 Task: Play online Dominion games in medium mode.
Action: Mouse moved to (200, 498)
Screenshot: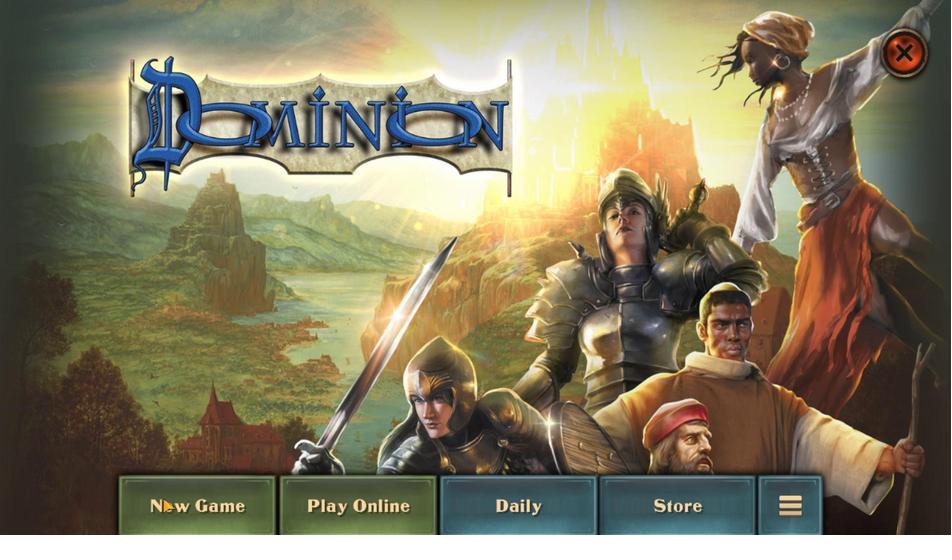 
Action: Mouse pressed left at (200, 498)
Screenshot: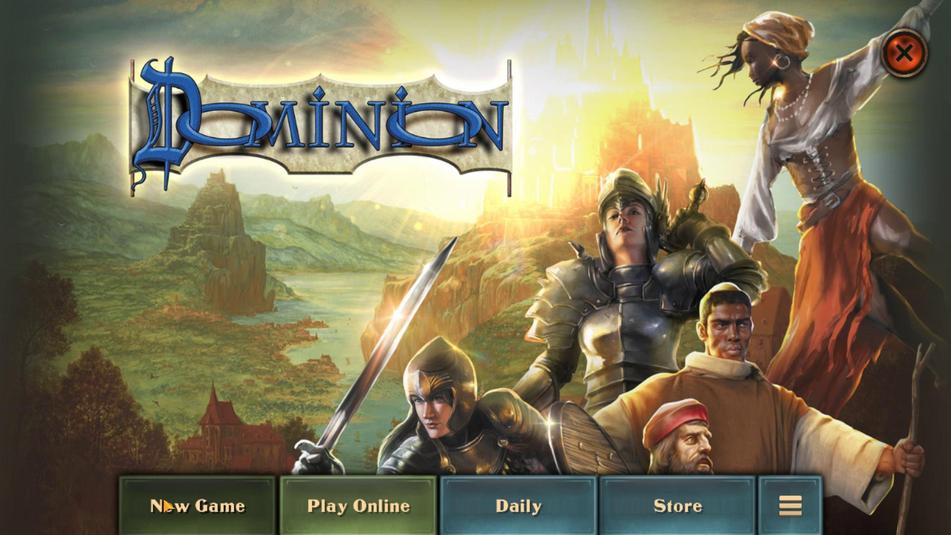 
Action: Mouse moved to (489, 240)
Screenshot: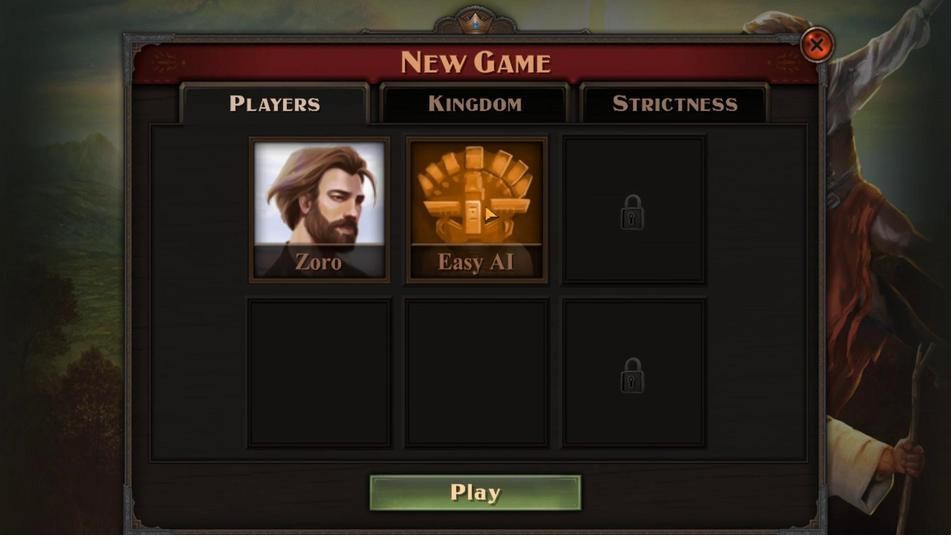
Action: Mouse pressed left at (489, 240)
Screenshot: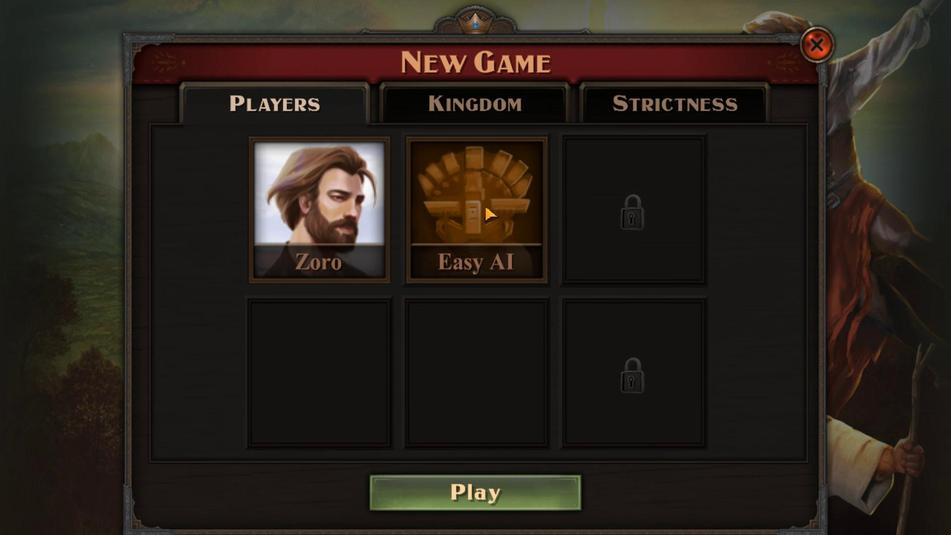 
Action: Mouse moved to (362, 388)
Screenshot: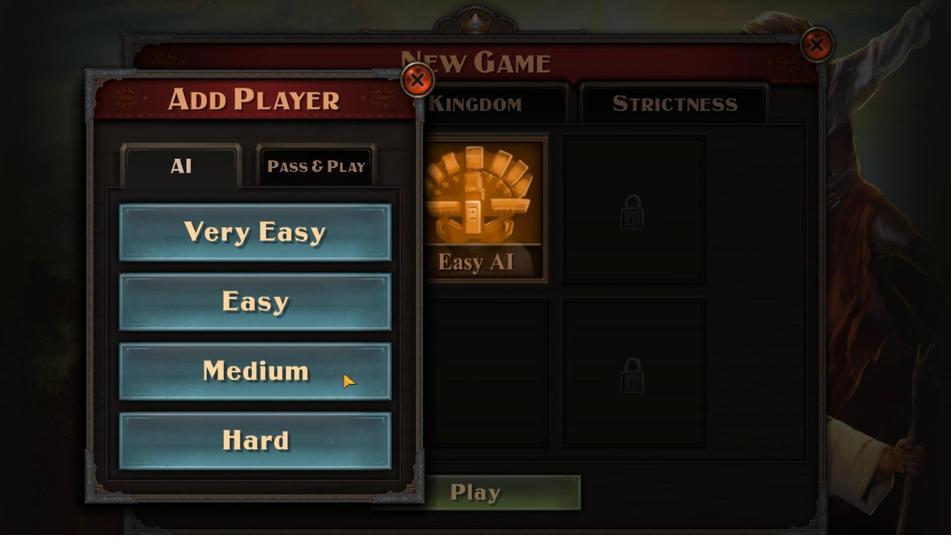 
Action: Mouse pressed left at (362, 388)
Screenshot: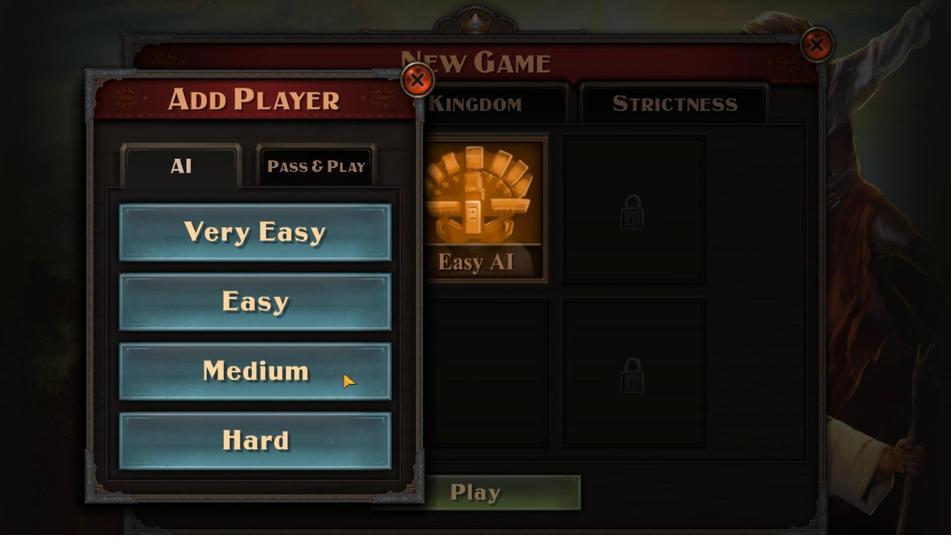 
Action: Mouse moved to (539, 491)
Screenshot: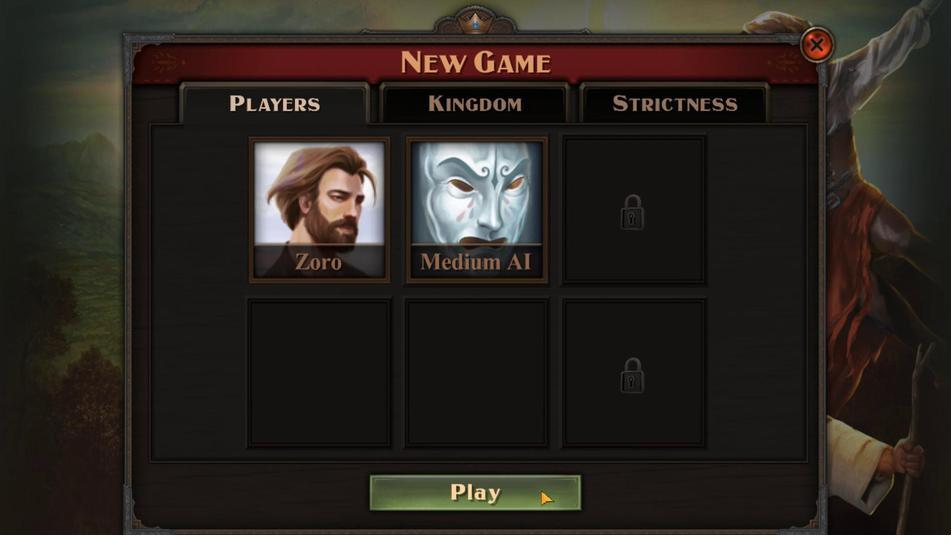 
Action: Mouse pressed left at (539, 491)
Screenshot: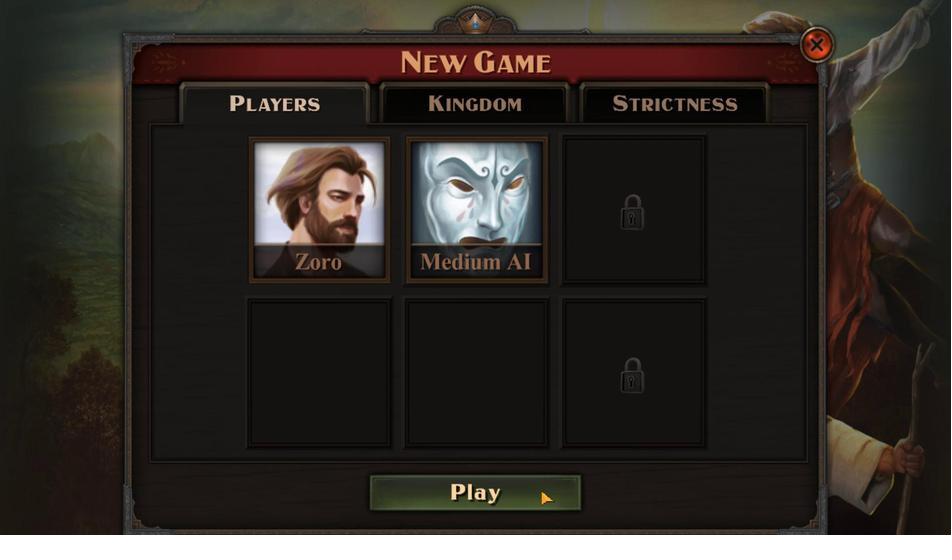 
Action: Mouse moved to (461, 456)
Screenshot: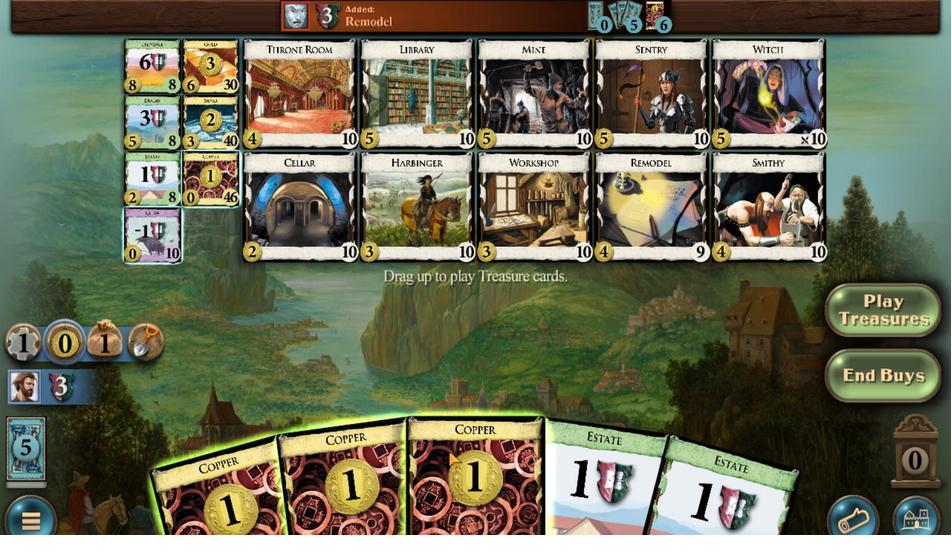 
Action: Mouse scrolled (461, 455) with delta (0, 0)
Screenshot: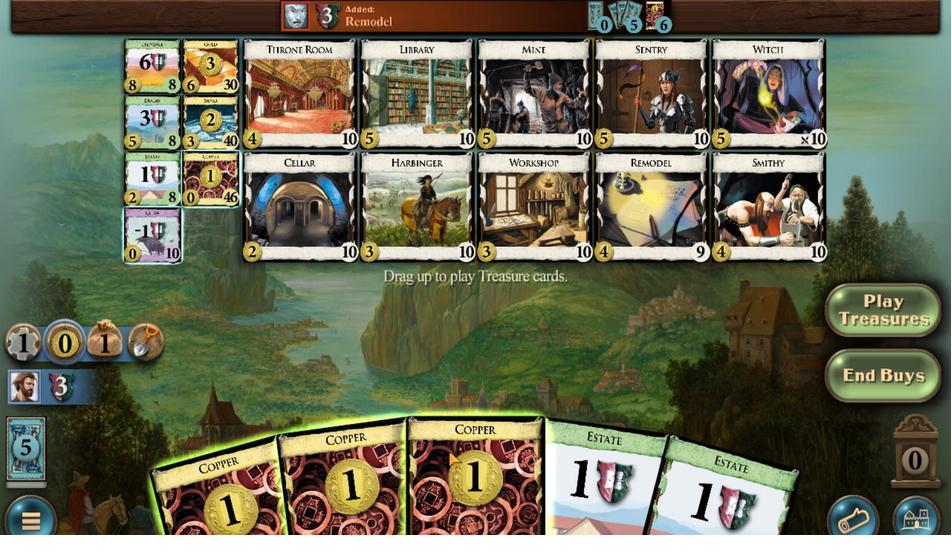 
Action: Mouse moved to (411, 460)
Screenshot: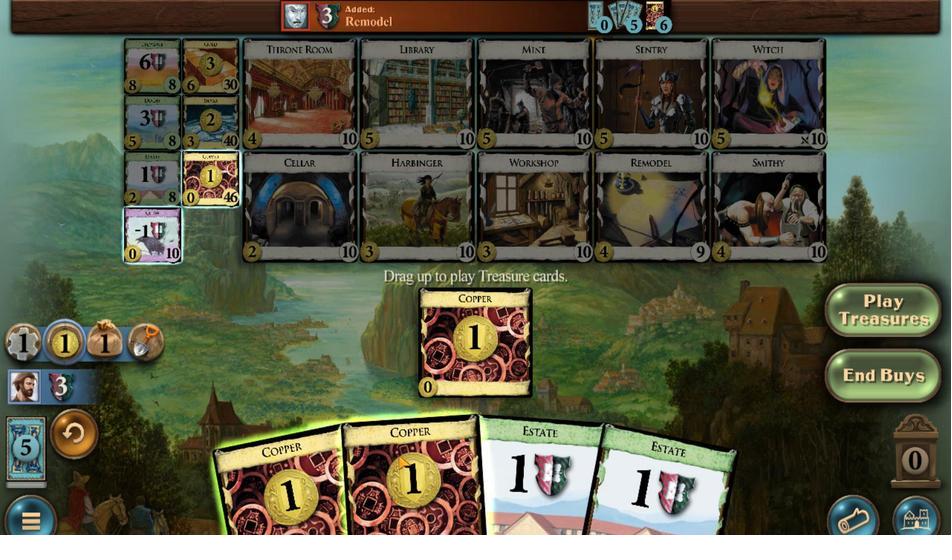 
Action: Mouse scrolled (411, 459) with delta (0, 0)
Screenshot: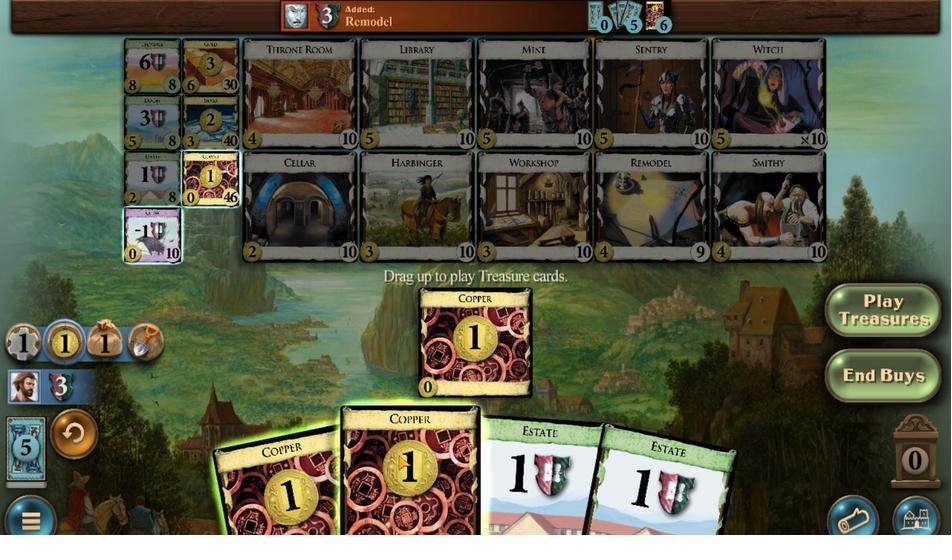 
Action: Mouse moved to (389, 461)
Screenshot: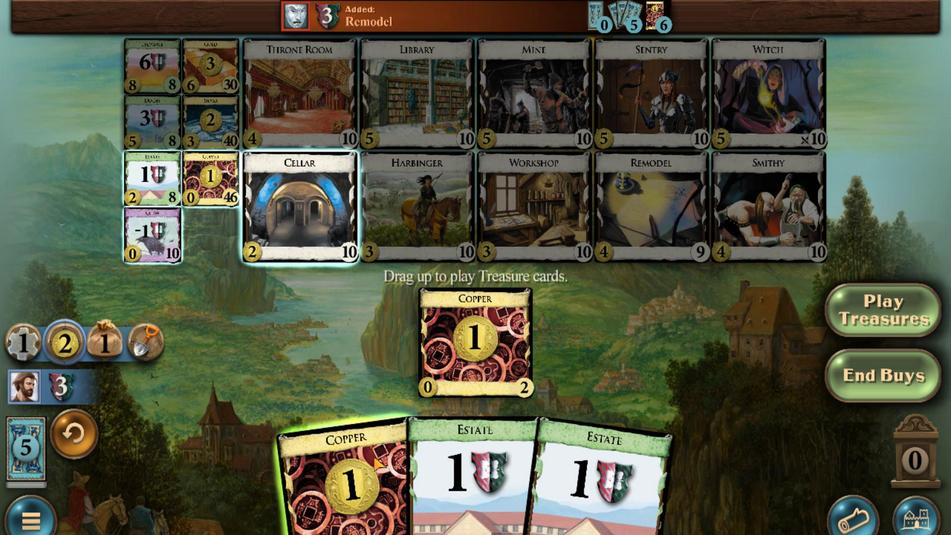 
Action: Mouse scrolled (389, 460) with delta (0, 0)
Screenshot: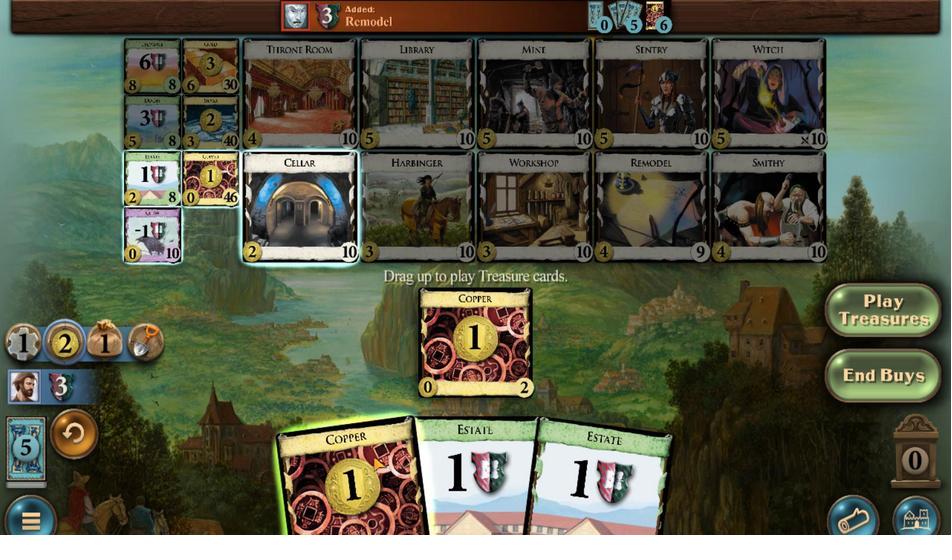 
Action: Mouse moved to (237, 162)
Screenshot: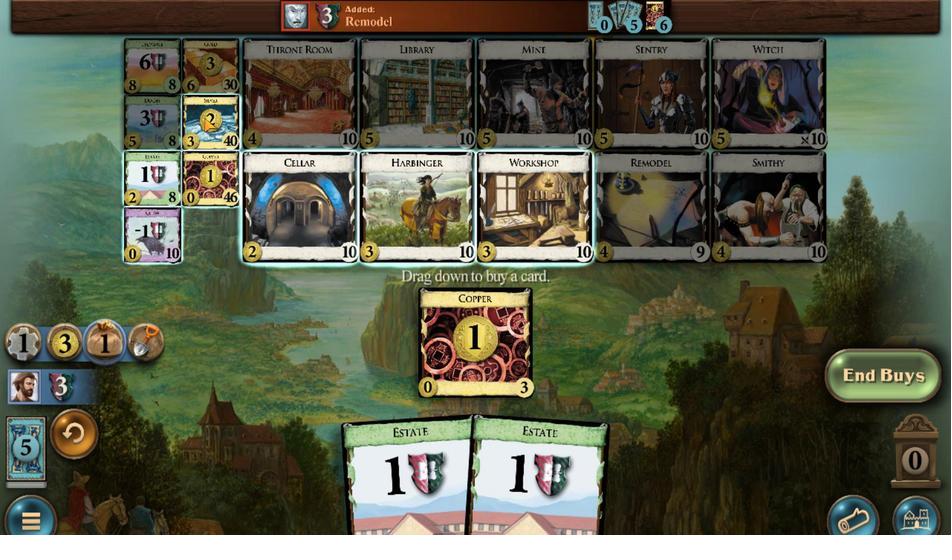 
Action: Mouse scrolled (237, 163) with delta (0, 0)
Screenshot: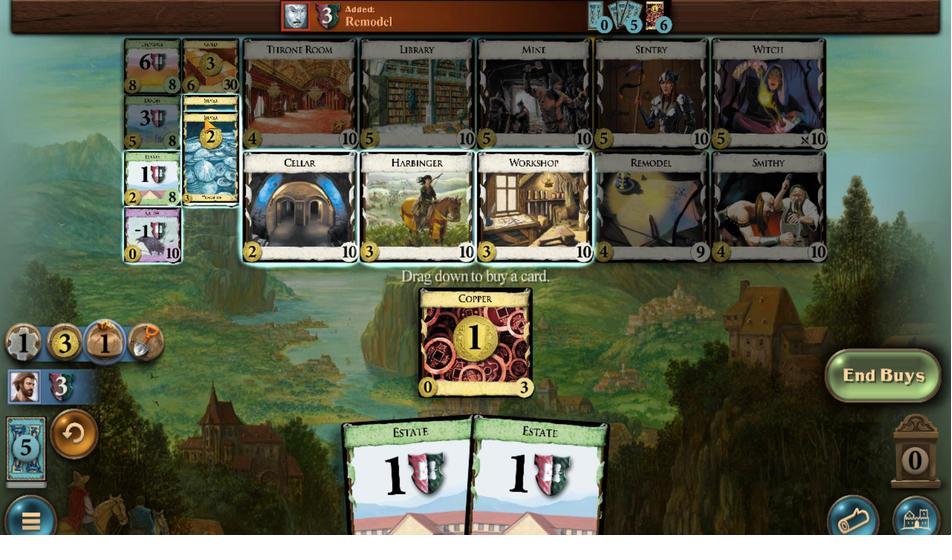 
Action: Mouse scrolled (237, 163) with delta (0, 0)
Screenshot: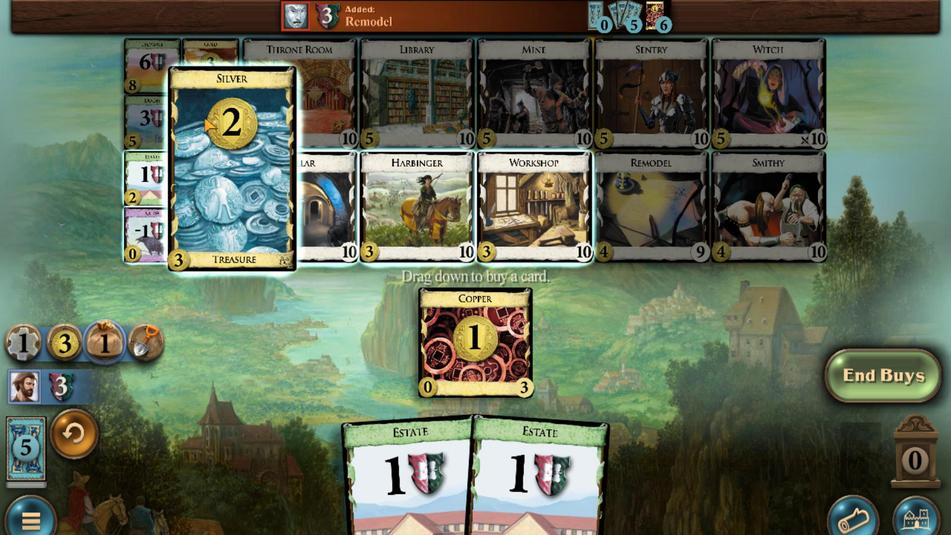 
Action: Mouse scrolled (237, 163) with delta (0, 0)
Screenshot: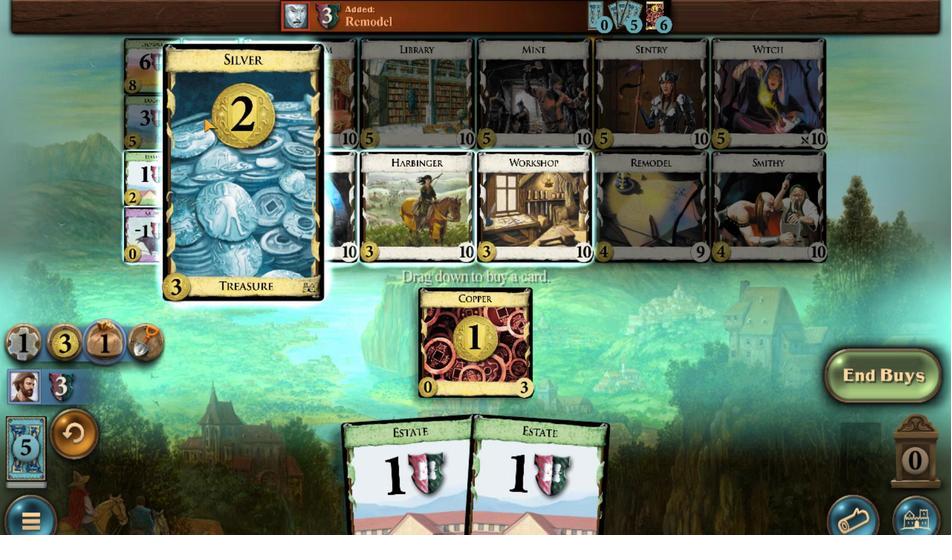 
Action: Mouse scrolled (237, 163) with delta (0, 0)
Screenshot: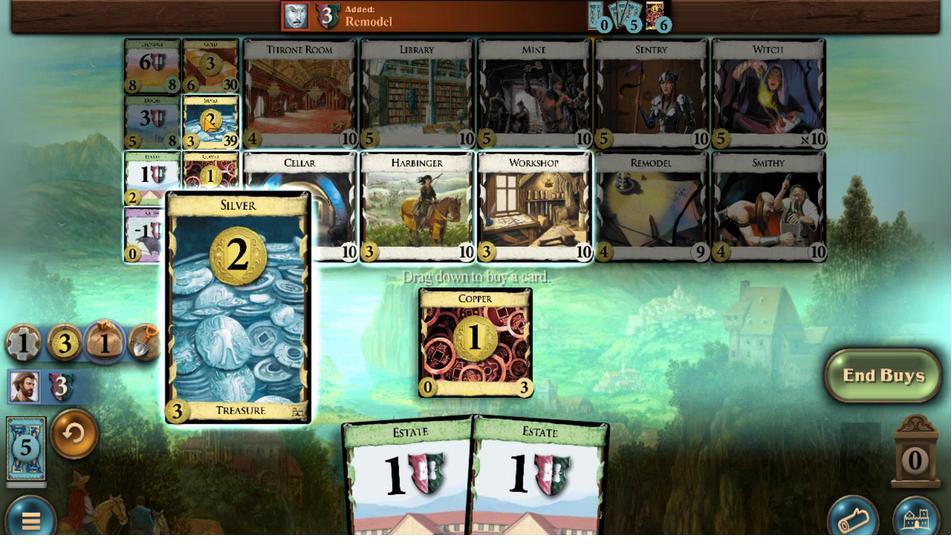
Action: Mouse moved to (550, 447)
Screenshot: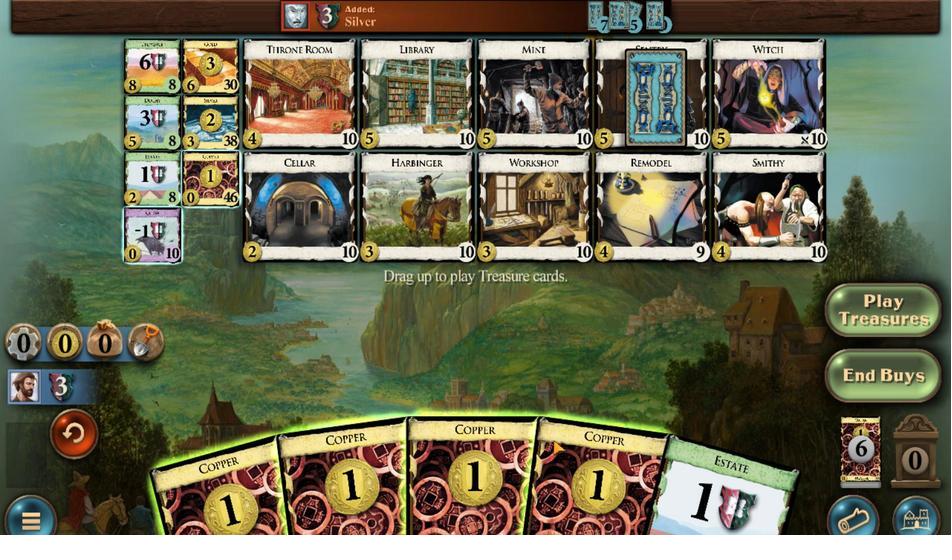 
Action: Mouse scrolled (550, 446) with delta (0, 0)
Screenshot: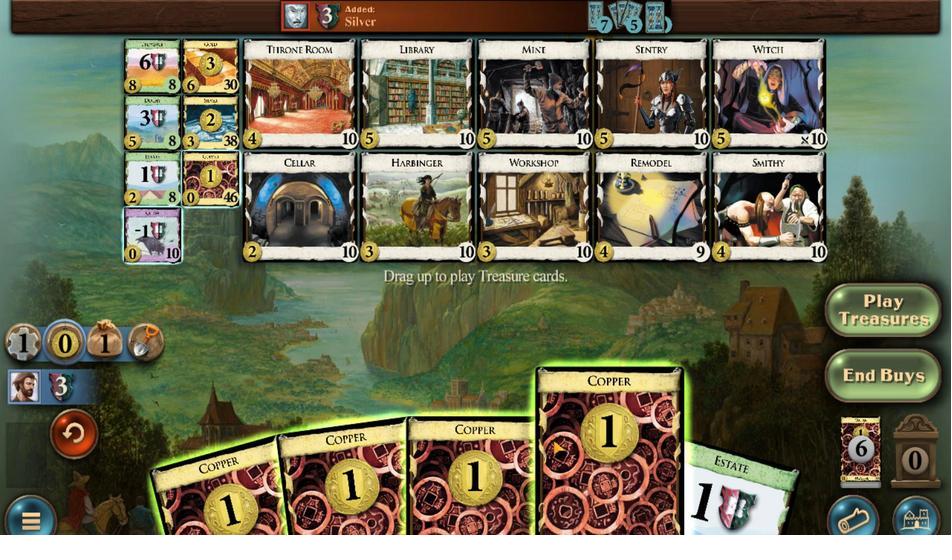 
Action: Mouse moved to (517, 450)
Screenshot: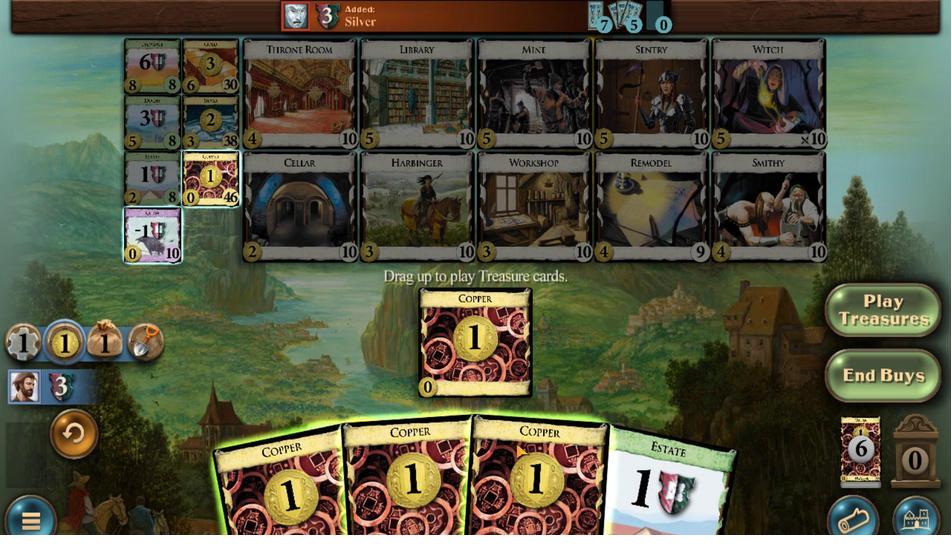 
Action: Mouse scrolled (517, 450) with delta (0, 0)
Screenshot: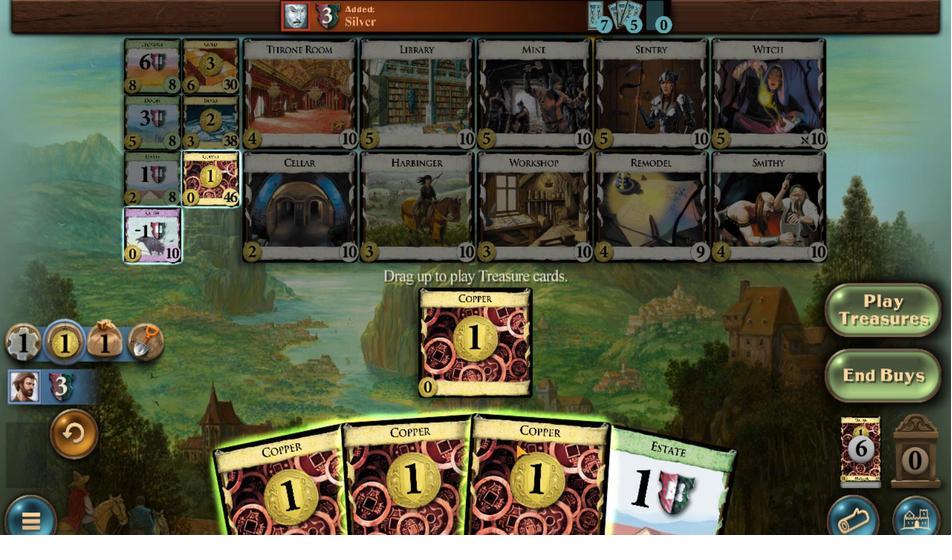 
Action: Mouse moved to (463, 446)
Screenshot: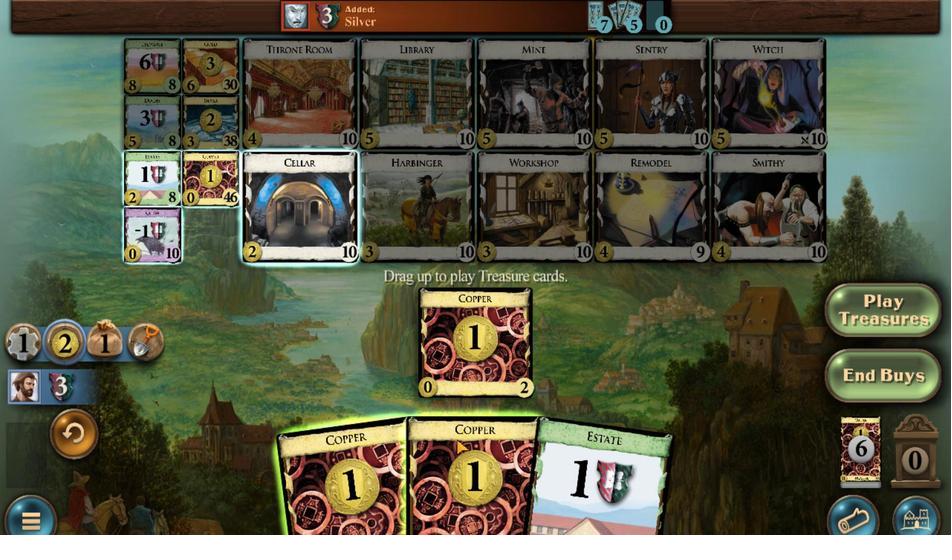 
Action: Mouse scrolled (463, 446) with delta (0, 0)
Screenshot: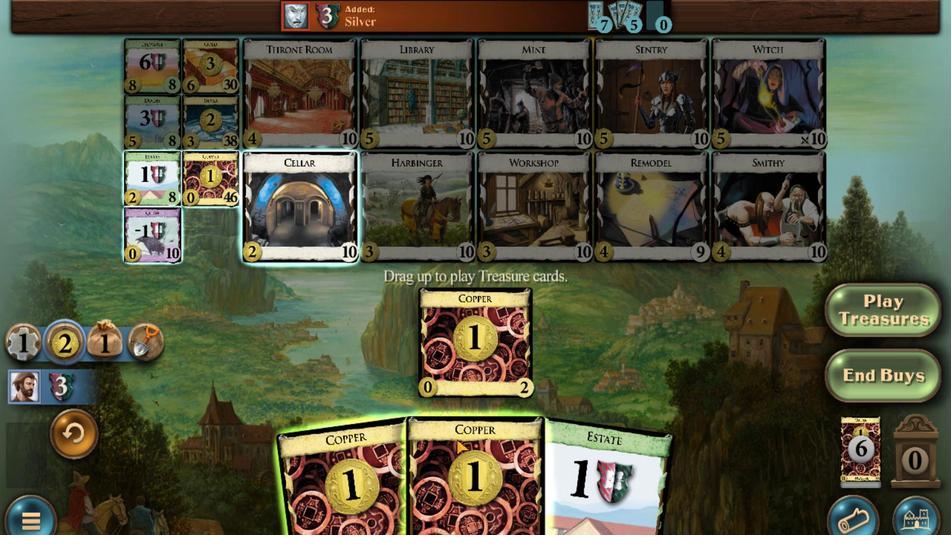 
Action: Mouse moved to (406, 451)
Screenshot: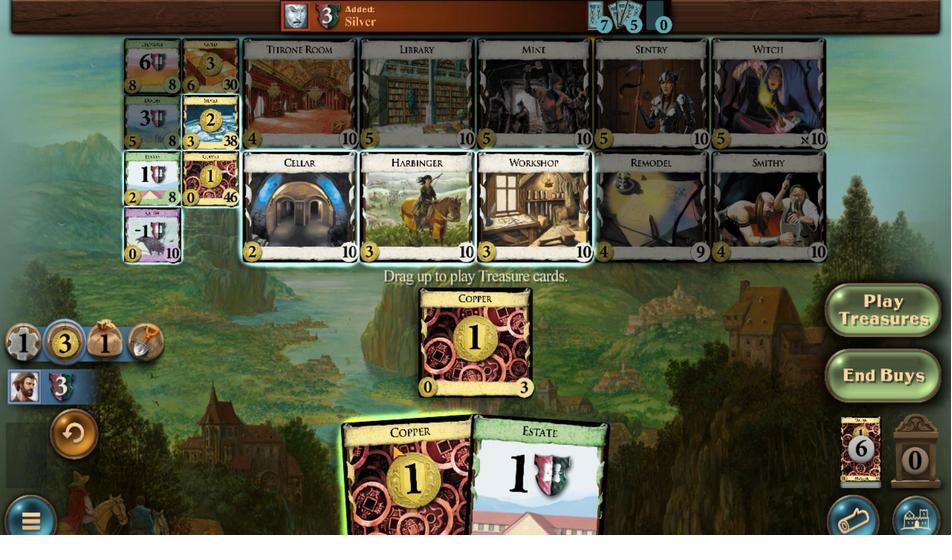 
Action: Mouse scrolled (406, 450) with delta (0, 0)
Screenshot: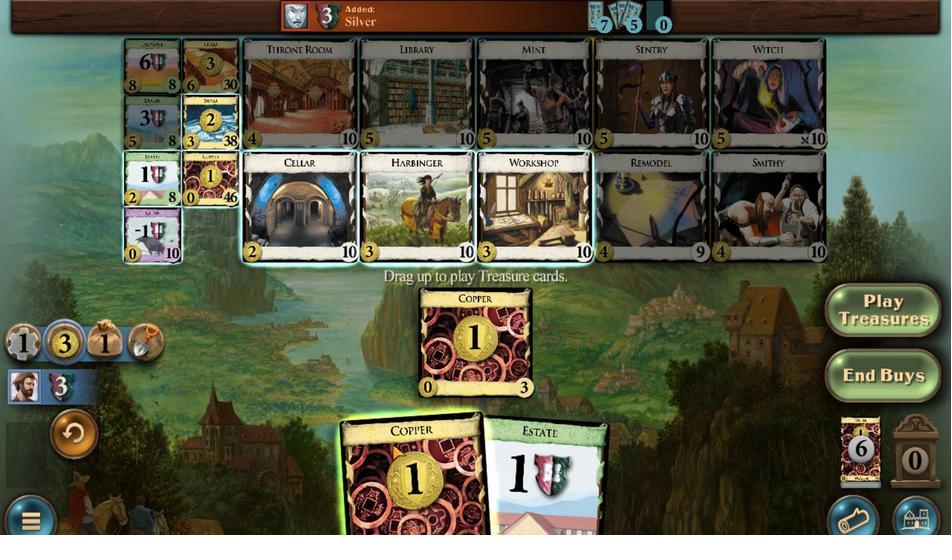 
Action: Mouse moved to (761, 236)
Screenshot: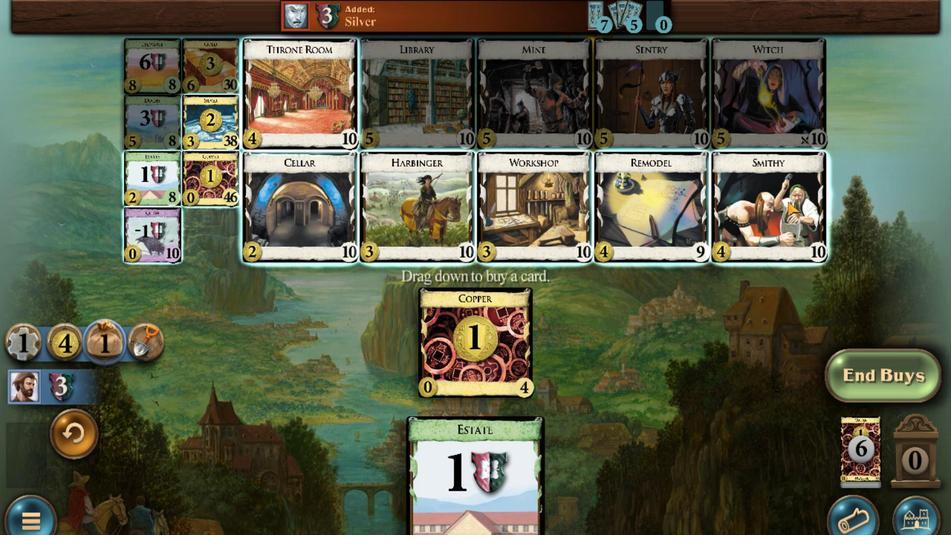 
Action: Mouse scrolled (761, 236) with delta (0, 0)
Screenshot: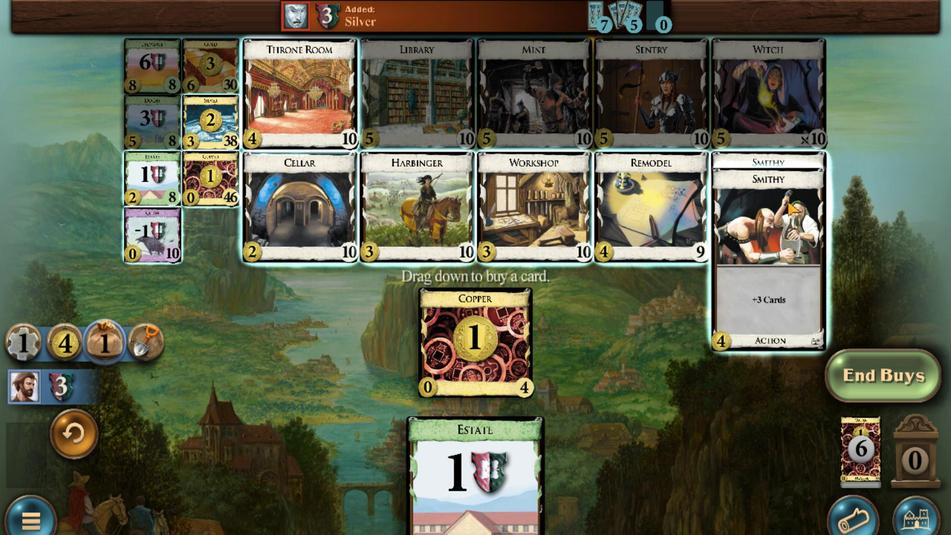 
Action: Mouse scrolled (761, 236) with delta (0, 0)
Screenshot: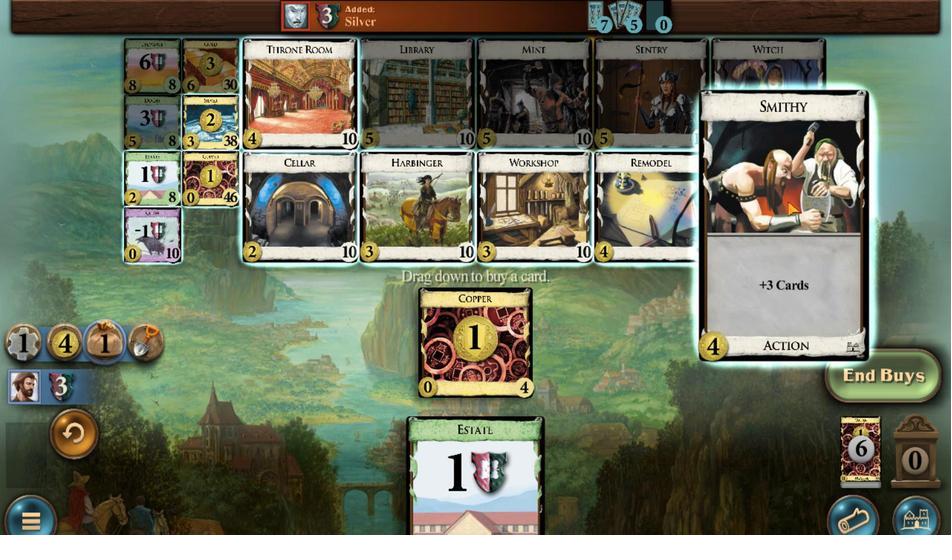 
Action: Mouse scrolled (761, 236) with delta (0, 0)
Screenshot: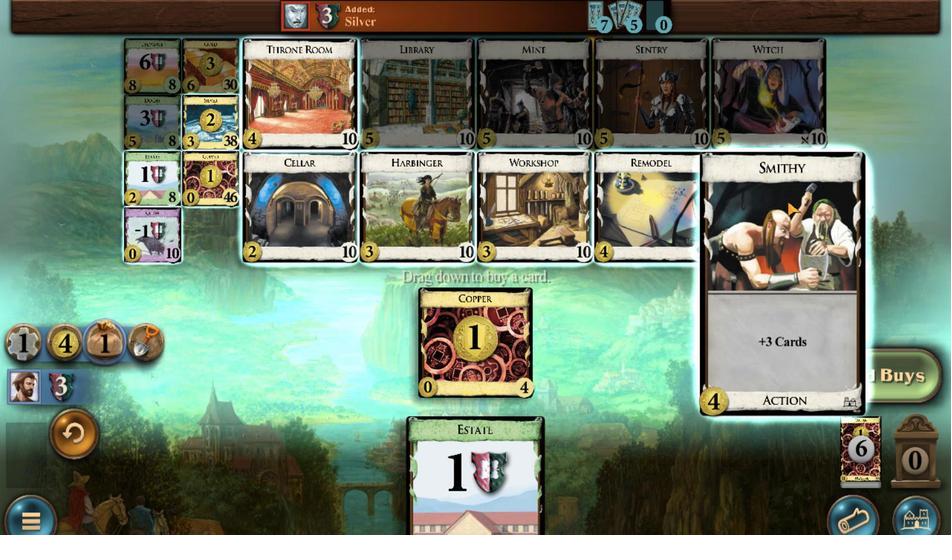 
Action: Mouse scrolled (761, 236) with delta (0, 0)
Screenshot: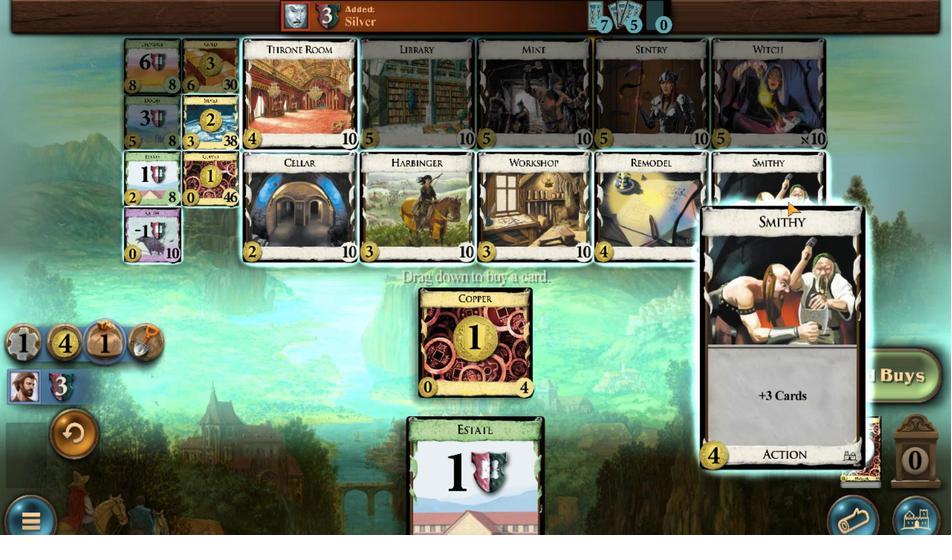 
Action: Mouse scrolled (761, 236) with delta (0, 0)
Screenshot: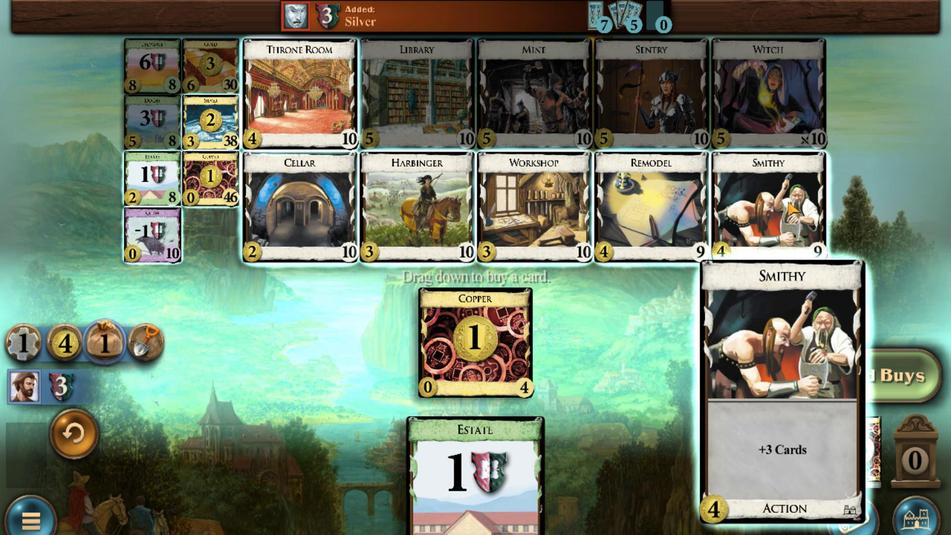 
Action: Mouse moved to (271, 464)
Screenshot: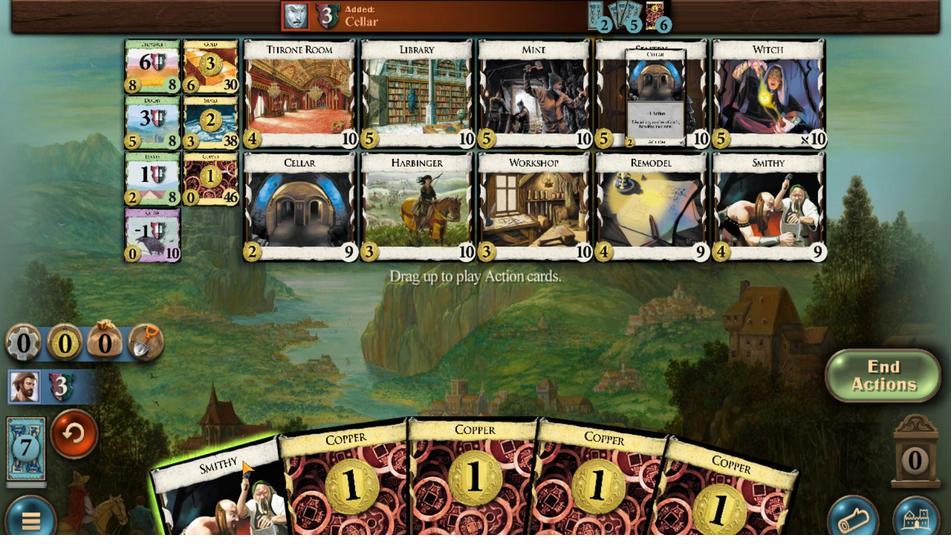 
Action: Mouse scrolled (271, 464) with delta (0, 0)
Screenshot: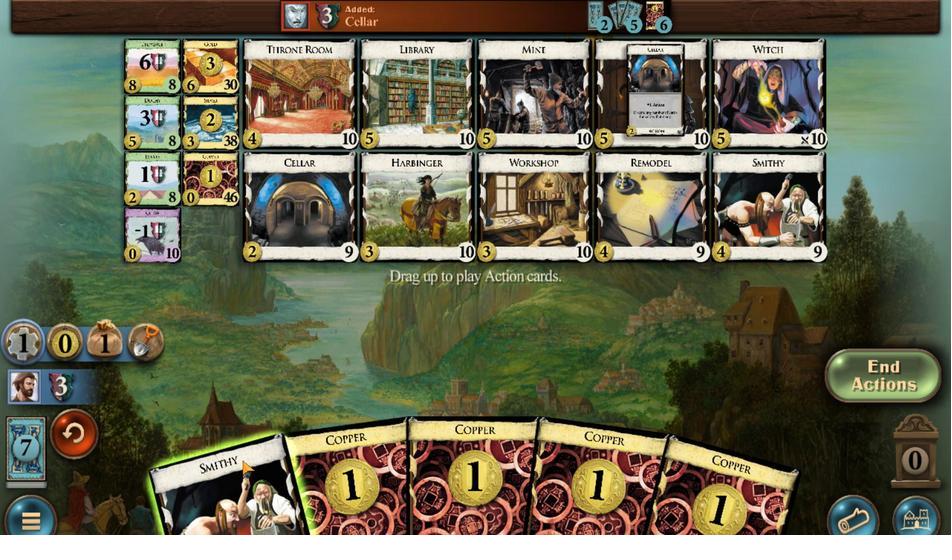 
Action: Mouse moved to (549, 450)
Screenshot: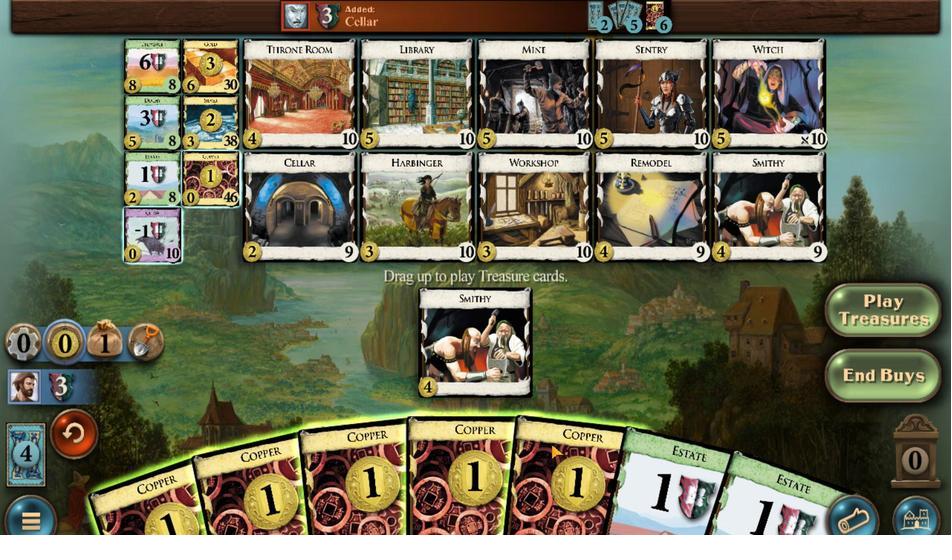 
Action: Mouse scrolled (549, 450) with delta (0, 0)
Screenshot: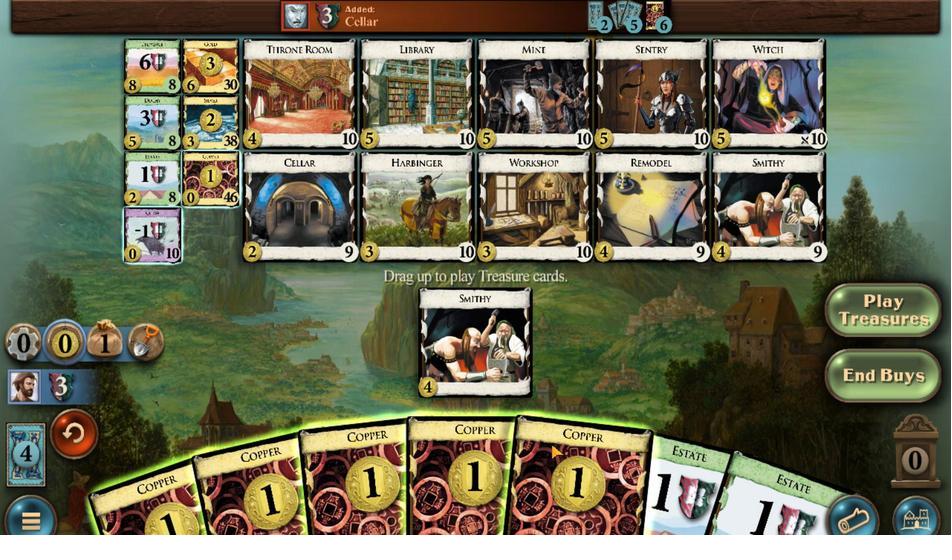 
Action: Mouse moved to (508, 457)
Screenshot: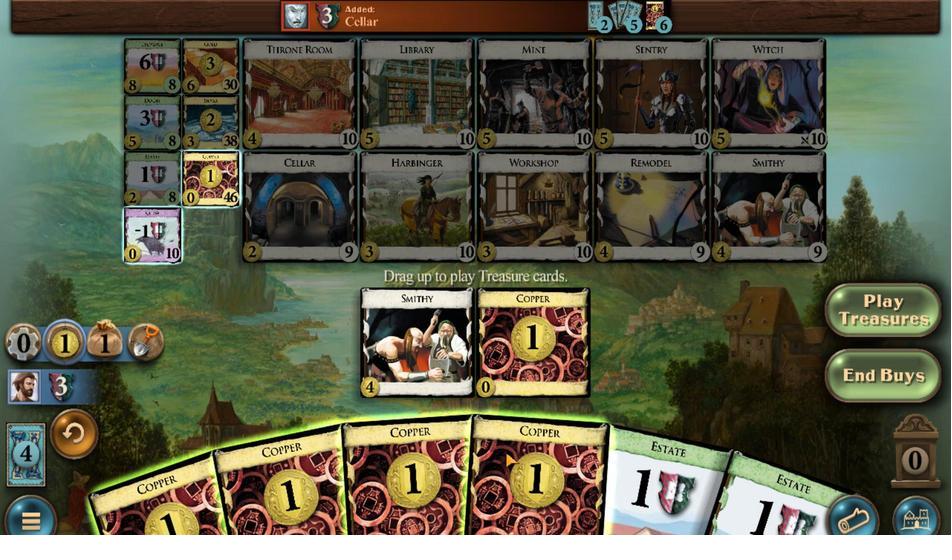 
Action: Mouse scrolled (508, 457) with delta (0, 0)
Screenshot: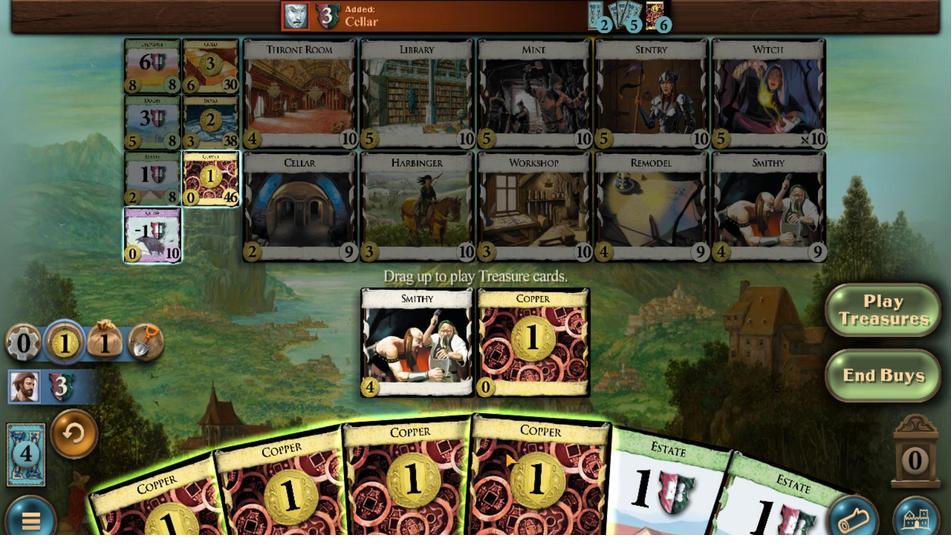 
Action: Mouse moved to (466, 459)
Screenshot: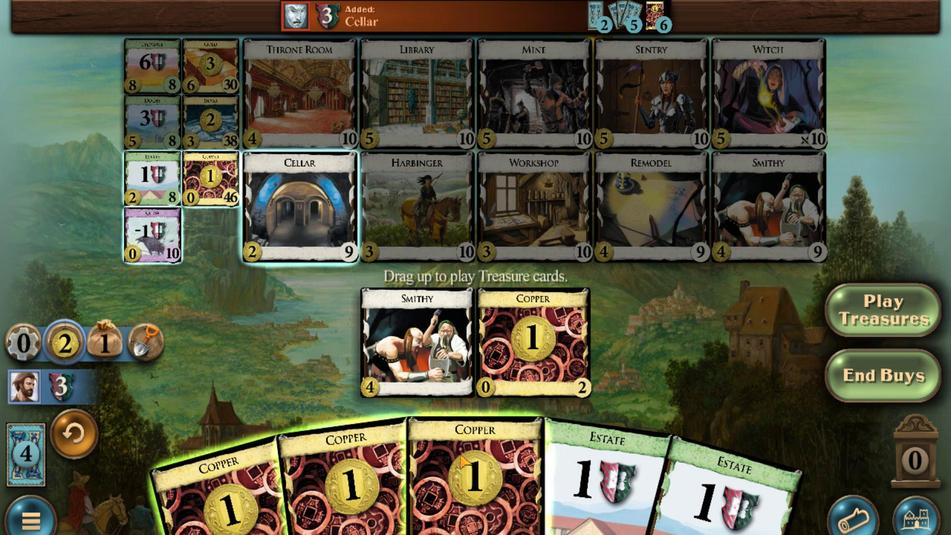 
Action: Mouse scrolled (466, 458) with delta (0, 0)
Screenshot: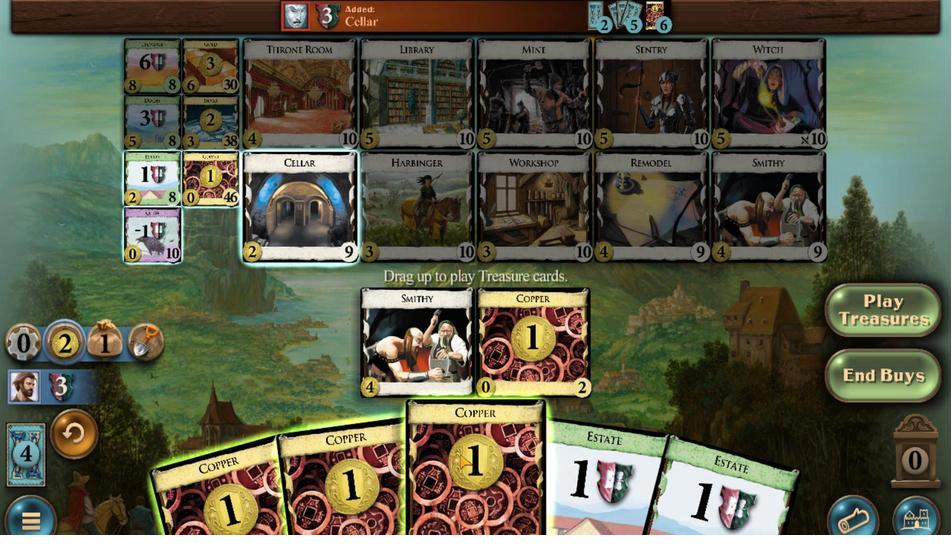 
Action: Mouse moved to (410, 452)
Screenshot: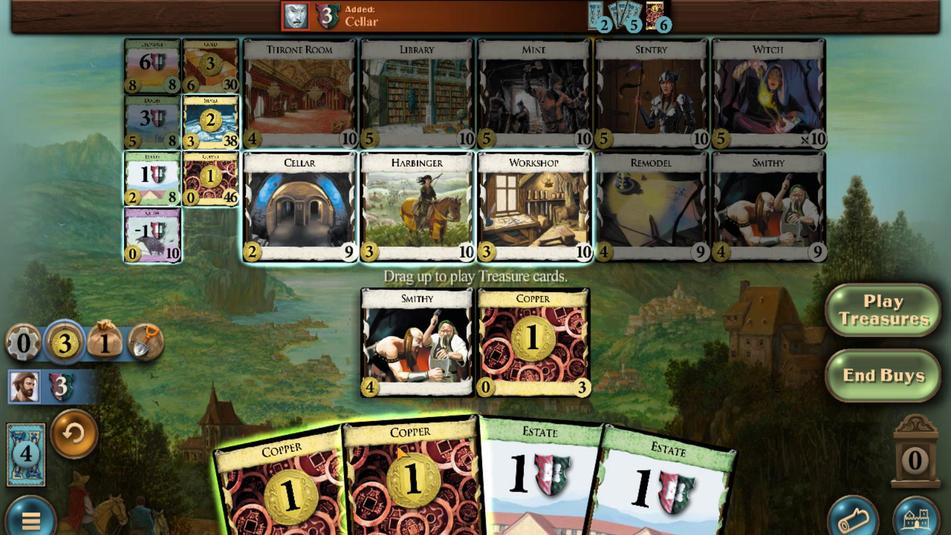 
Action: Mouse scrolled (410, 451) with delta (0, 0)
Screenshot: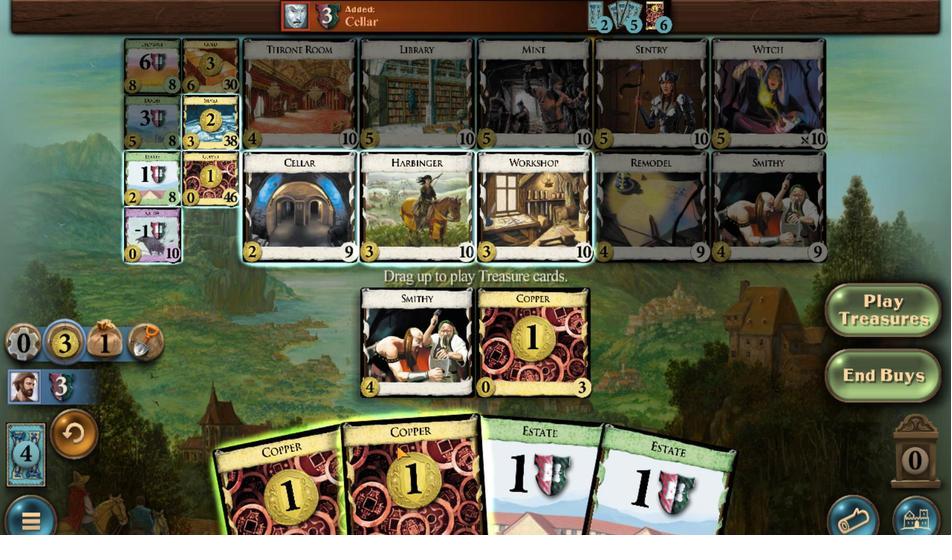 
Action: Mouse moved to (360, 455)
Screenshot: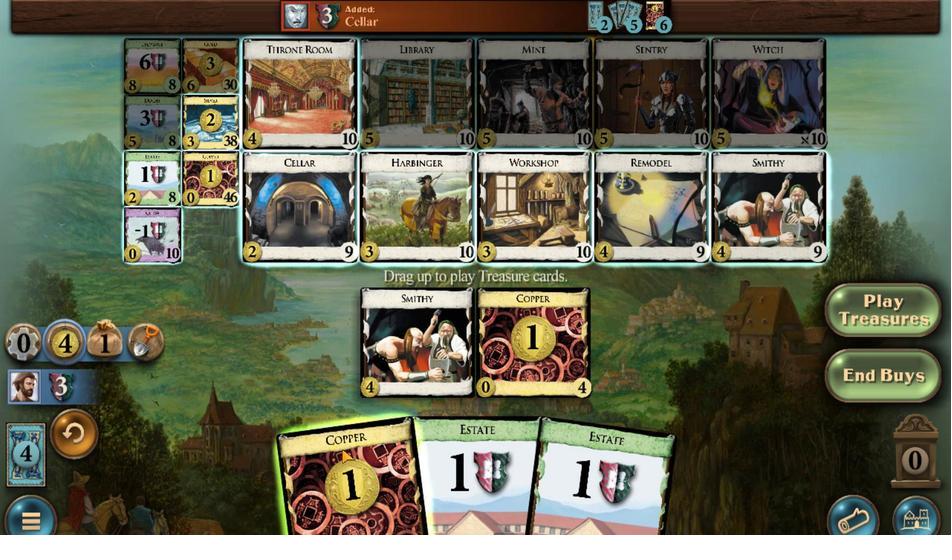 
Action: Mouse scrolled (360, 454) with delta (0, 0)
Screenshot: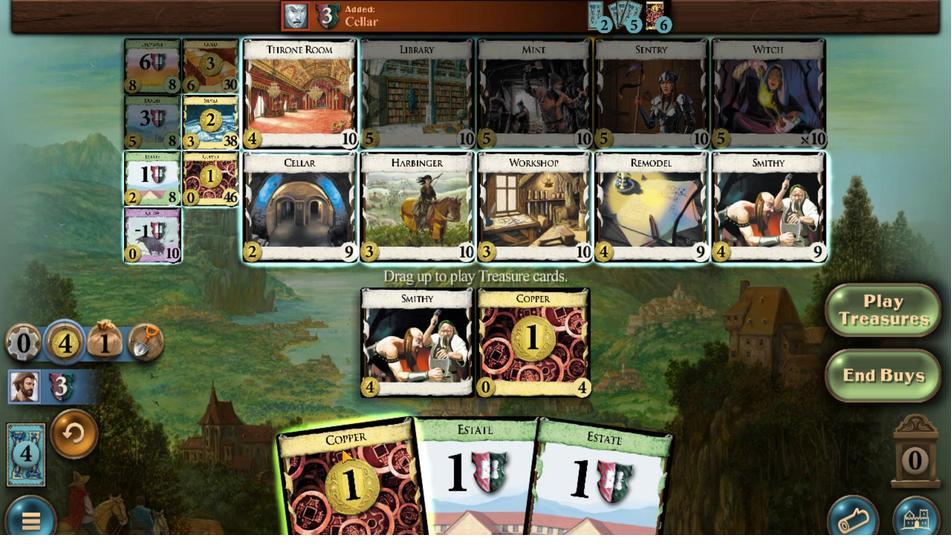 
Action: Mouse moved to (189, 164)
Screenshot: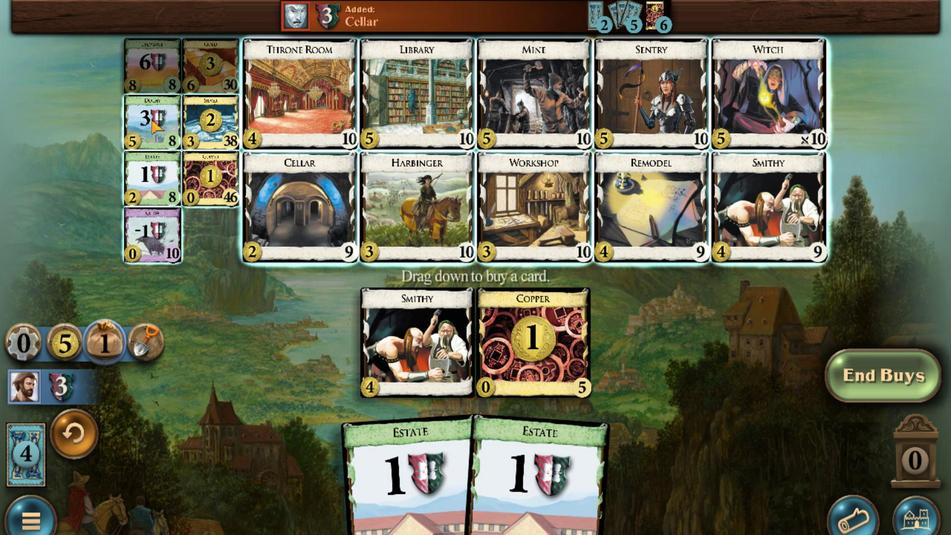 
Action: Mouse scrolled (189, 165) with delta (0, 0)
Screenshot: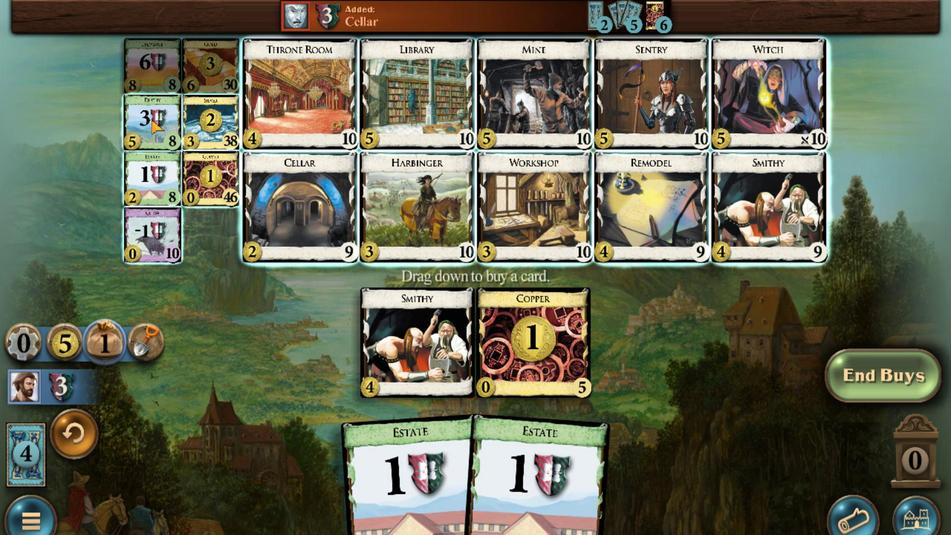
Action: Mouse scrolled (189, 165) with delta (0, 0)
Screenshot: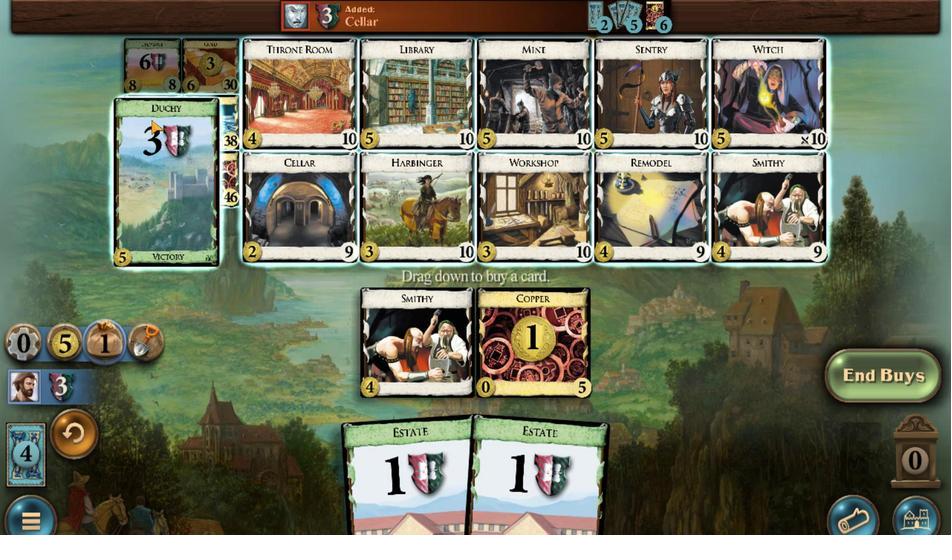 
Action: Mouse scrolled (189, 165) with delta (0, 0)
Screenshot: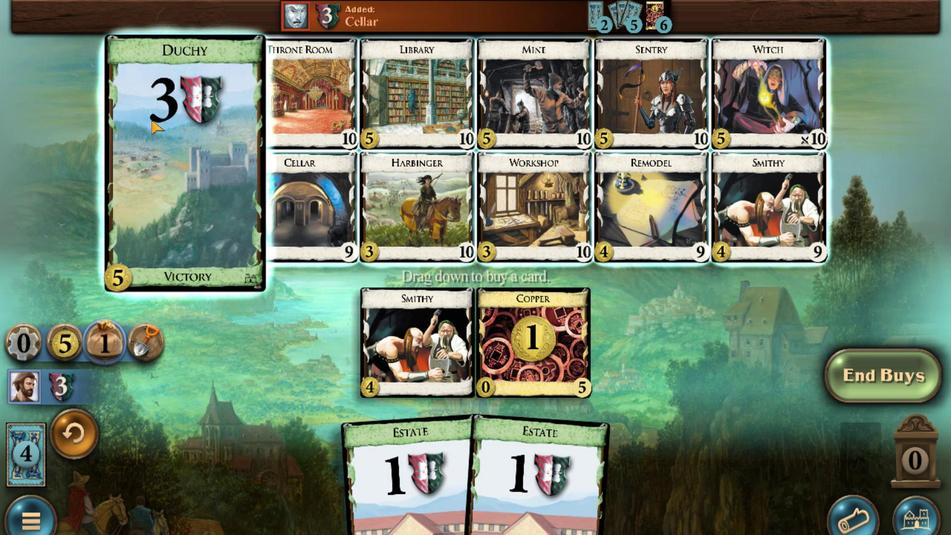 
Action: Mouse scrolled (189, 165) with delta (0, 0)
Screenshot: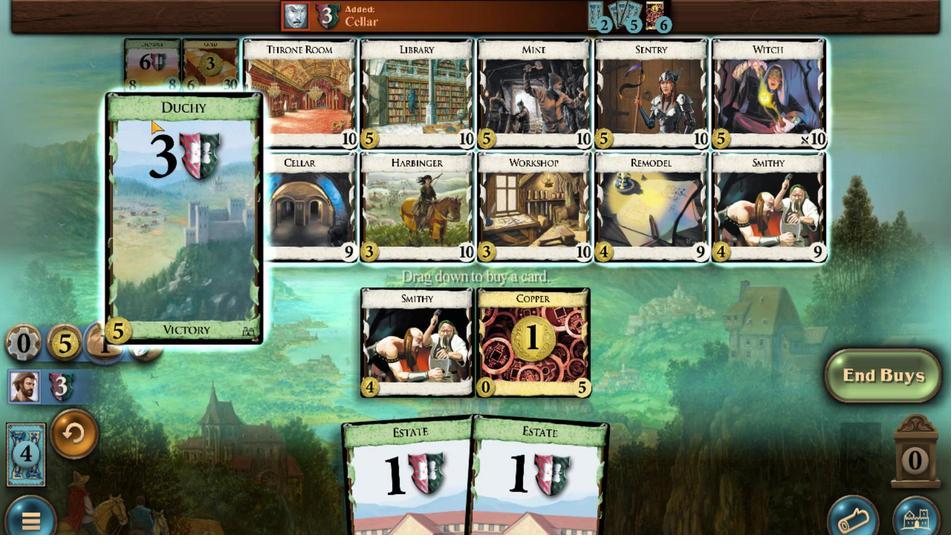 
Action: Mouse scrolled (189, 165) with delta (0, 0)
Screenshot: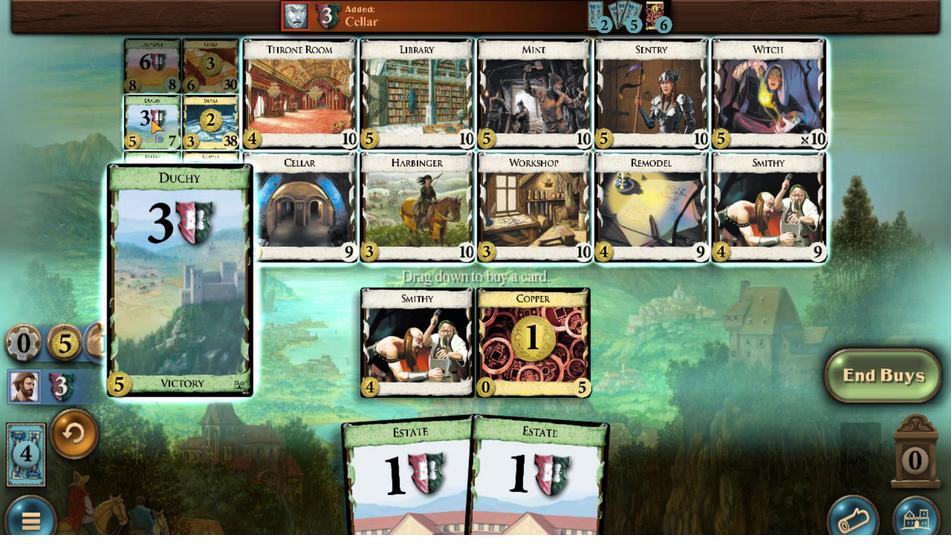 
Action: Mouse scrolled (189, 165) with delta (0, 0)
Screenshot: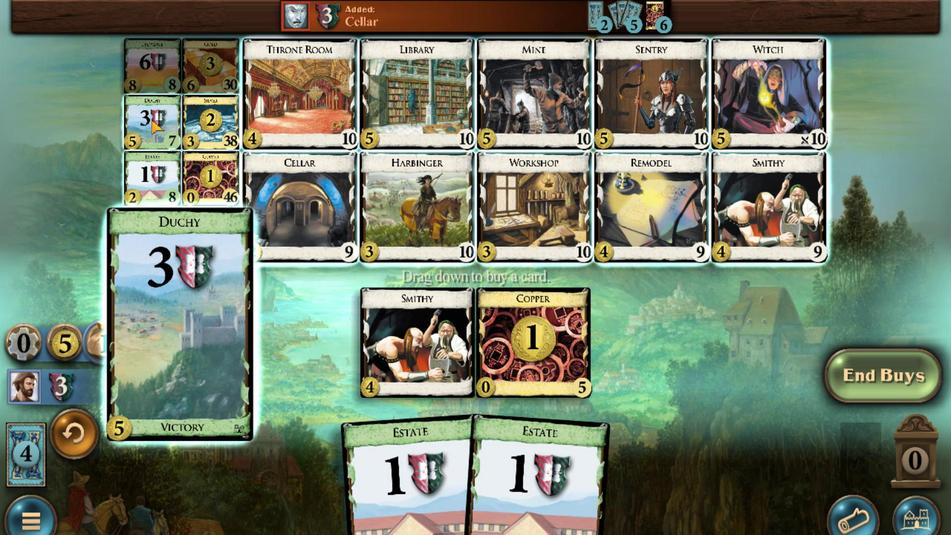 
Action: Mouse moved to (596, 471)
Screenshot: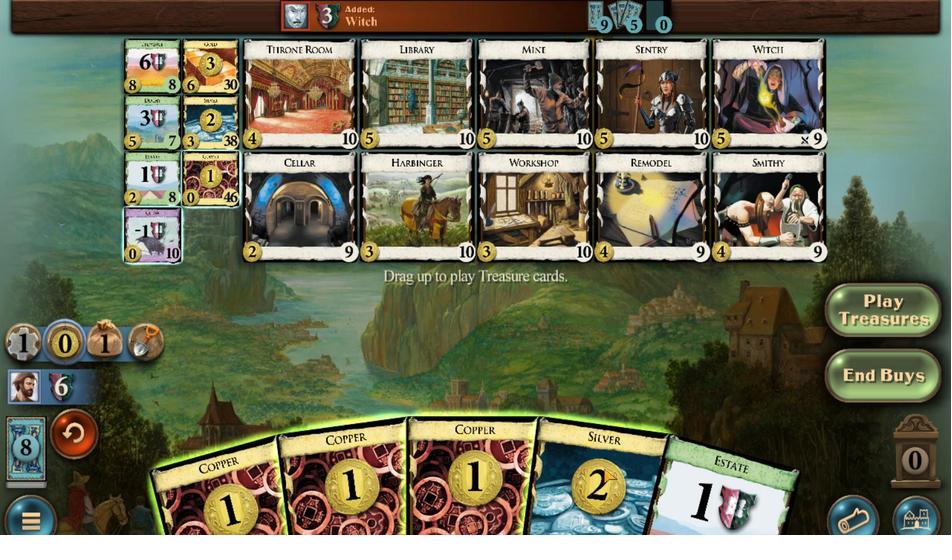 
Action: Mouse scrolled (596, 471) with delta (0, 0)
Screenshot: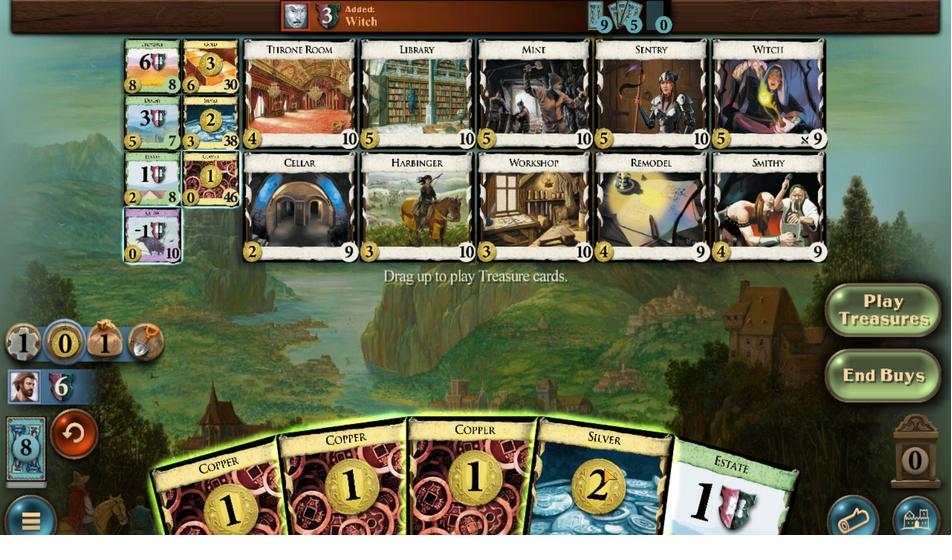 
Action: Mouse moved to (545, 468)
Screenshot: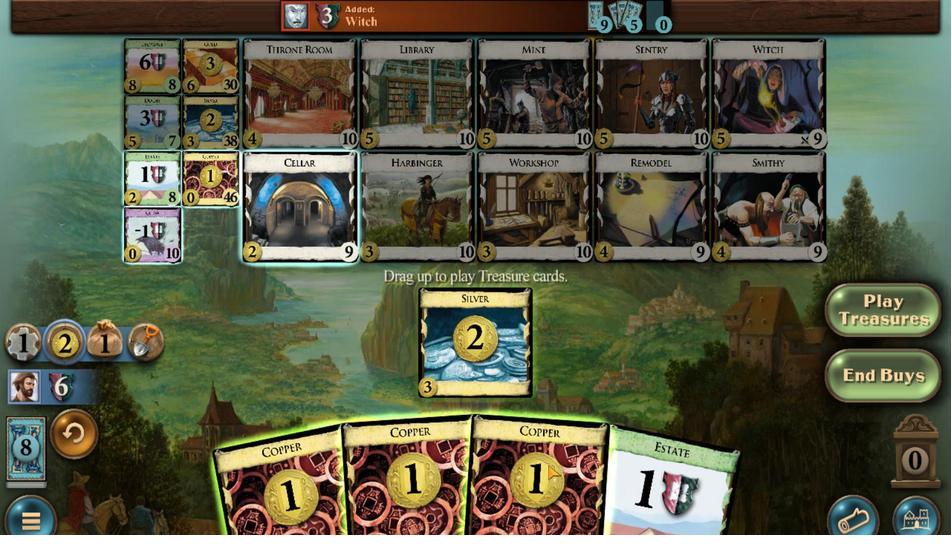 
Action: Mouse scrolled (545, 468) with delta (0, 0)
Screenshot: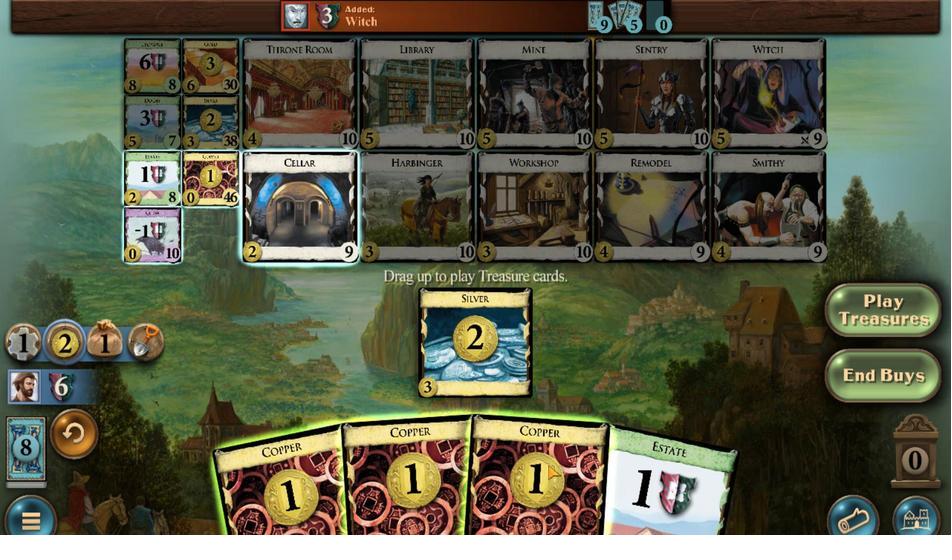 
Action: Mouse moved to (458, 453)
Screenshot: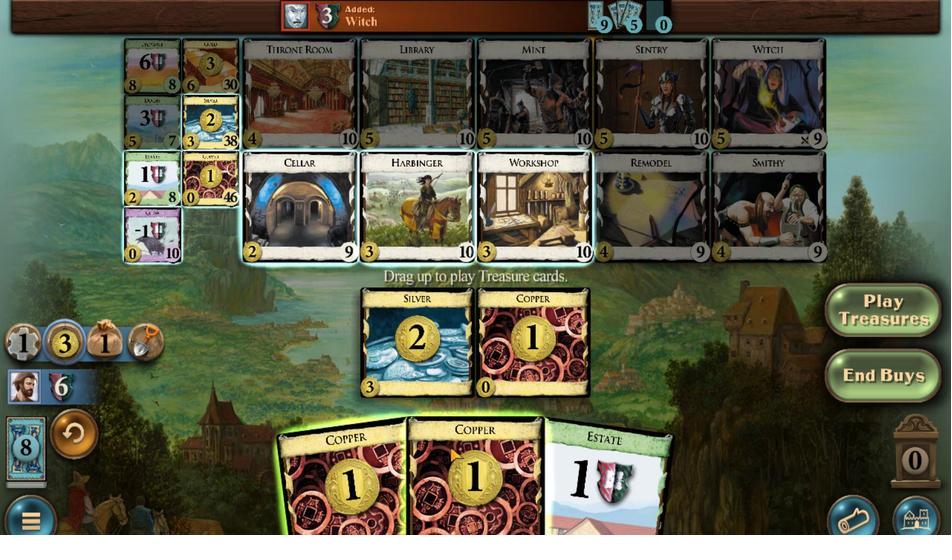 
Action: Mouse scrolled (458, 453) with delta (0, 0)
Screenshot: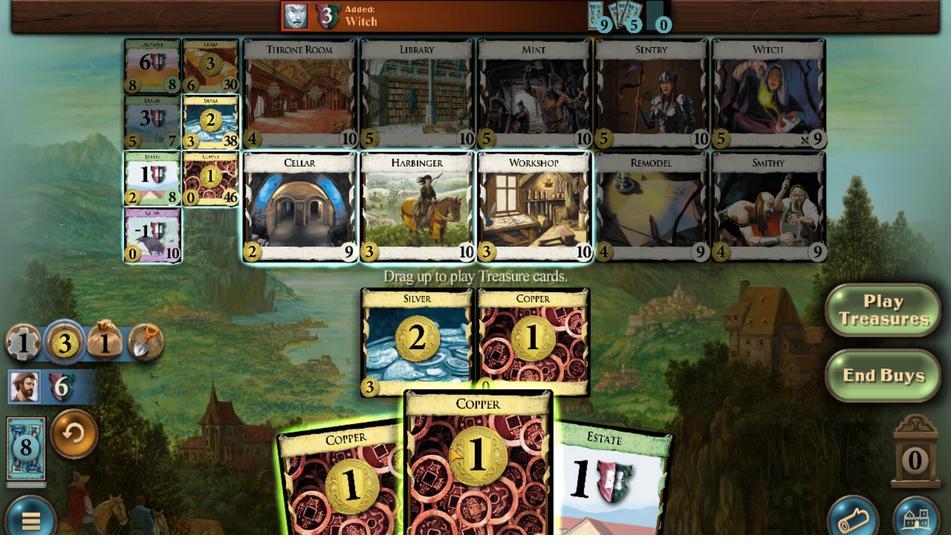 
Action: Mouse moved to (427, 449)
Screenshot: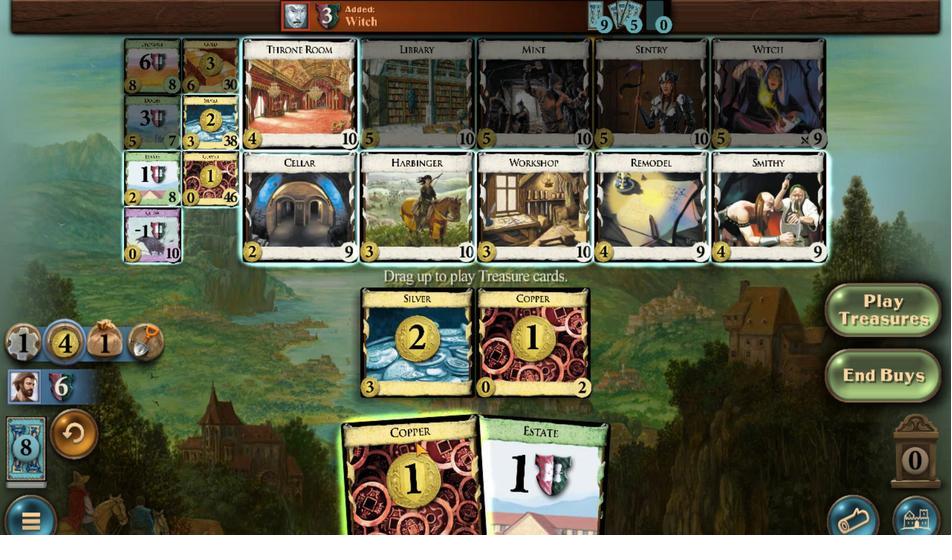 
Action: Mouse scrolled (427, 448) with delta (0, 0)
Screenshot: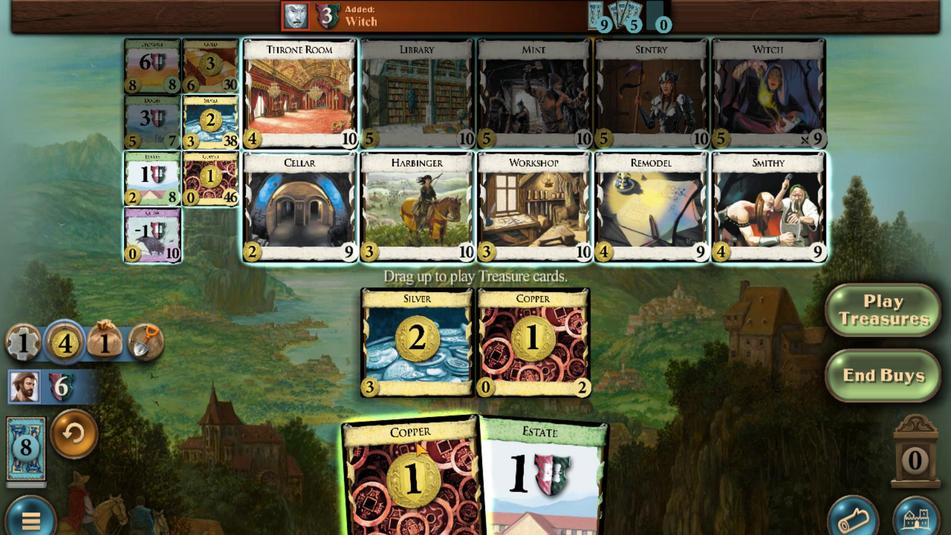 
Action: Mouse moved to (188, 159)
Screenshot: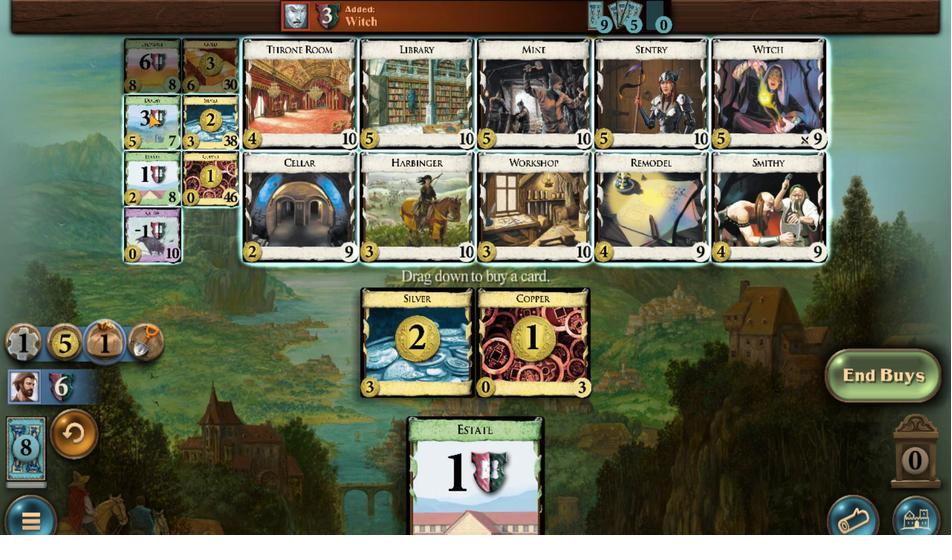 
Action: Mouse scrolled (188, 159) with delta (0, 0)
Screenshot: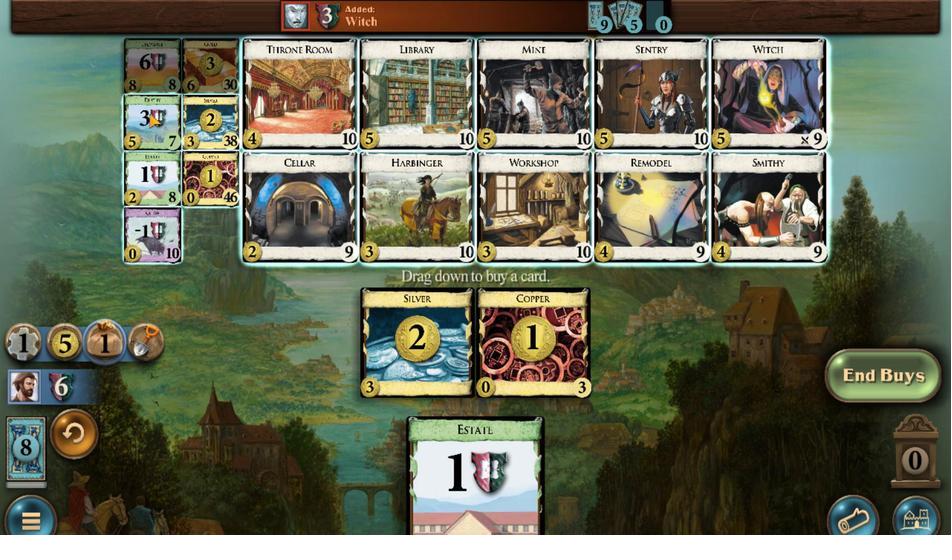 
Action: Mouse scrolled (188, 159) with delta (0, 0)
Screenshot: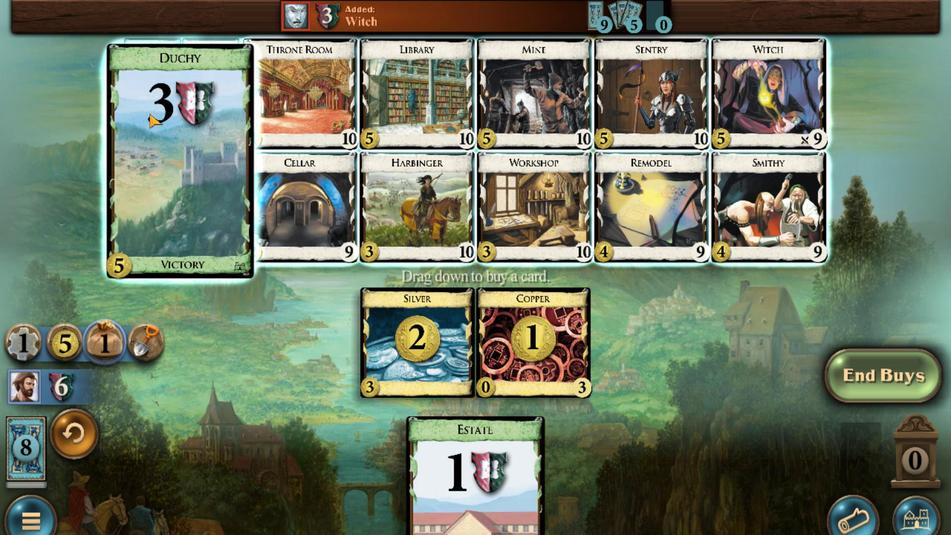 
Action: Mouse scrolled (188, 159) with delta (0, 0)
Screenshot: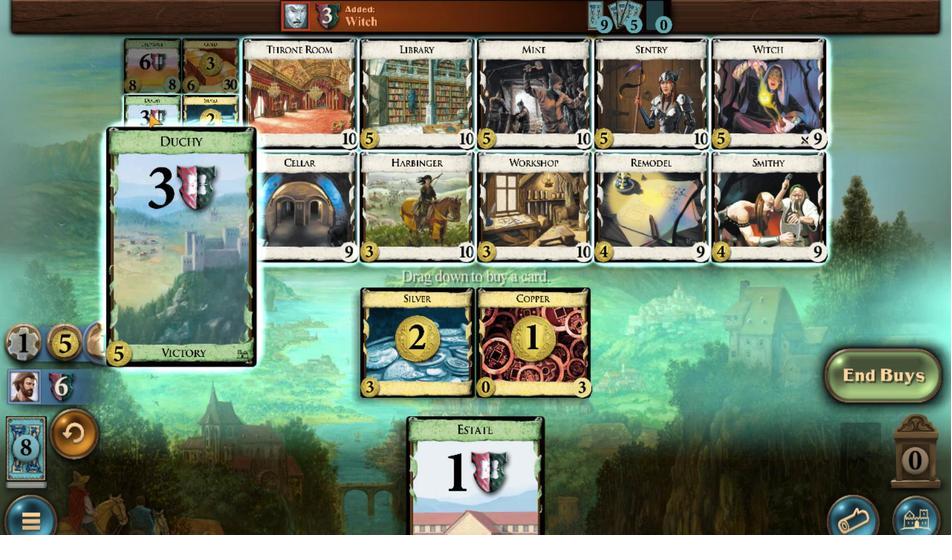 
Action: Mouse scrolled (188, 159) with delta (0, 0)
Screenshot: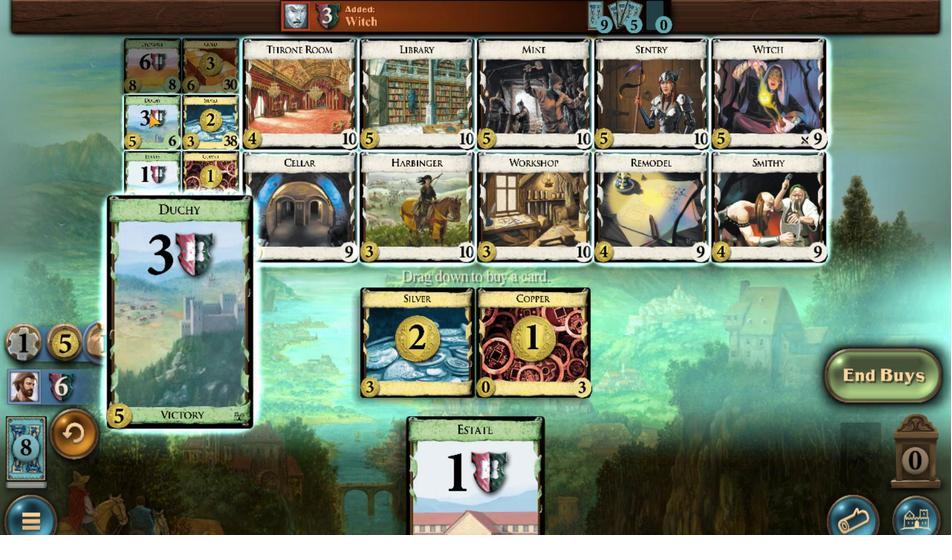
Action: Mouse scrolled (188, 159) with delta (0, 0)
Screenshot: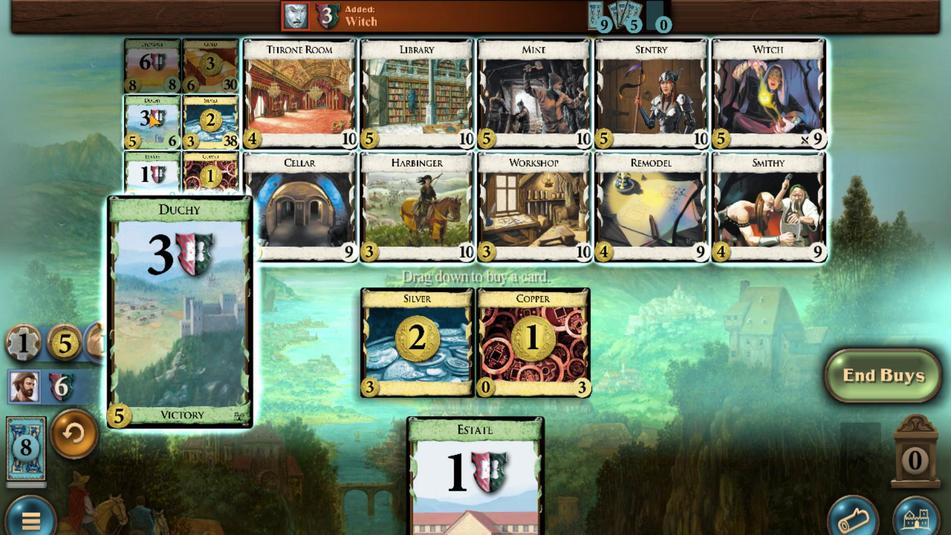 
Action: Mouse moved to (285, 468)
Screenshot: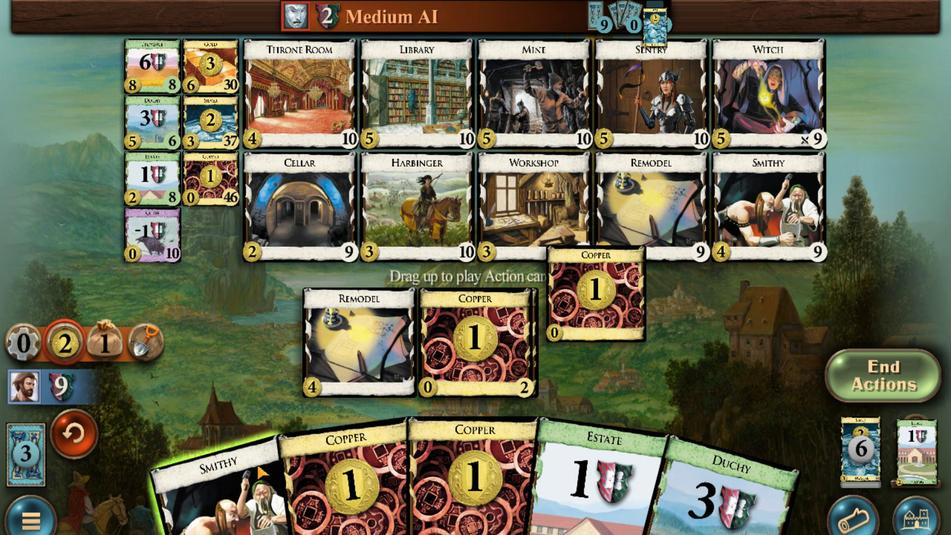 
Action: Mouse scrolled (285, 468) with delta (0, 0)
Screenshot: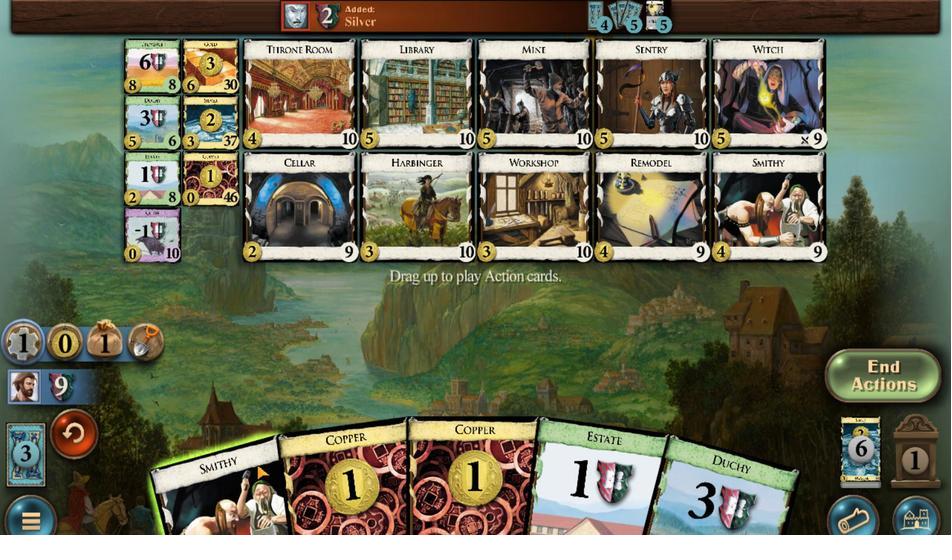 
Action: Mouse moved to (461, 467)
Screenshot: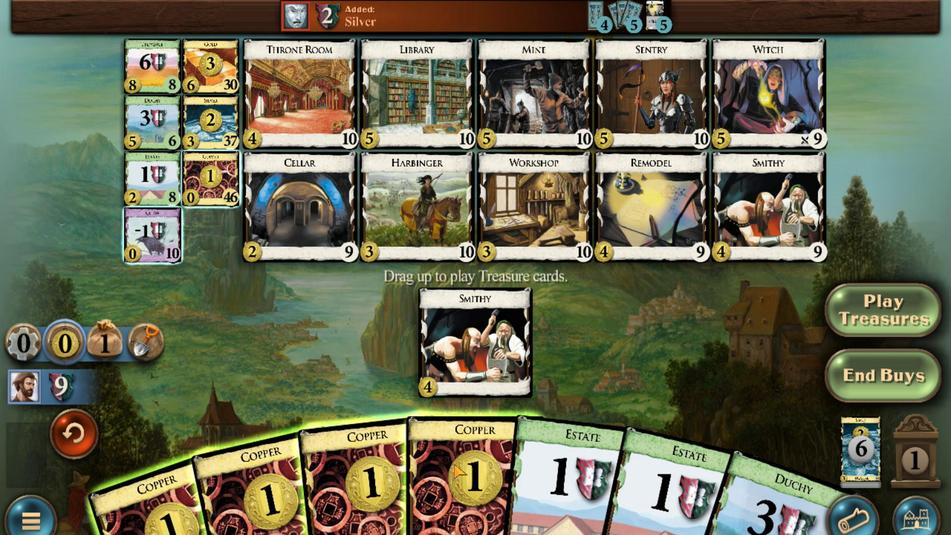 
Action: Mouse scrolled (461, 467) with delta (0, 0)
Screenshot: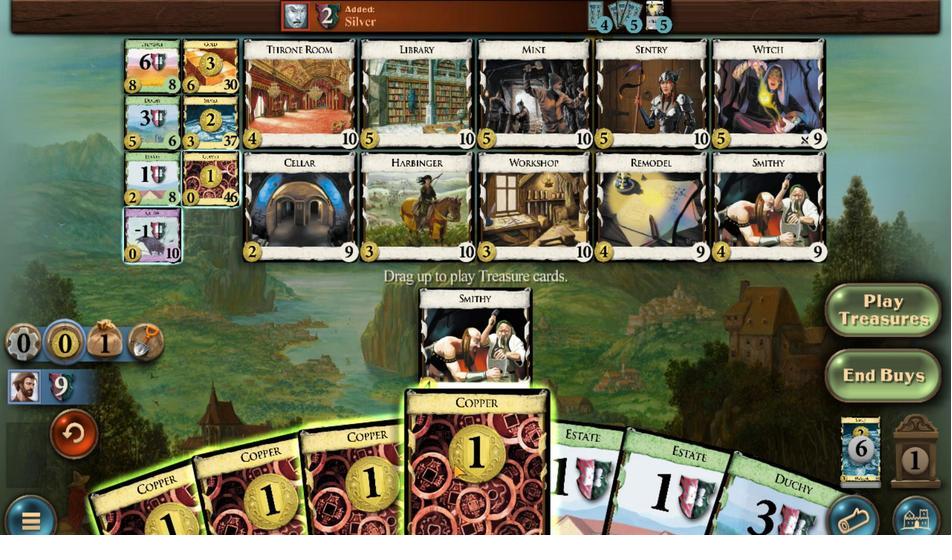 
Action: Mouse moved to (427, 467)
Screenshot: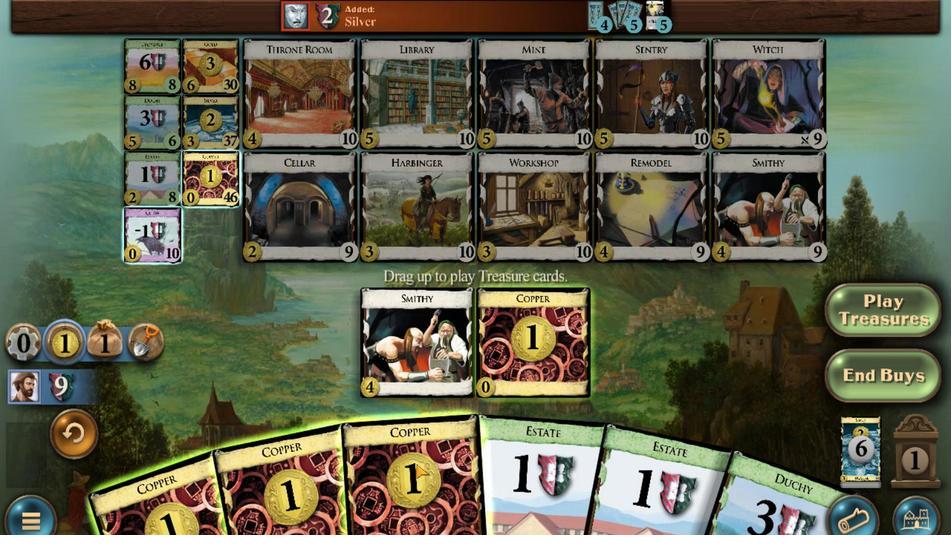 
Action: Mouse scrolled (427, 467) with delta (0, 0)
Screenshot: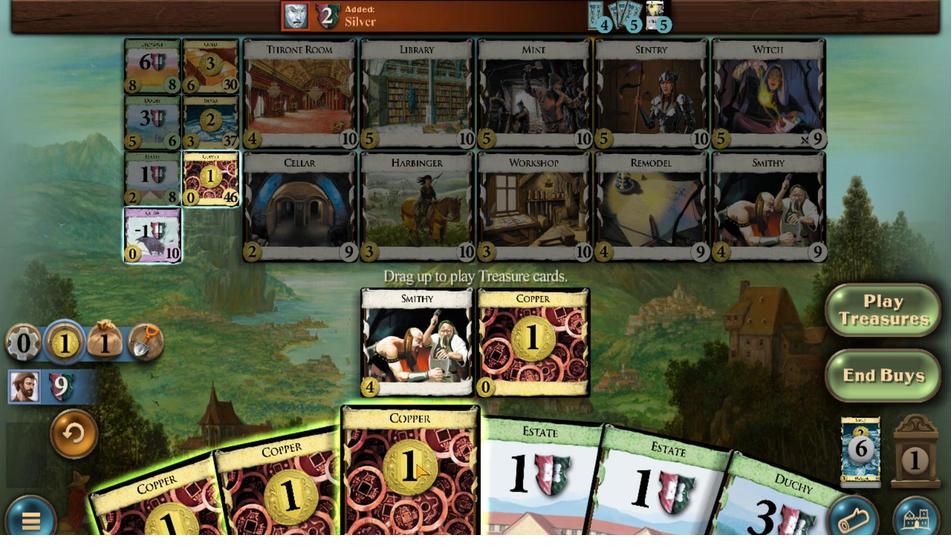 
Action: Mouse moved to (398, 470)
Screenshot: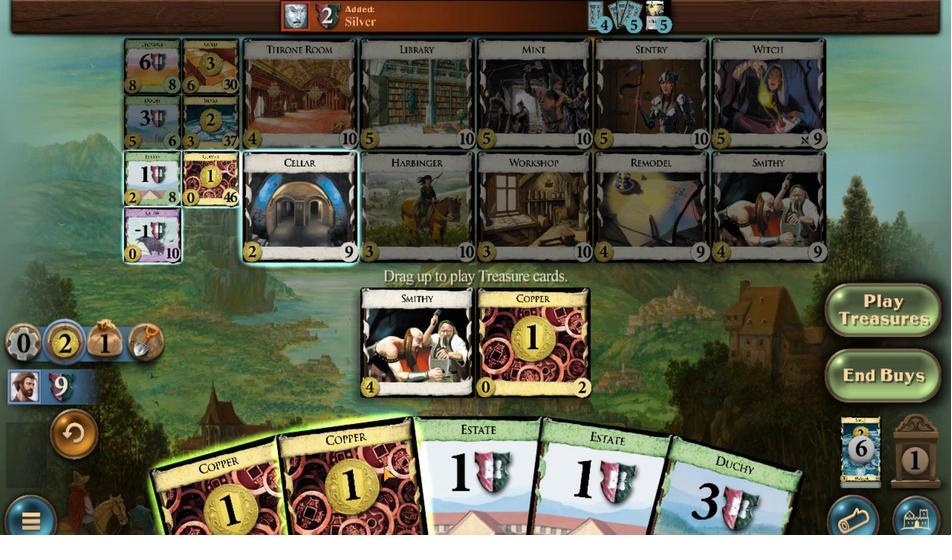 
Action: Mouse scrolled (398, 470) with delta (0, 0)
Screenshot: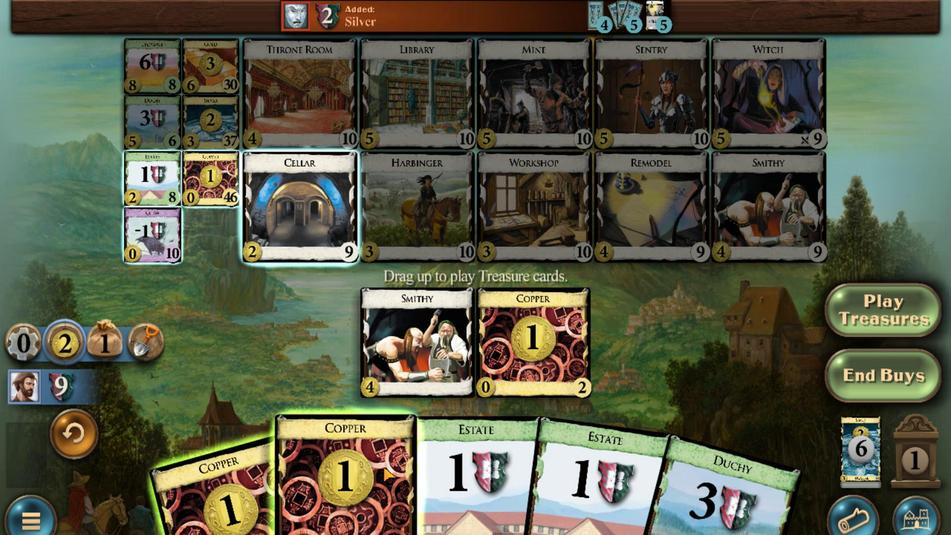 
Action: Mouse moved to (333, 457)
Screenshot: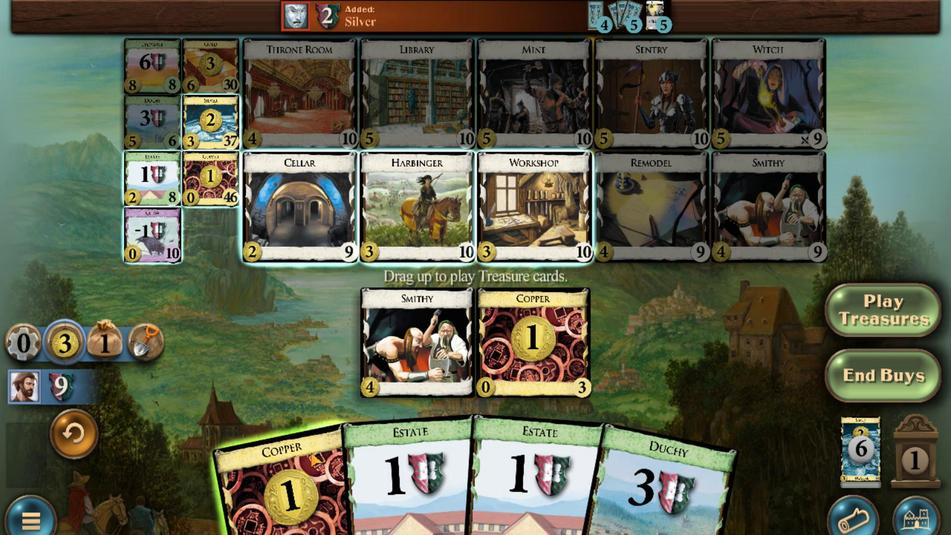 
Action: Mouse scrolled (333, 457) with delta (0, 0)
Screenshot: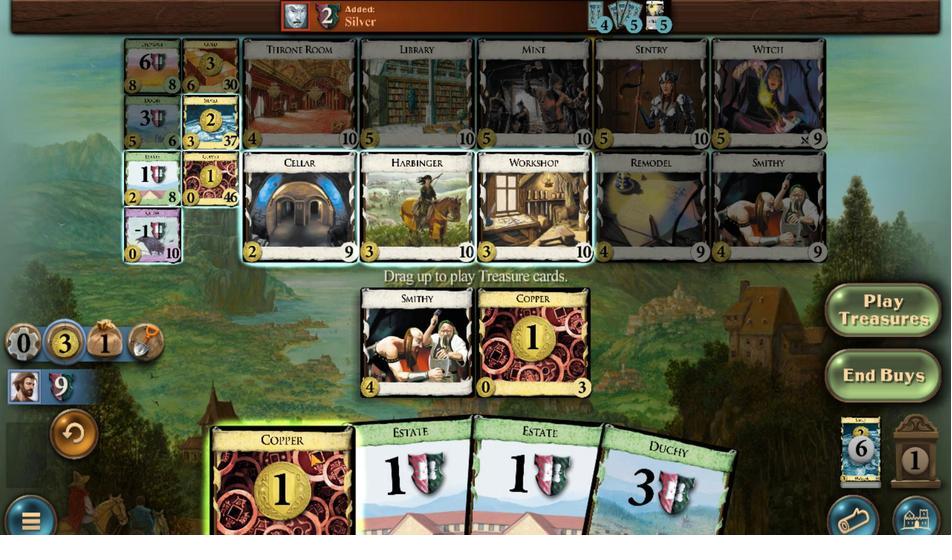 
Action: Mouse moved to (662, 236)
Screenshot: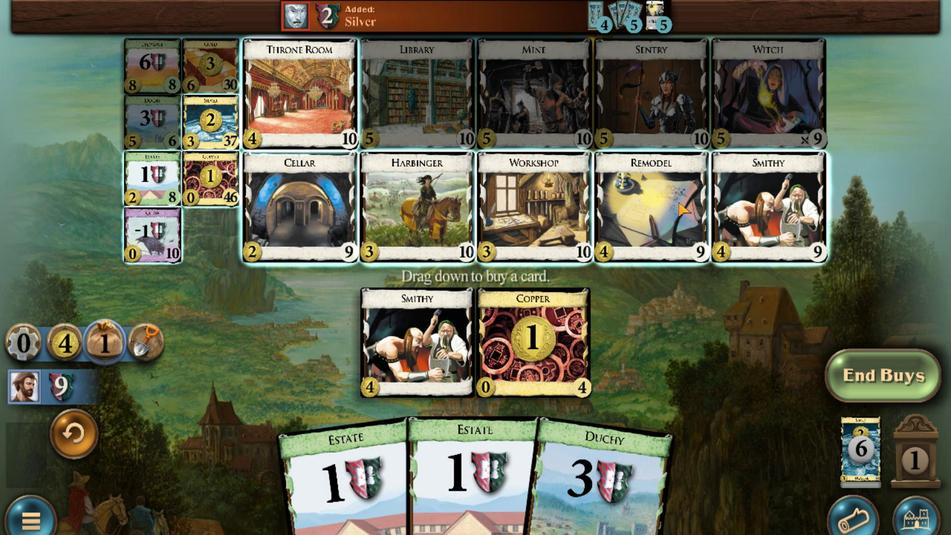 
Action: Mouse scrolled (662, 237) with delta (0, 0)
Screenshot: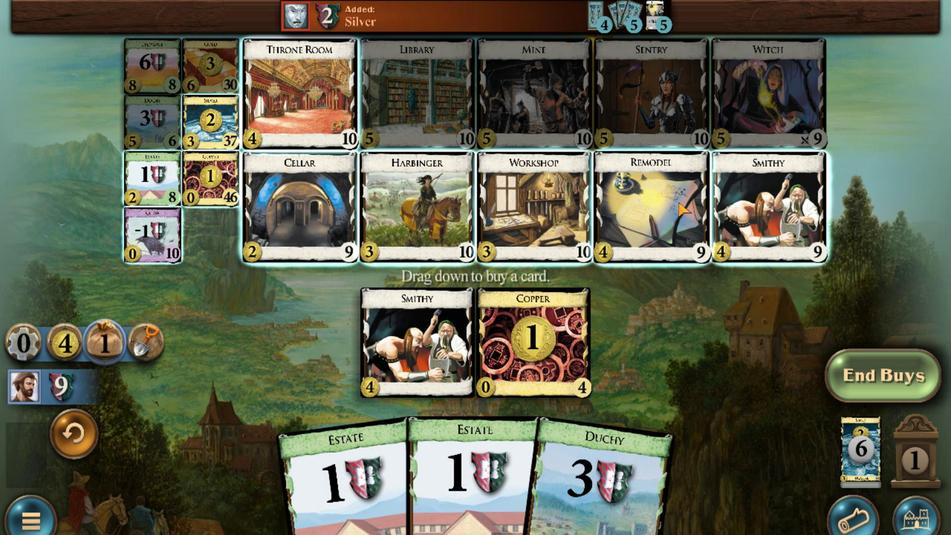 
Action: Mouse scrolled (662, 237) with delta (0, 0)
Screenshot: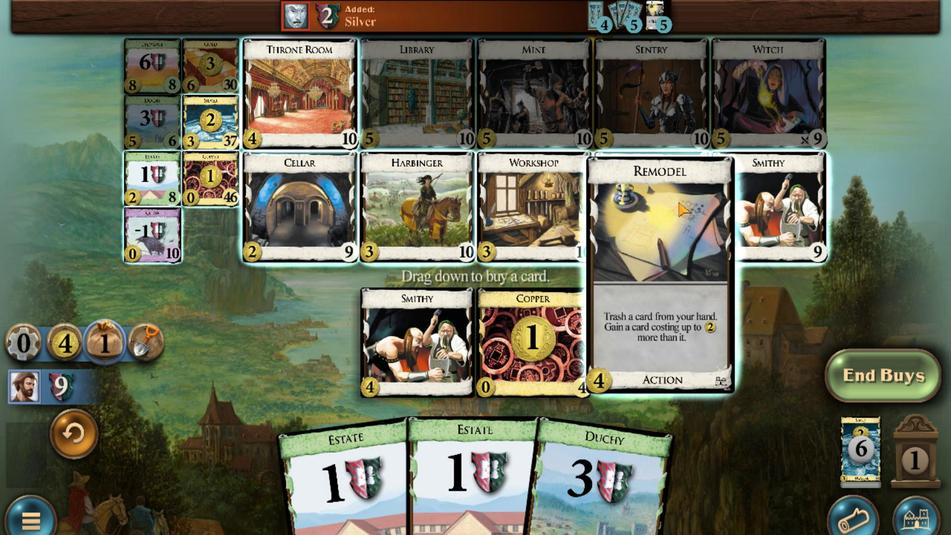 
Action: Mouse scrolled (662, 237) with delta (0, 0)
Screenshot: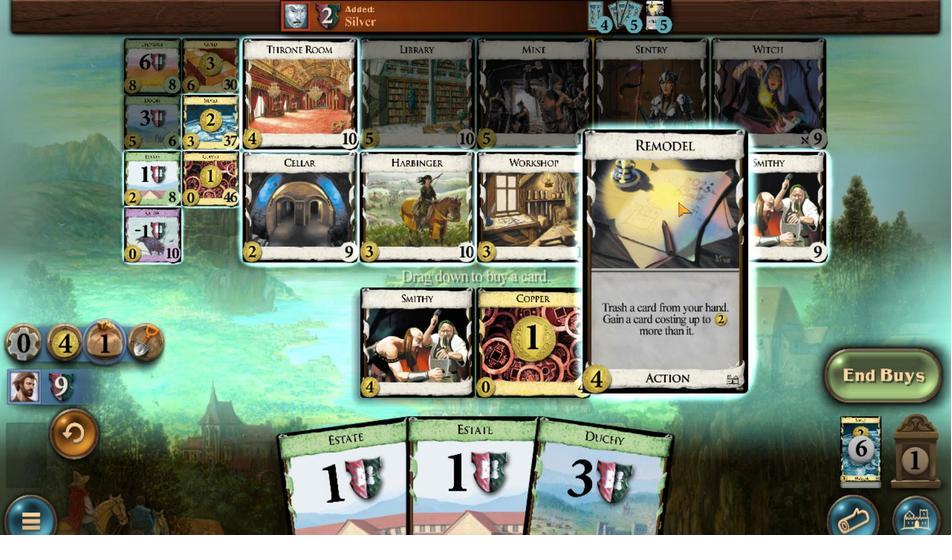 
Action: Mouse scrolled (662, 237) with delta (0, 0)
Screenshot: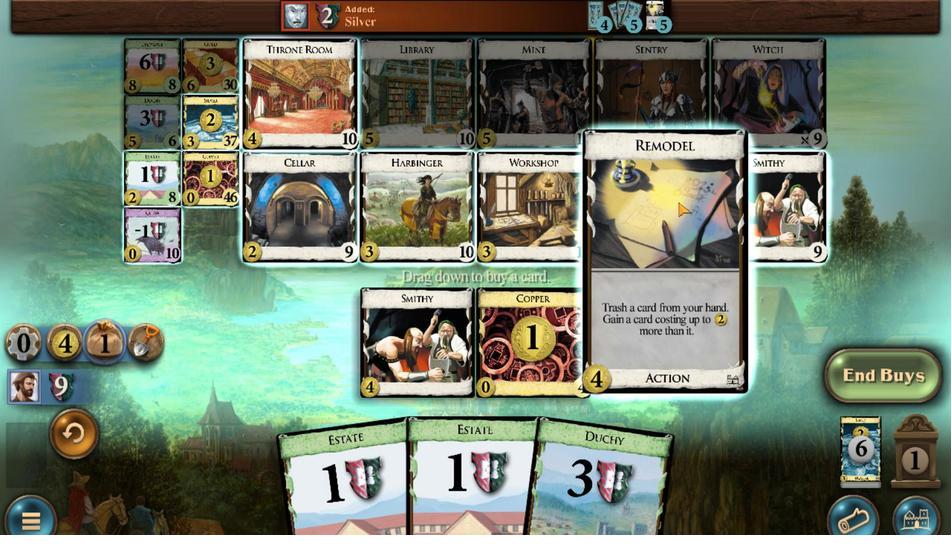 
Action: Mouse scrolled (662, 237) with delta (0, 0)
Screenshot: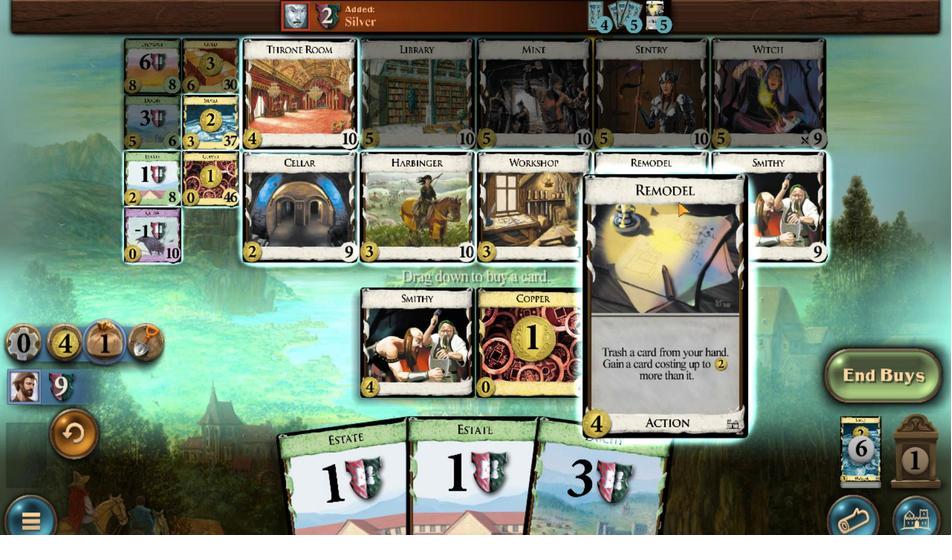 
Action: Mouse moved to (253, 490)
Screenshot: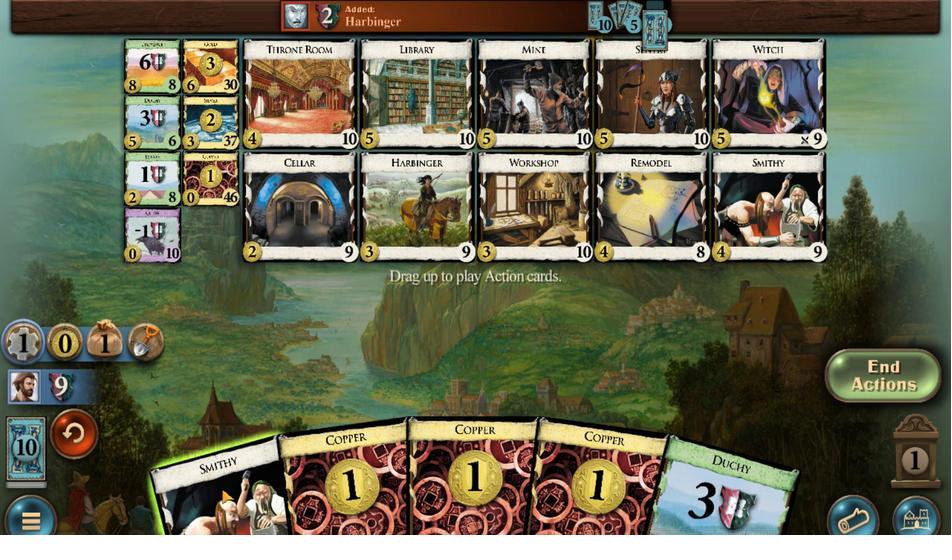 
Action: Mouse scrolled (253, 489) with delta (0, 0)
Screenshot: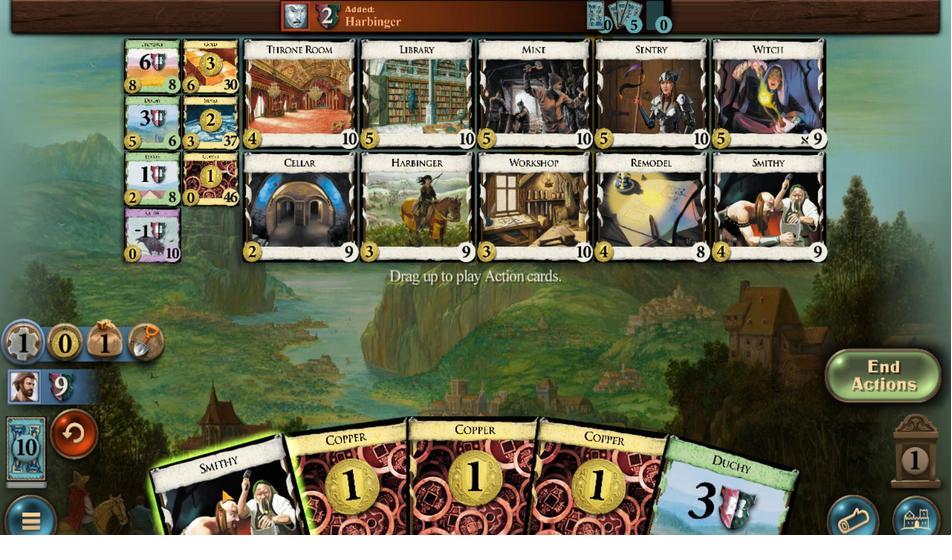 
Action: Mouse moved to (456, 449)
Screenshot: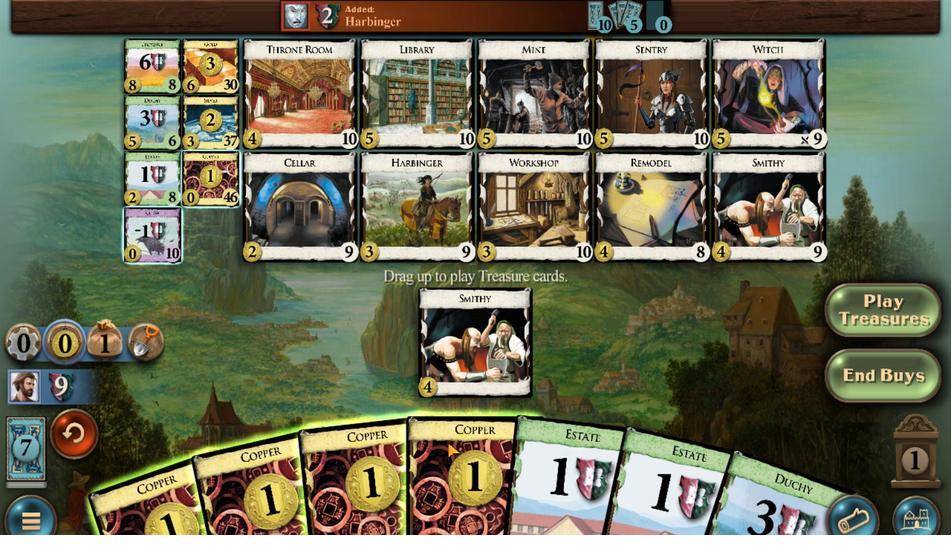 
Action: Mouse scrolled (456, 449) with delta (0, 0)
Screenshot: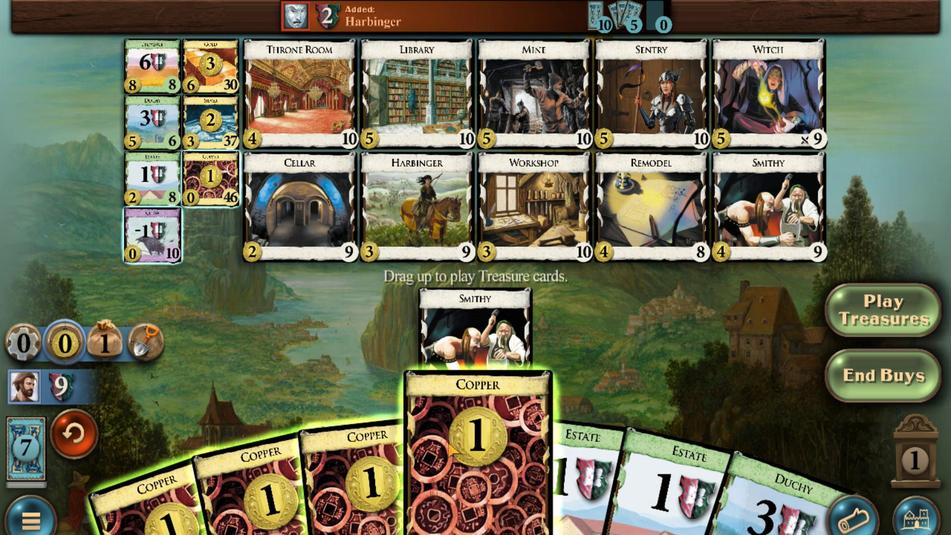 
Action: Mouse moved to (402, 450)
Screenshot: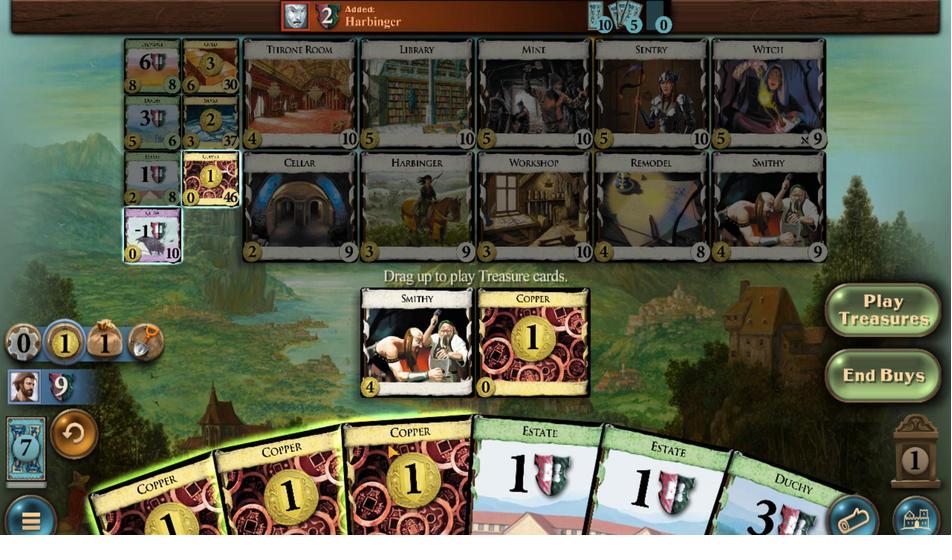 
Action: Mouse scrolled (402, 450) with delta (0, 0)
Screenshot: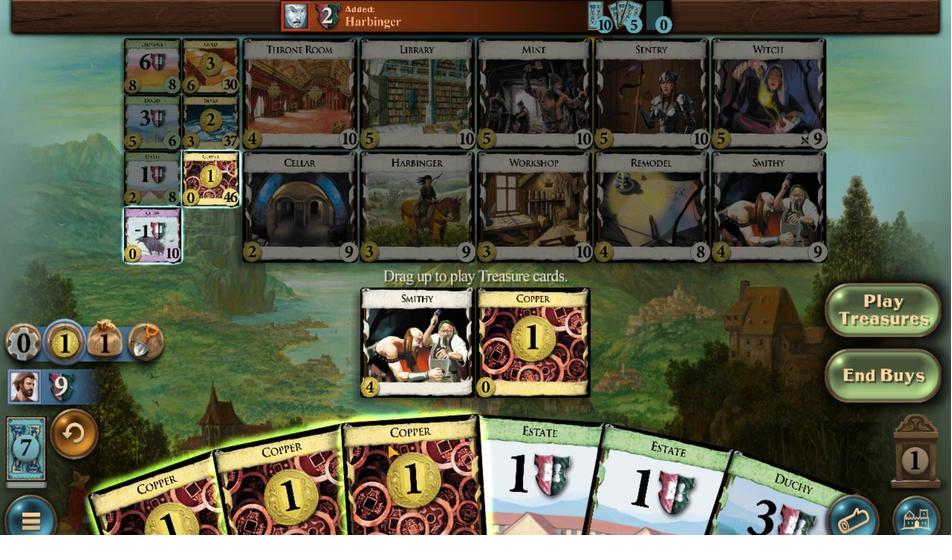 
Action: Mouse moved to (350, 458)
Screenshot: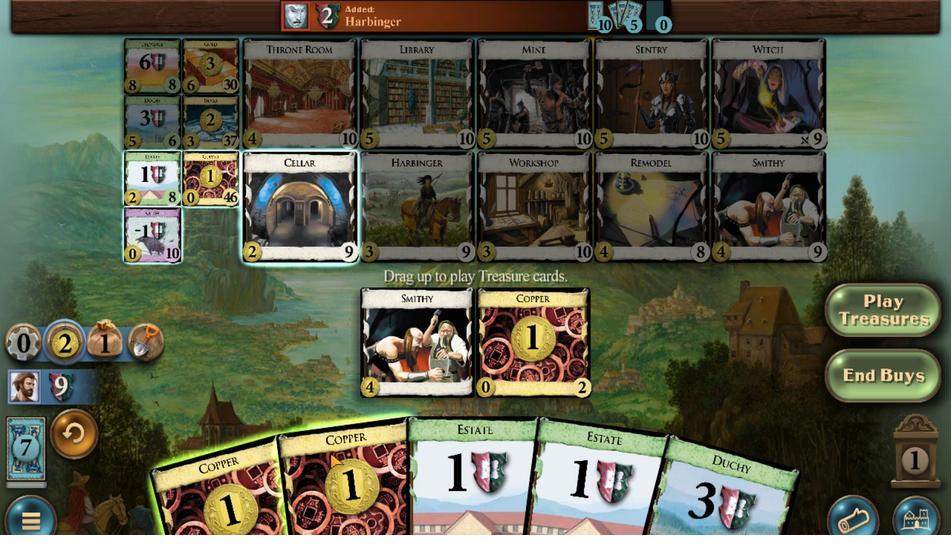 
Action: Mouse scrolled (350, 458) with delta (0, 0)
Screenshot: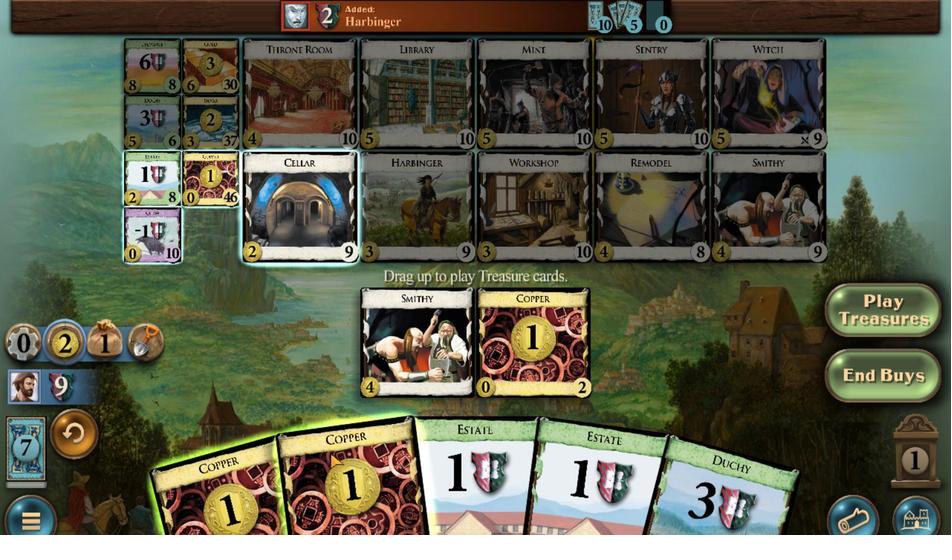 
Action: Mouse moved to (291, 468)
Screenshot: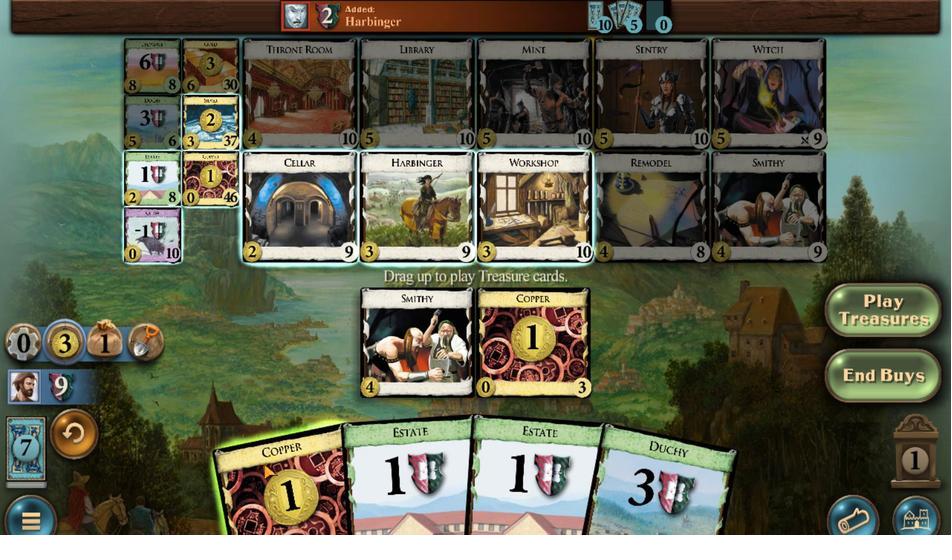 
Action: Mouse scrolled (291, 467) with delta (0, 0)
Screenshot: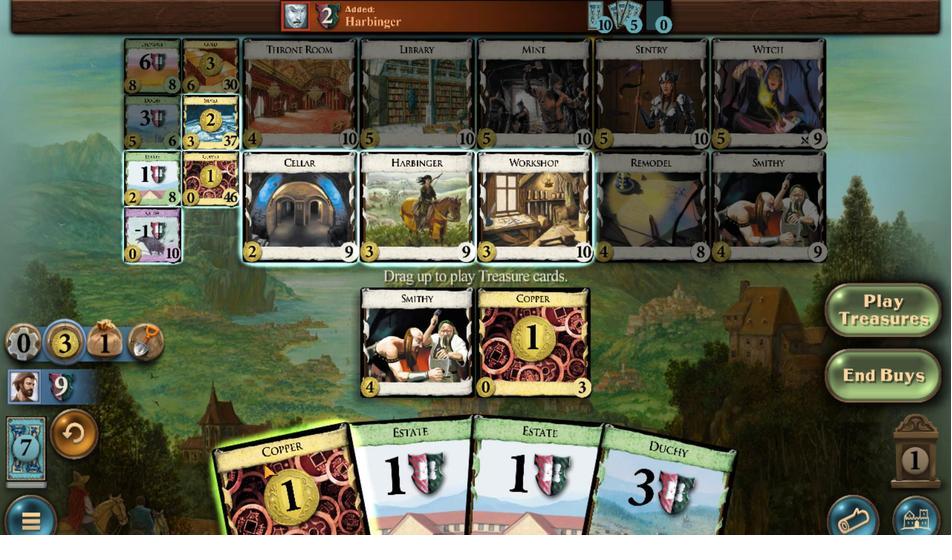 
Action: Mouse moved to (742, 235)
Screenshot: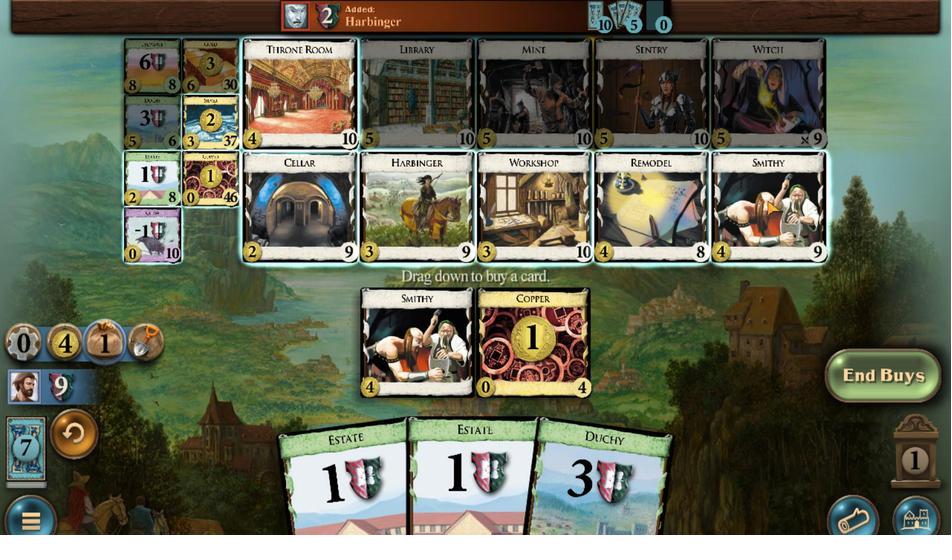 
Action: Mouse scrolled (742, 235) with delta (0, 0)
Screenshot: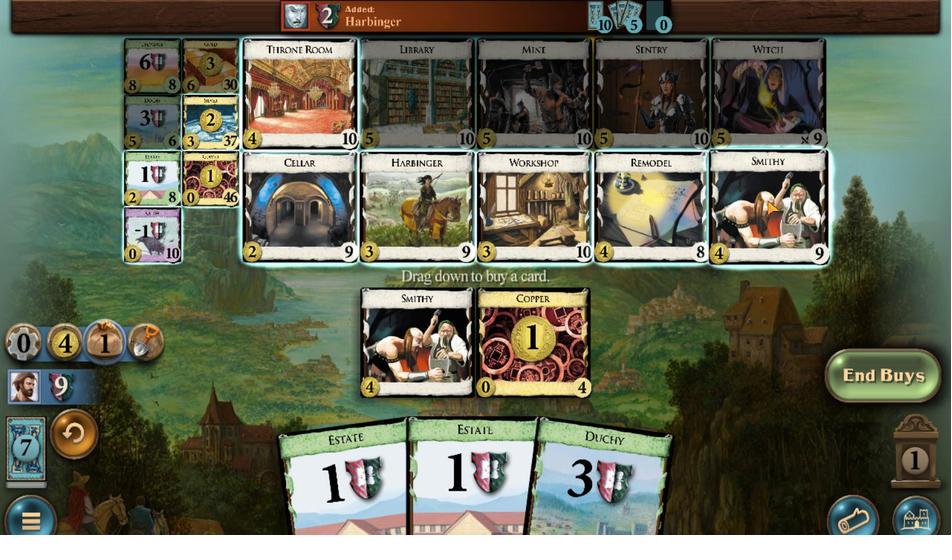 
Action: Mouse scrolled (742, 235) with delta (0, 0)
Screenshot: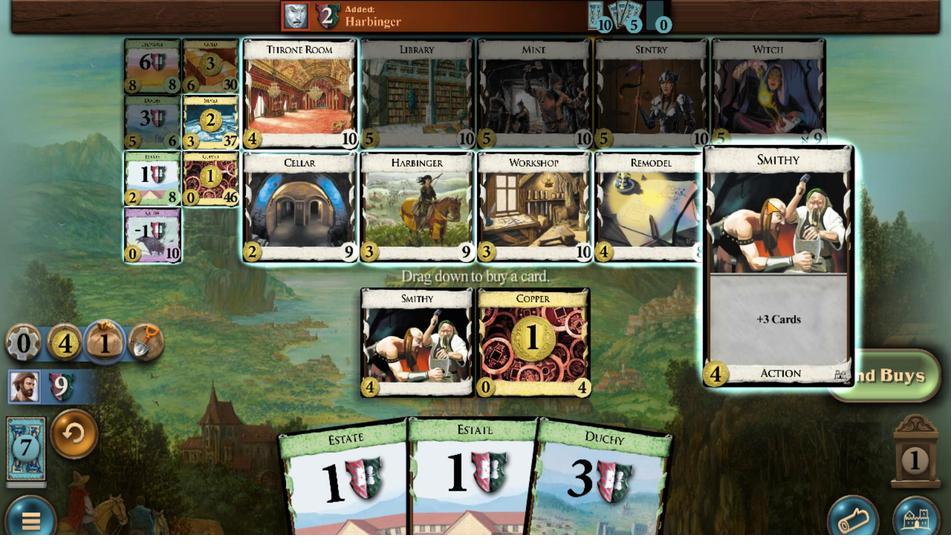 
Action: Mouse scrolled (742, 235) with delta (0, 0)
Screenshot: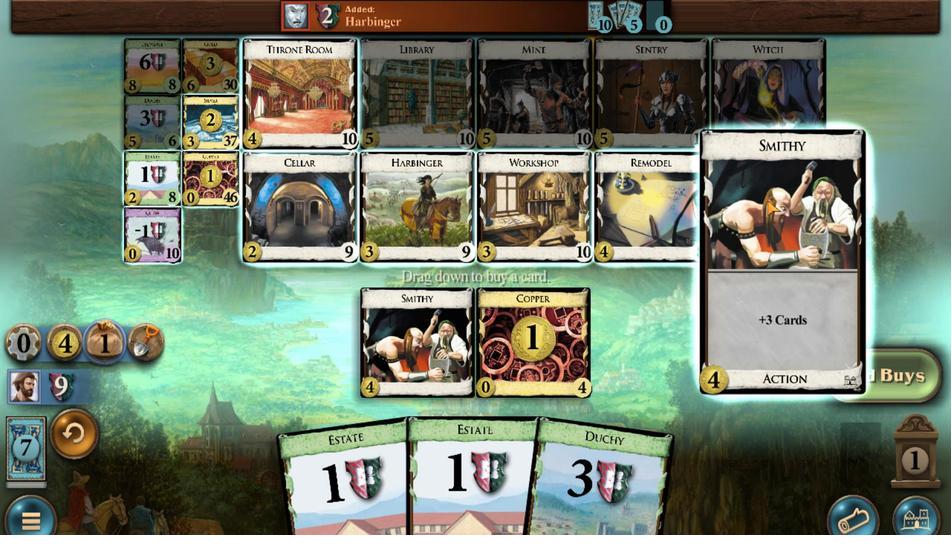 
Action: Mouse scrolled (742, 235) with delta (0, 0)
Screenshot: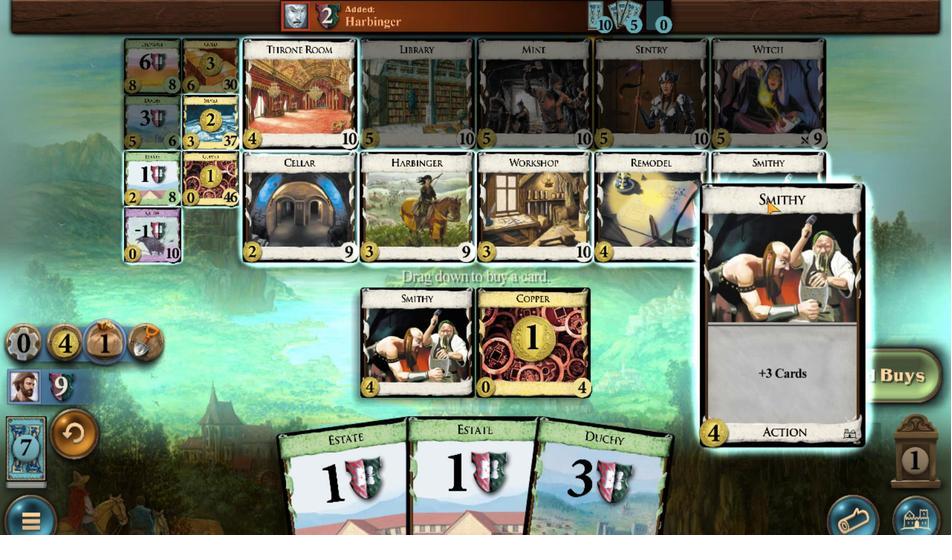 
Action: Mouse moved to (580, 447)
Screenshot: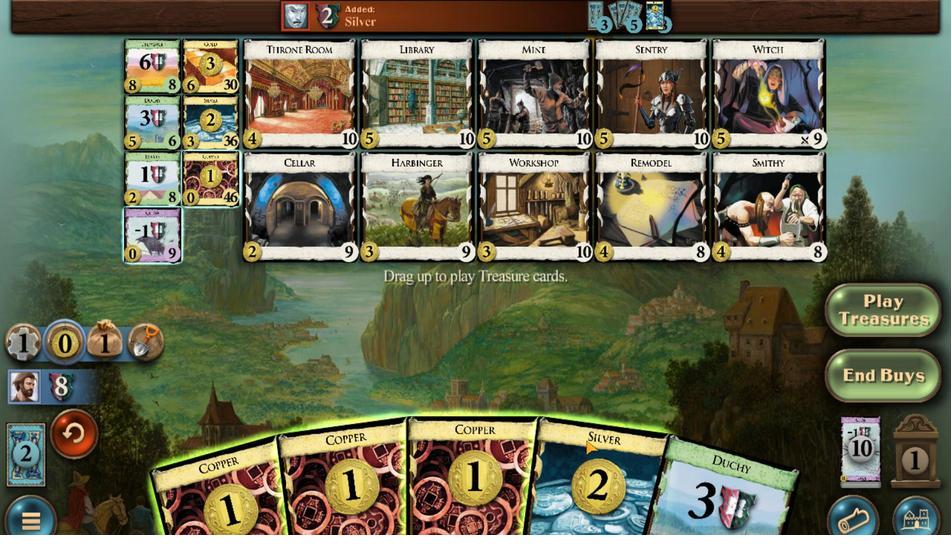 
Action: Mouse scrolled (580, 446) with delta (0, 0)
Screenshot: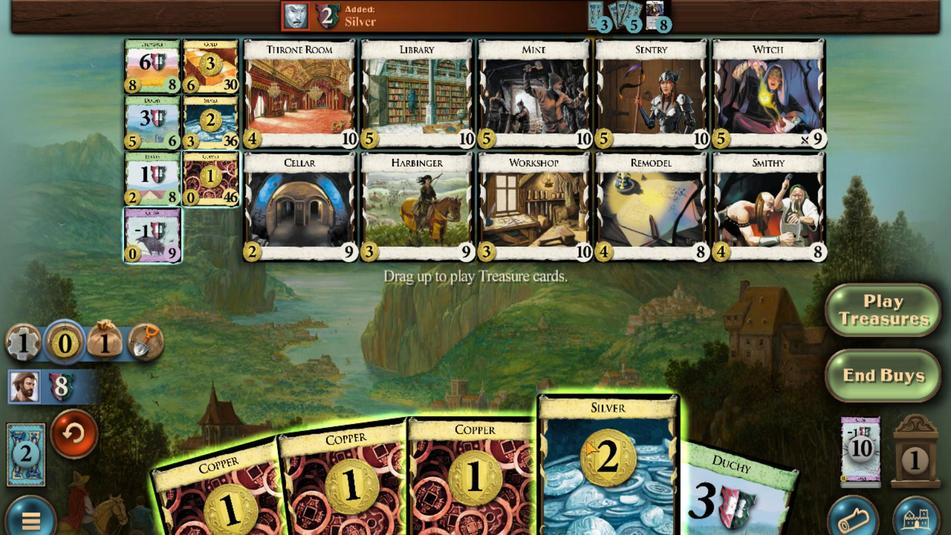 
Action: Mouse moved to (516, 450)
Screenshot: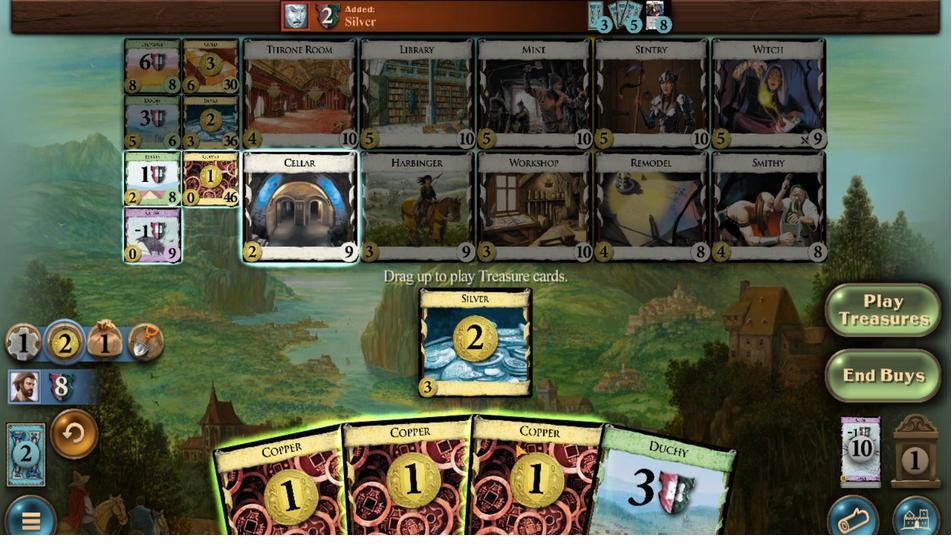 
Action: Mouse scrolled (516, 449) with delta (0, 0)
Screenshot: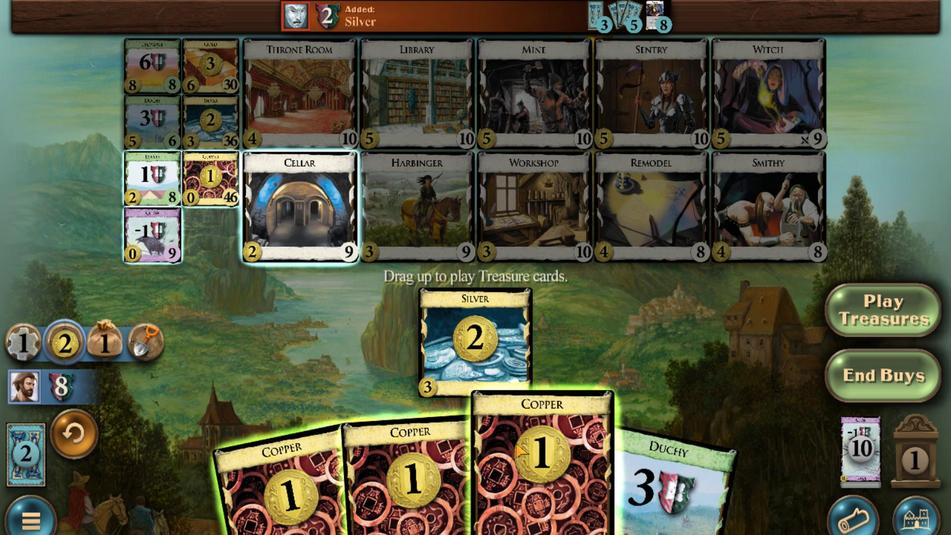 
Action: Mouse moved to (461, 449)
Screenshot: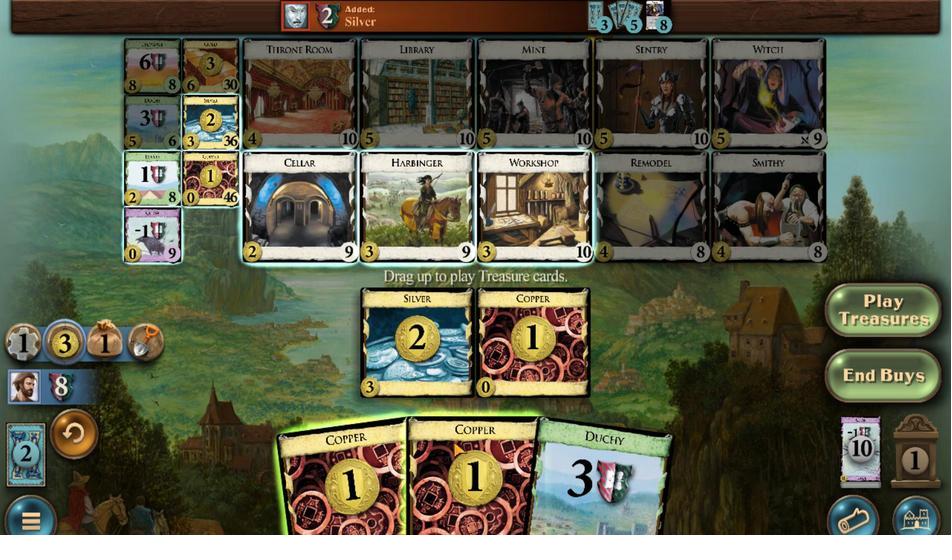 
Action: Mouse scrolled (461, 448) with delta (0, 0)
Screenshot: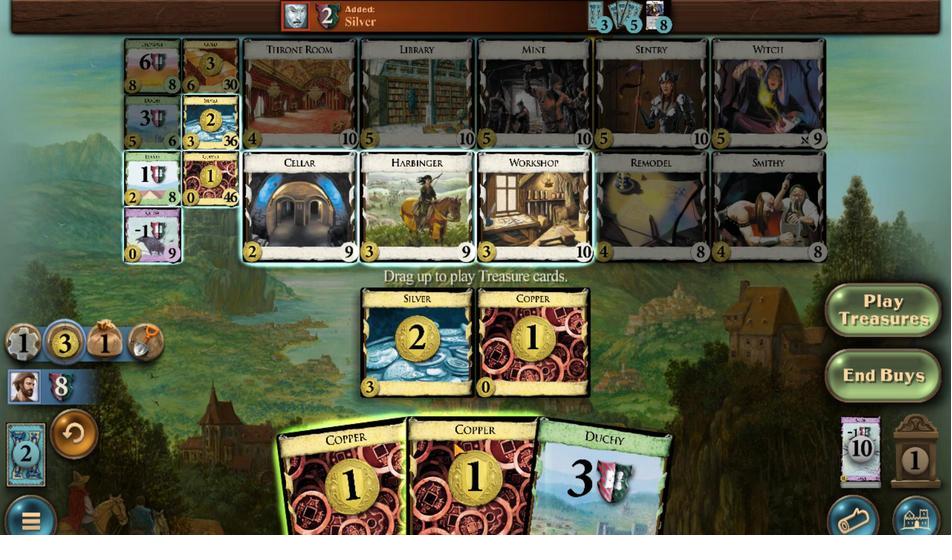 
Action: Mouse moved to (402, 451)
Screenshot: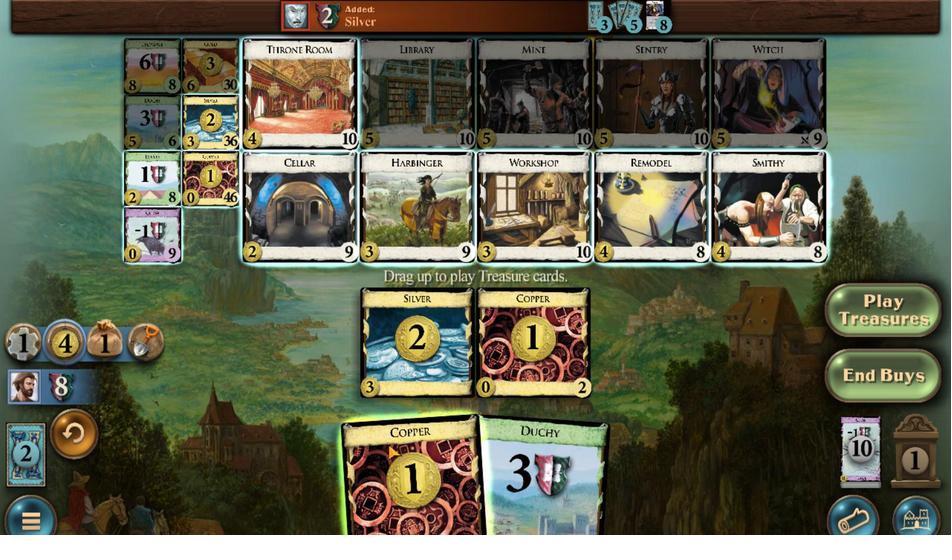 
Action: Mouse scrolled (402, 450) with delta (0, 0)
Screenshot: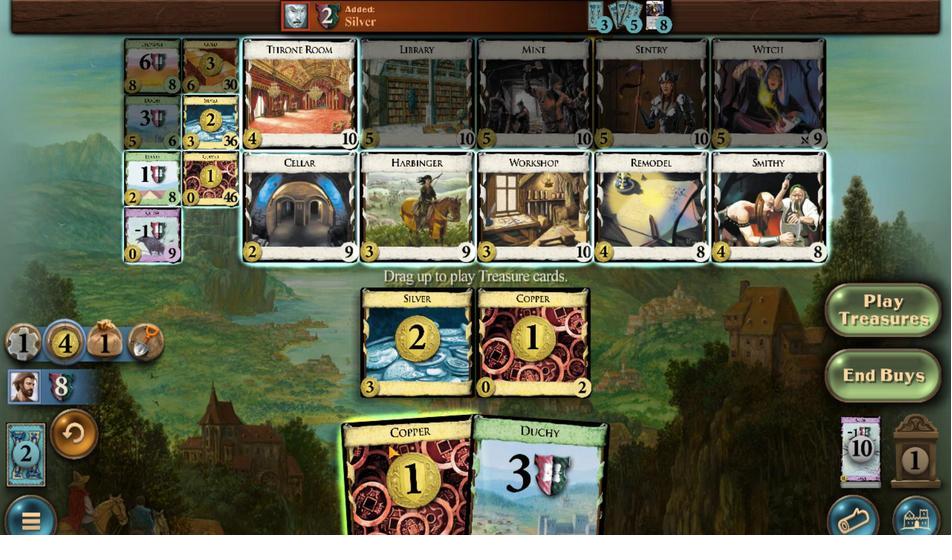 
Action: Mouse moved to (188, 156)
Screenshot: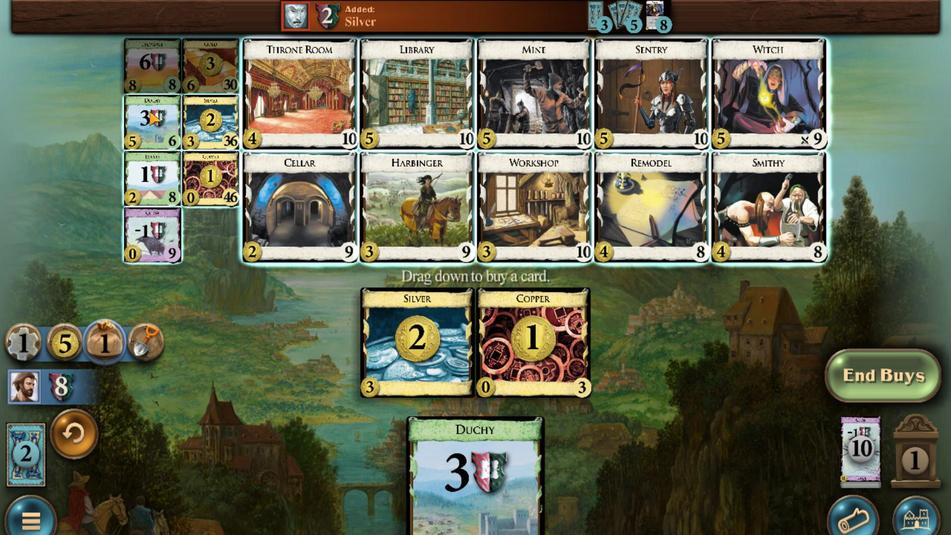 
Action: Mouse scrolled (188, 157) with delta (0, 0)
Screenshot: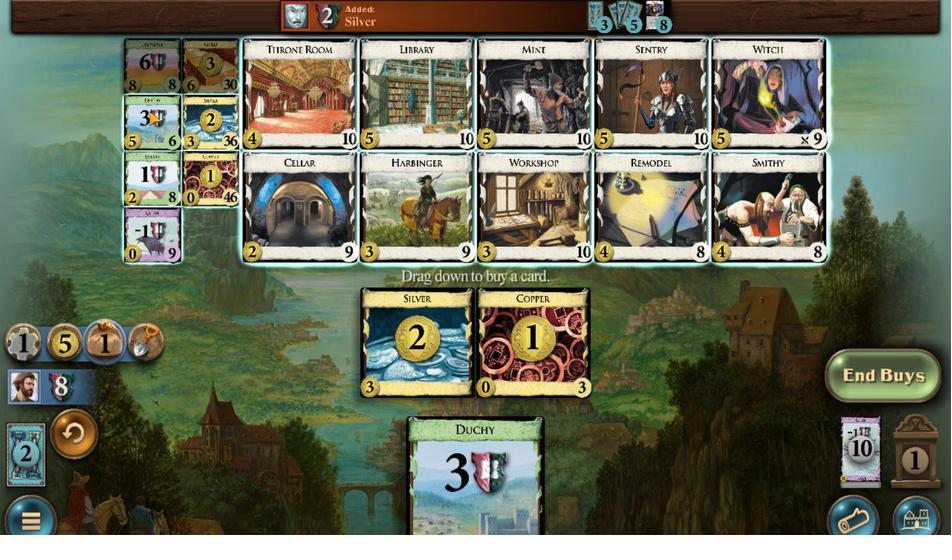 
Action: Mouse scrolled (188, 157) with delta (0, 0)
Screenshot: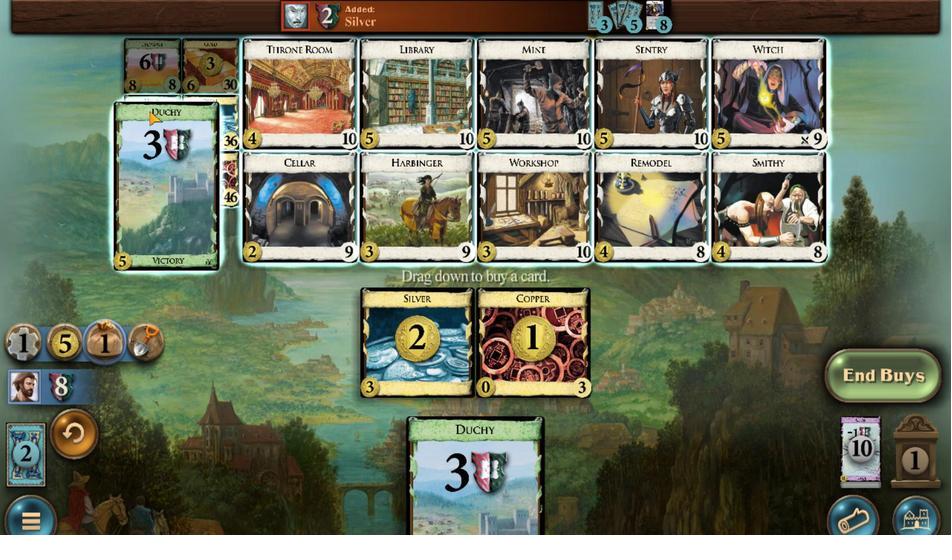 
Action: Mouse scrolled (188, 157) with delta (0, 0)
Screenshot: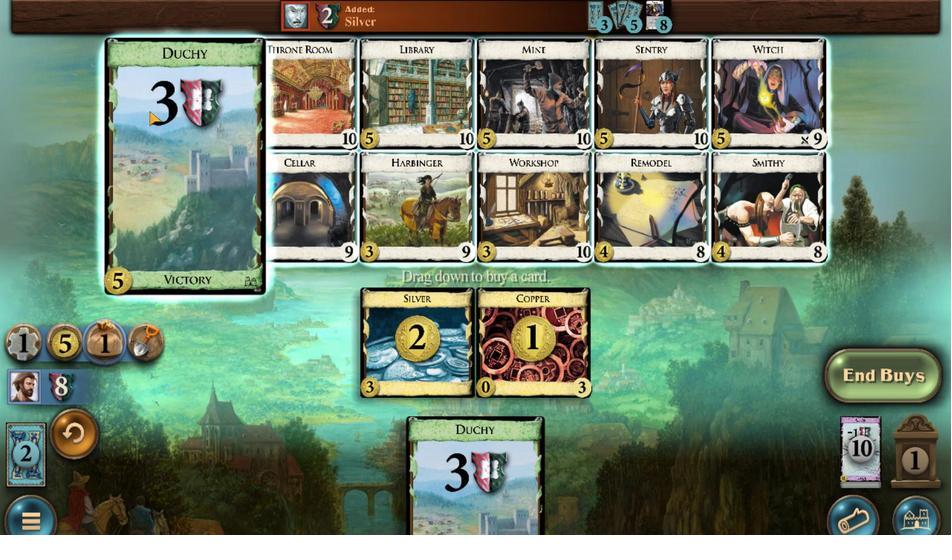 
Action: Mouse scrolled (188, 157) with delta (0, 0)
Screenshot: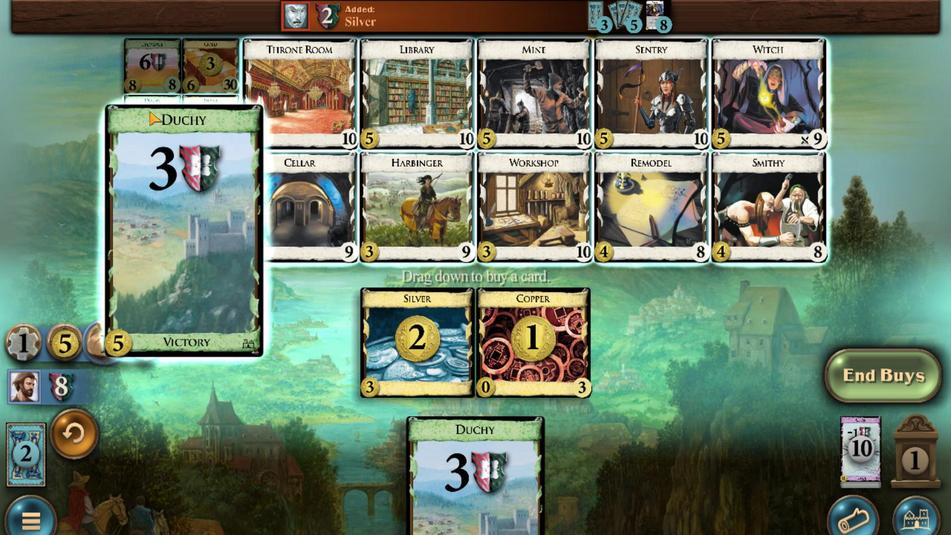 
Action: Mouse scrolled (188, 157) with delta (0, 0)
Screenshot: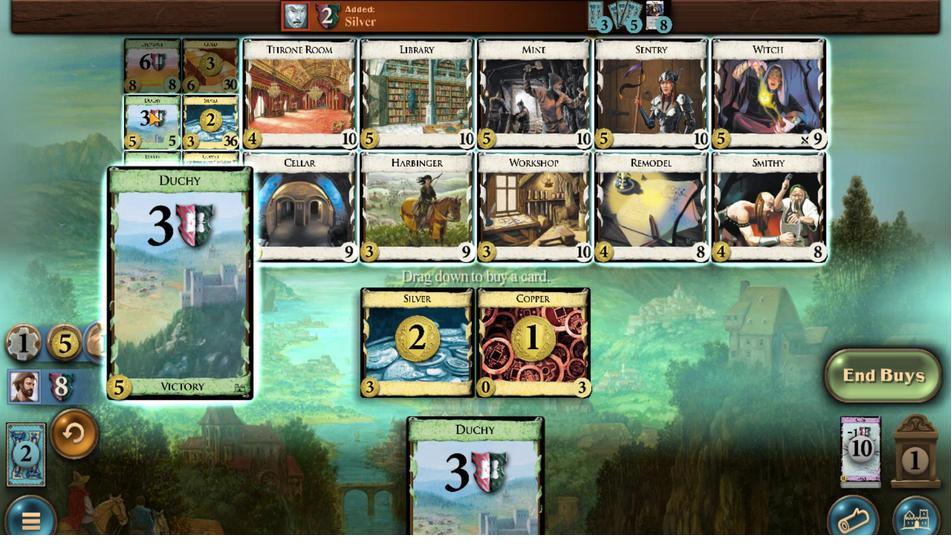 
Action: Mouse scrolled (188, 157) with delta (0, 0)
Screenshot: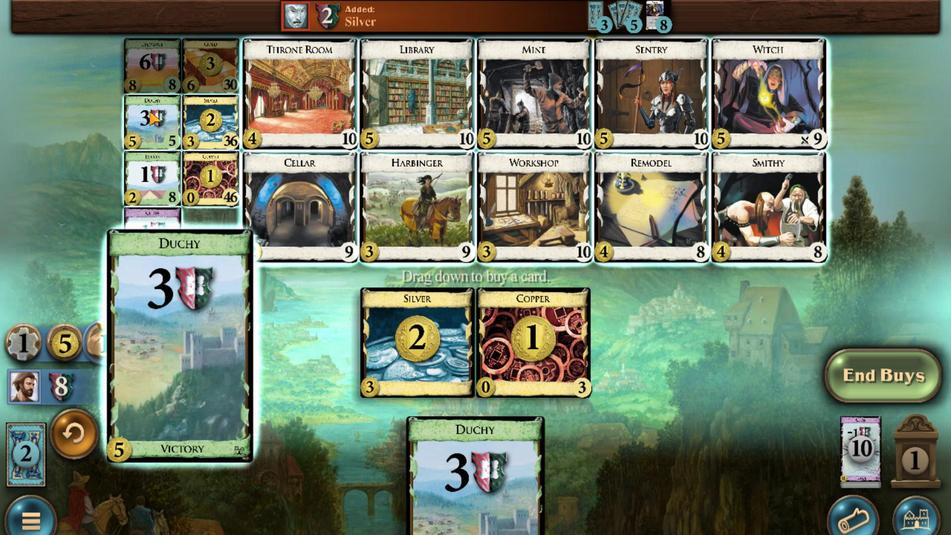 
Action: Mouse moved to (277, 460)
Screenshot: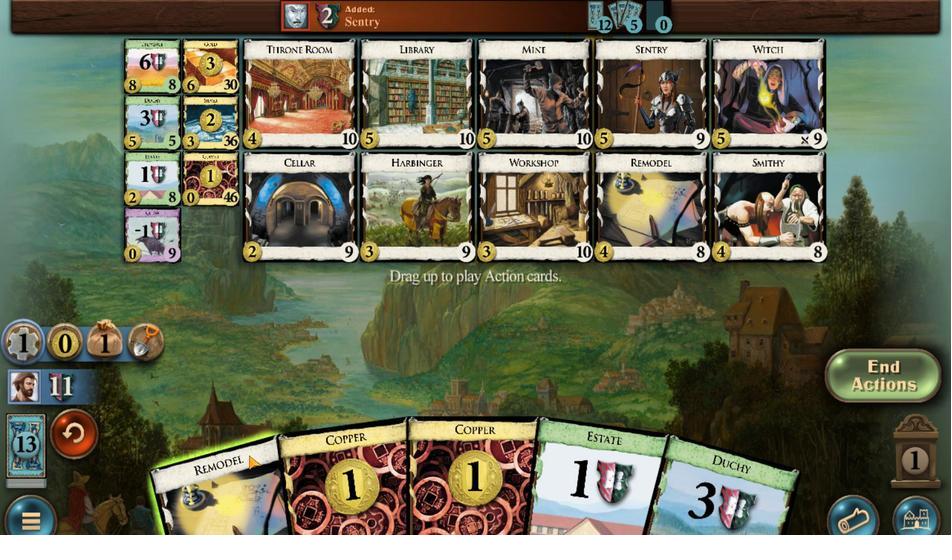 
Action: Mouse scrolled (277, 459) with delta (0, 0)
Screenshot: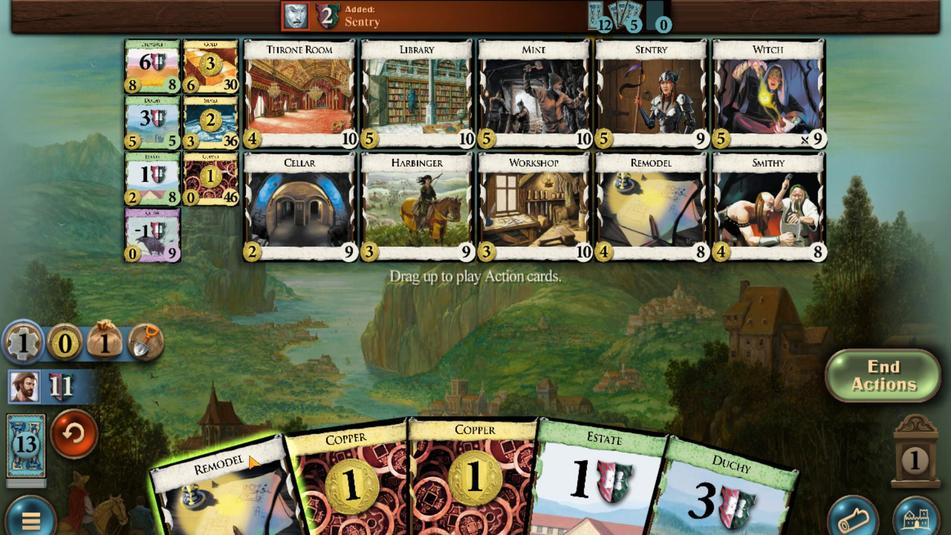 
Action: Mouse moved to (637, 486)
Screenshot: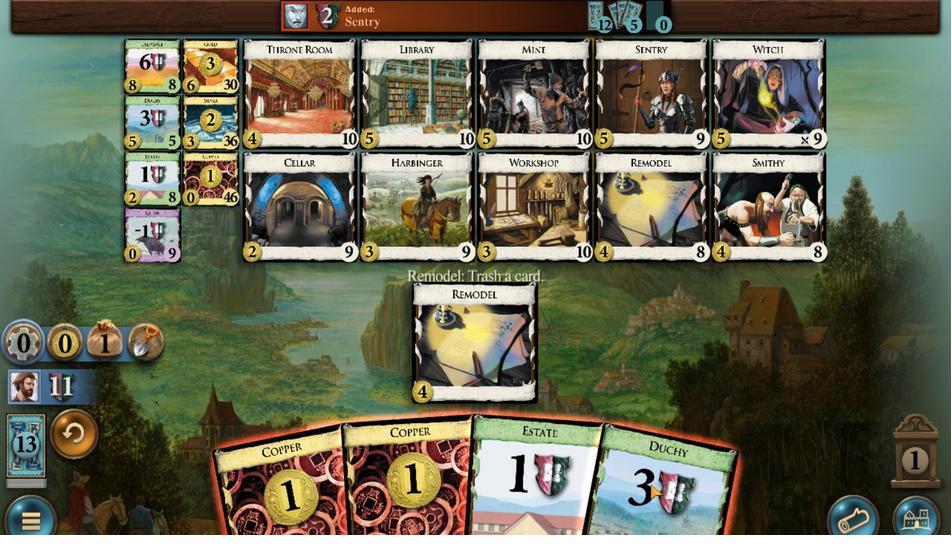 
Action: Mouse scrolled (637, 485) with delta (0, 0)
Screenshot: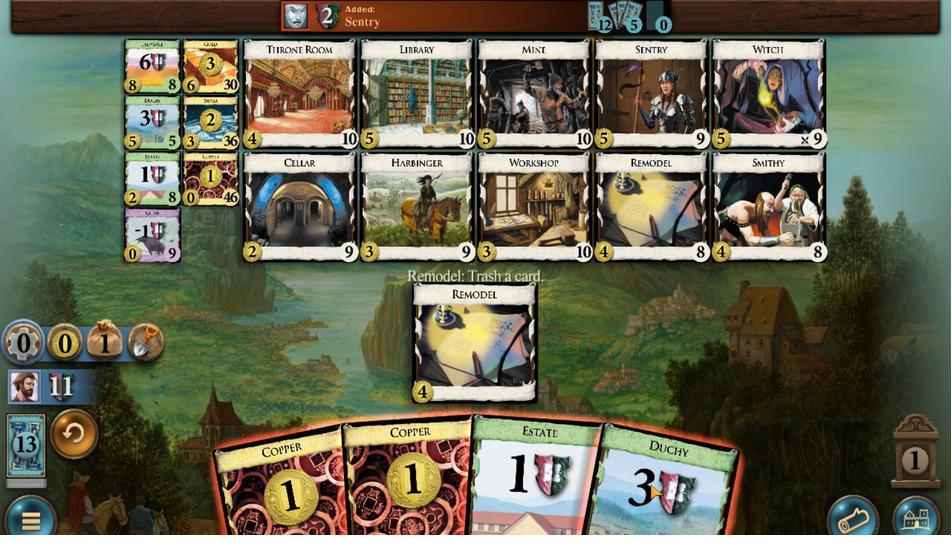
Action: Mouse moved to (253, 106)
Screenshot: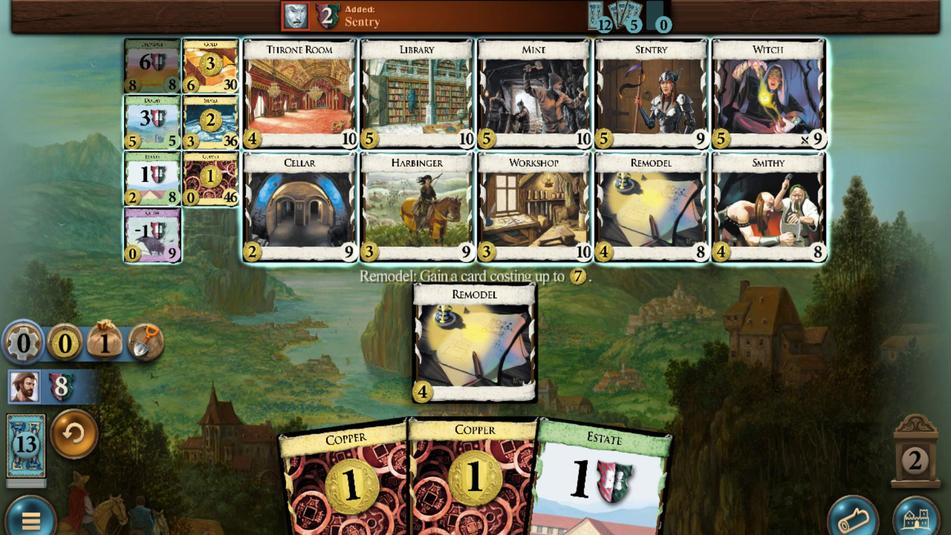 
Action: Mouse scrolled (253, 106) with delta (0, 0)
Screenshot: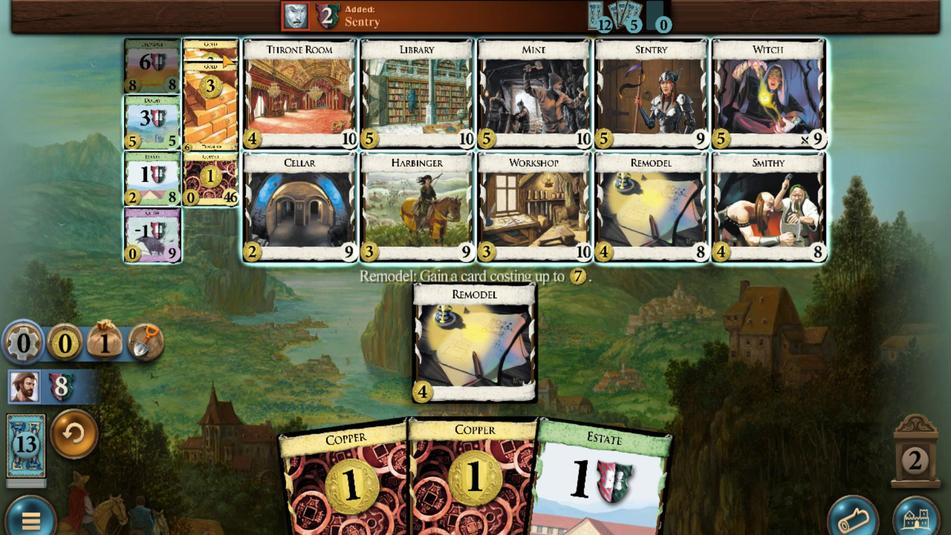 
Action: Mouse scrolled (253, 106) with delta (0, 0)
Screenshot: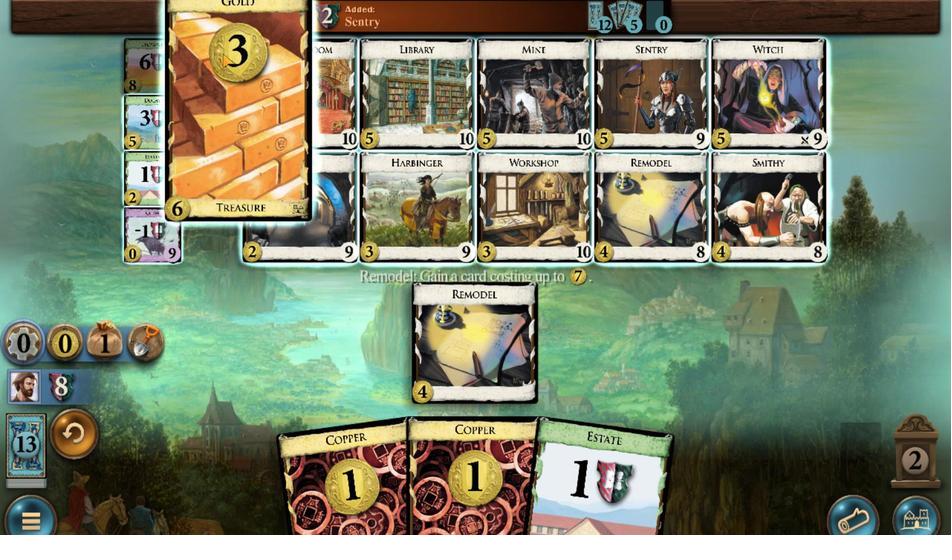 
Action: Mouse scrolled (253, 106) with delta (0, 0)
Screenshot: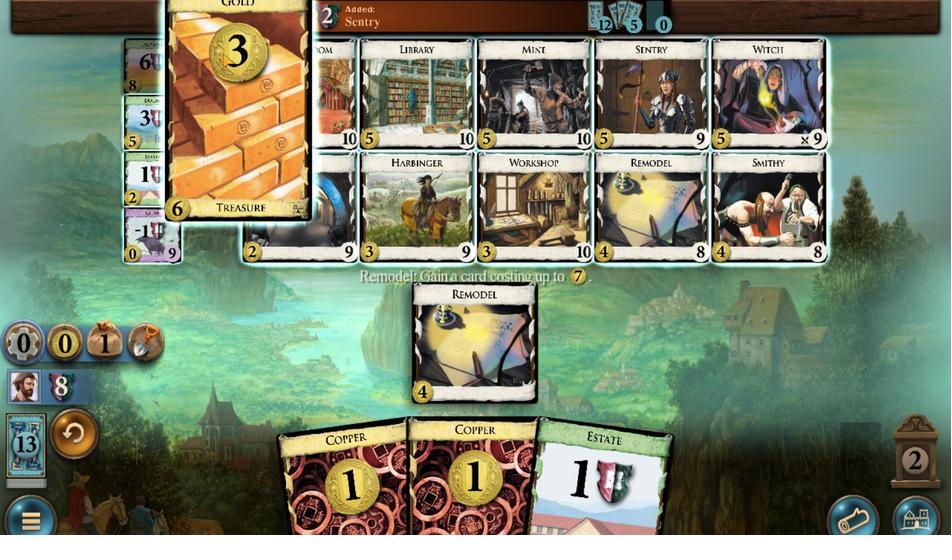
Action: Mouse scrolled (253, 106) with delta (0, 0)
Screenshot: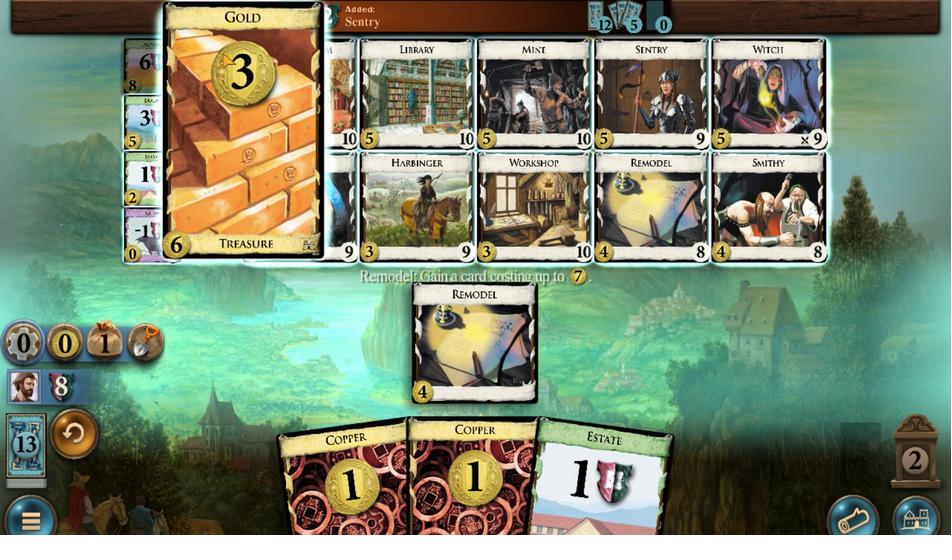 
Action: Mouse scrolled (253, 106) with delta (0, 0)
Screenshot: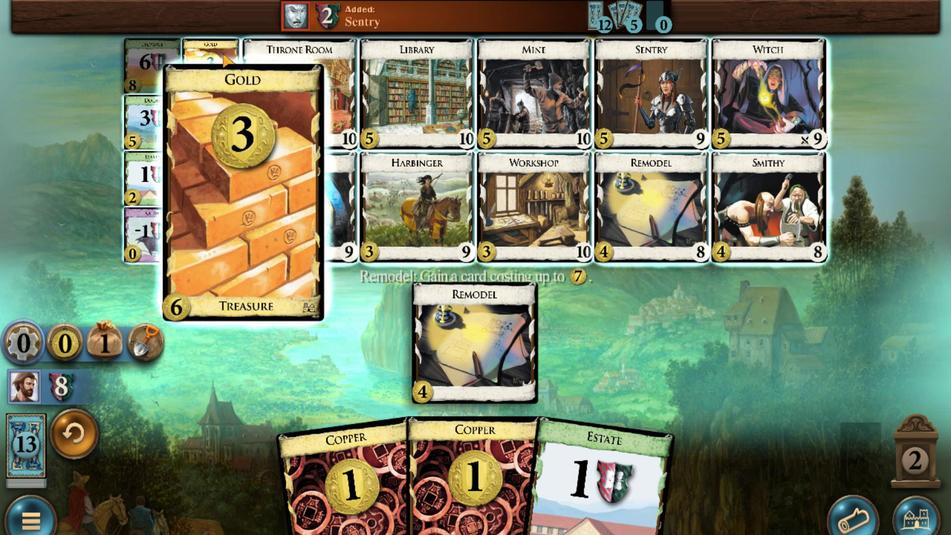 
Action: Mouse scrolled (253, 106) with delta (0, 0)
Screenshot: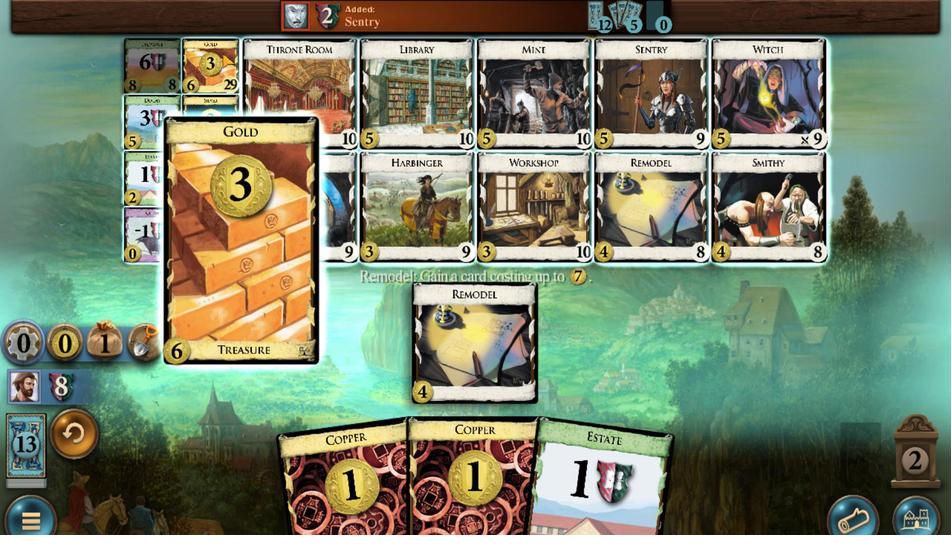 
Action: Mouse scrolled (253, 106) with delta (0, 0)
Screenshot: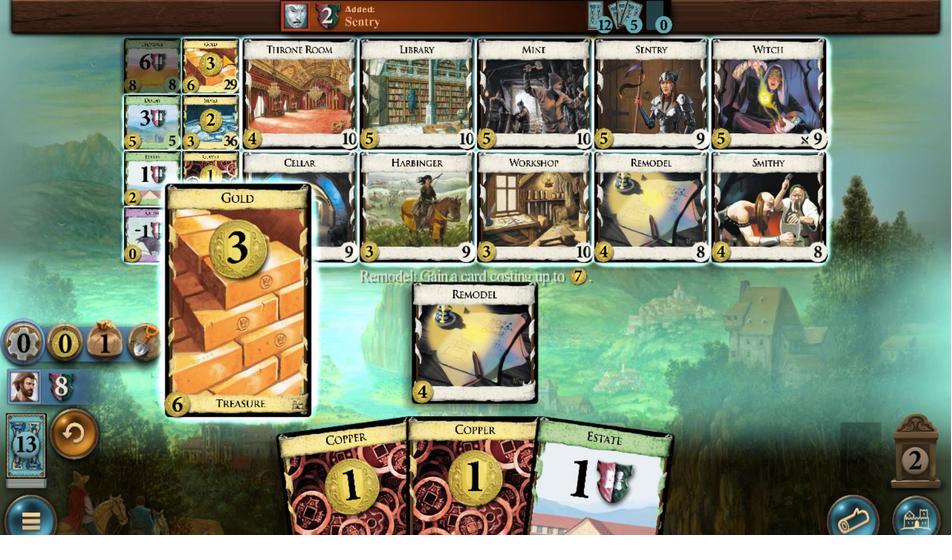 
Action: Mouse moved to (452, 462)
Screenshot: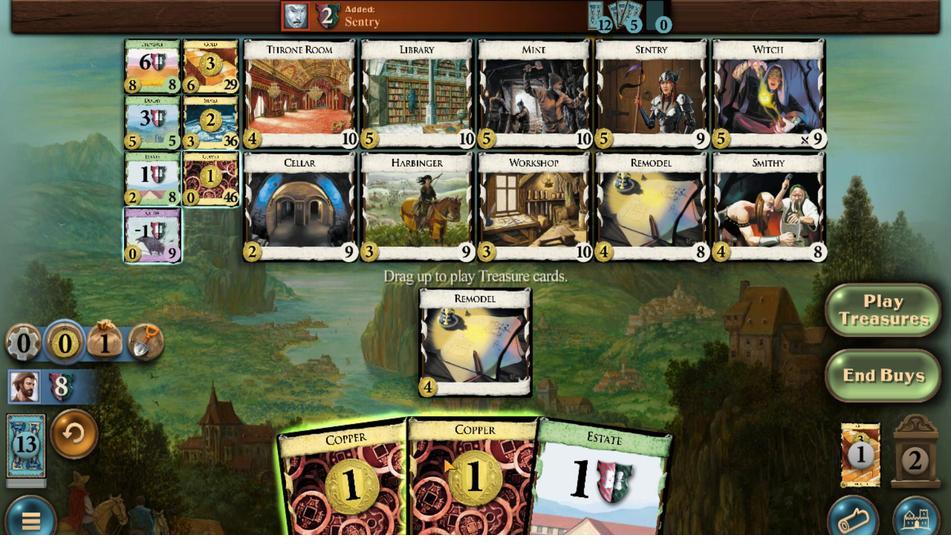 
Action: Mouse scrolled (452, 462) with delta (0, 0)
Screenshot: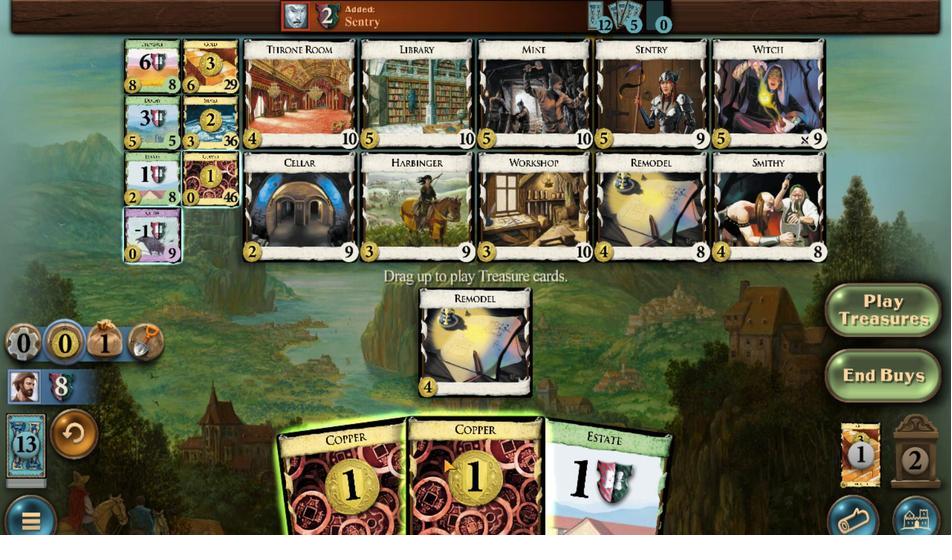 
Action: Mouse moved to (414, 455)
Screenshot: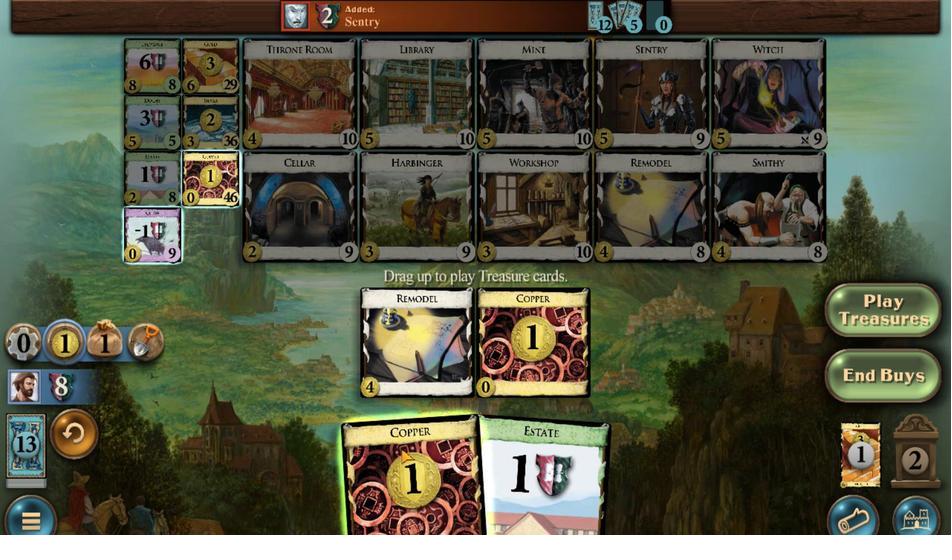 
Action: Mouse scrolled (414, 454) with delta (0, 0)
Screenshot: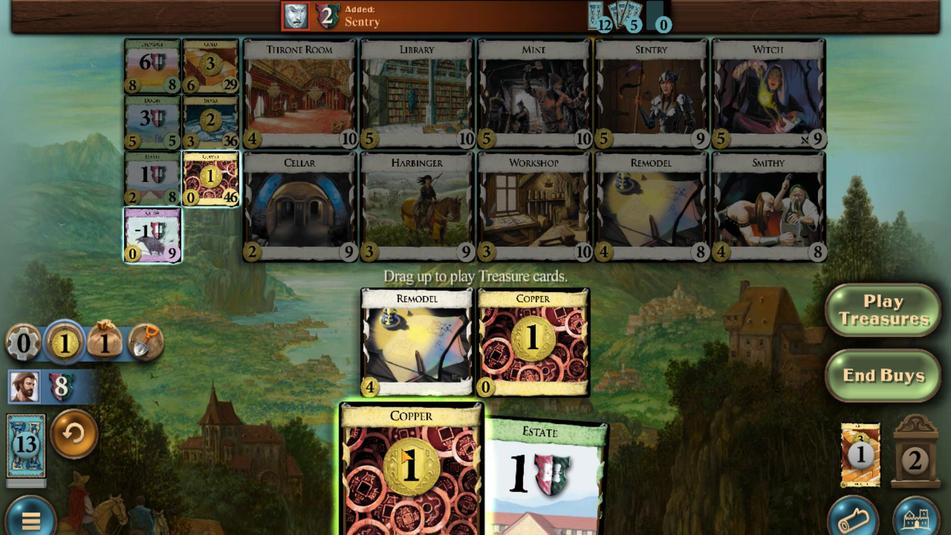 
Action: Mouse moved to (202, 208)
Screenshot: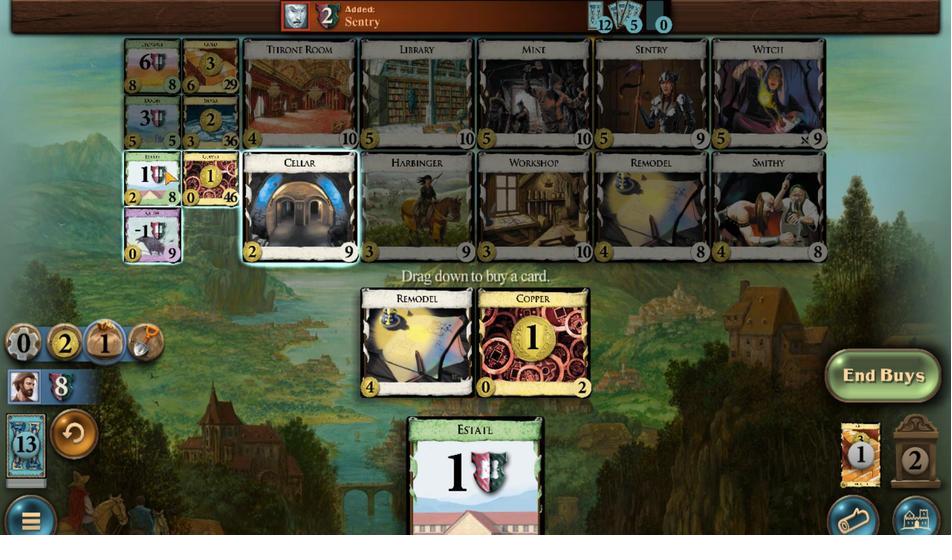 
Action: Mouse scrolled (202, 209) with delta (0, 0)
Screenshot: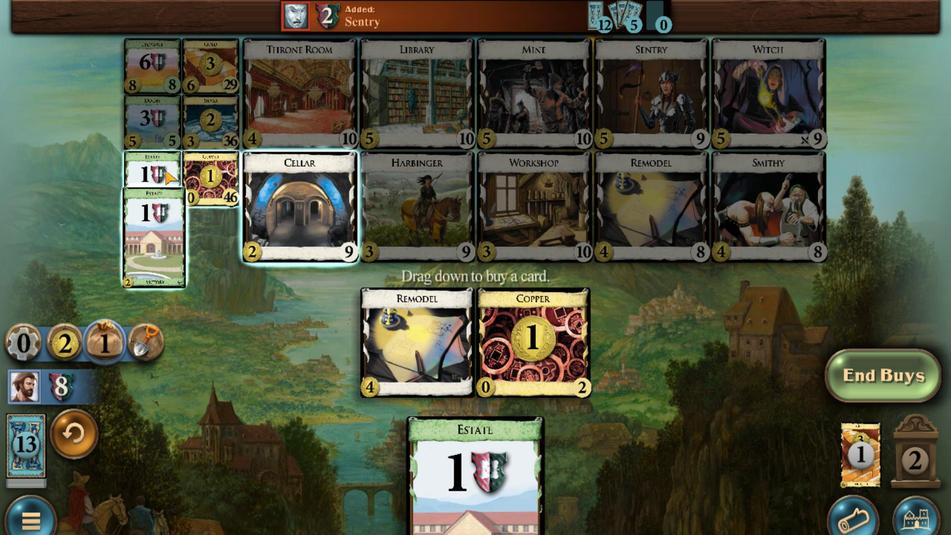 
Action: Mouse scrolled (202, 209) with delta (0, 0)
Screenshot: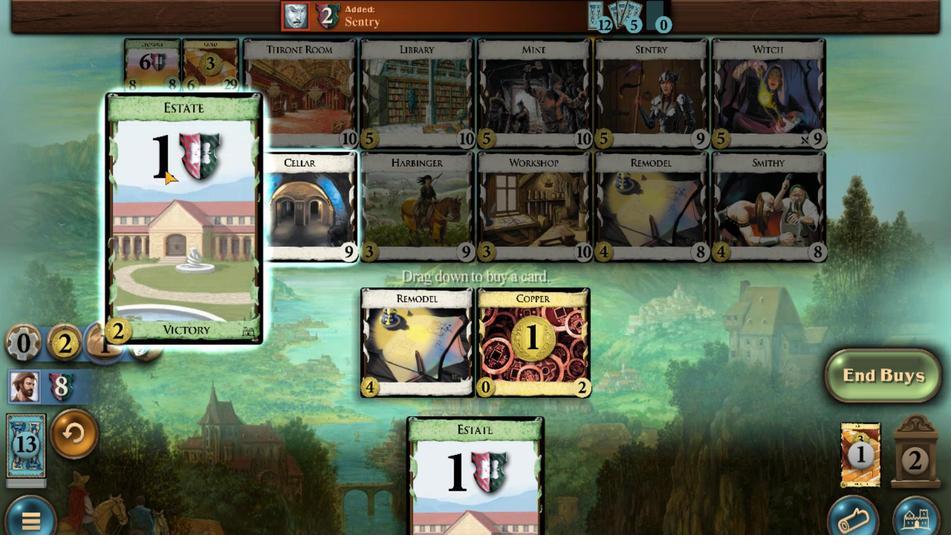
Action: Mouse scrolled (202, 209) with delta (0, 0)
Screenshot: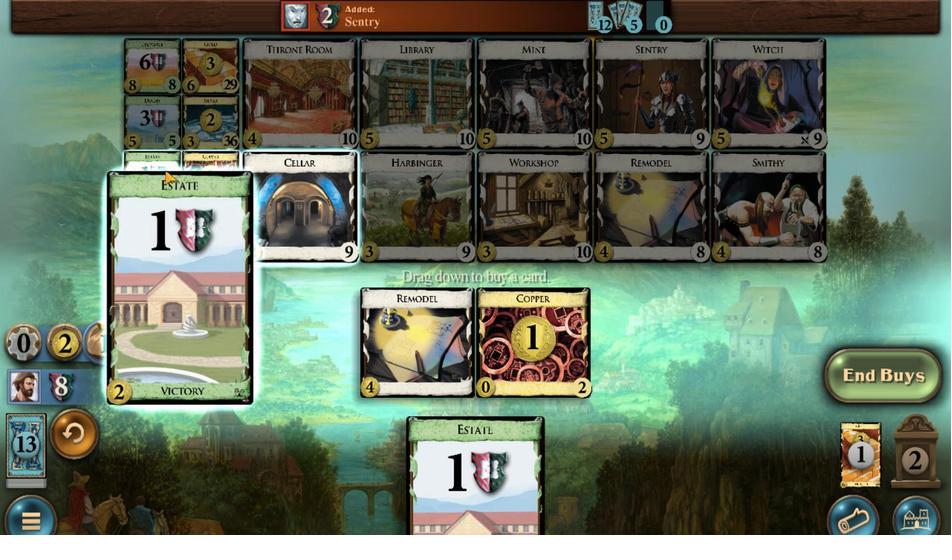 
Action: Mouse moved to (265, 473)
Screenshot: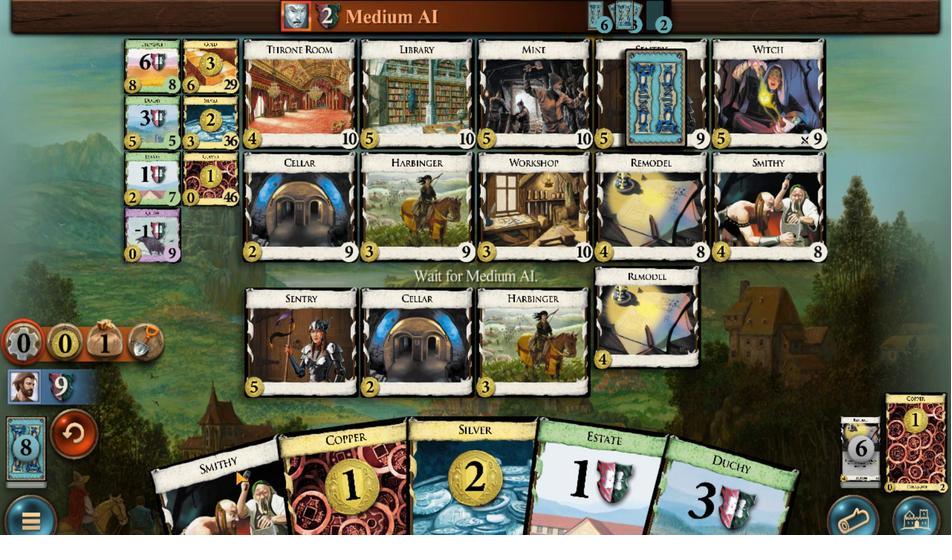 
Action: Mouse scrolled (265, 473) with delta (0, 0)
Screenshot: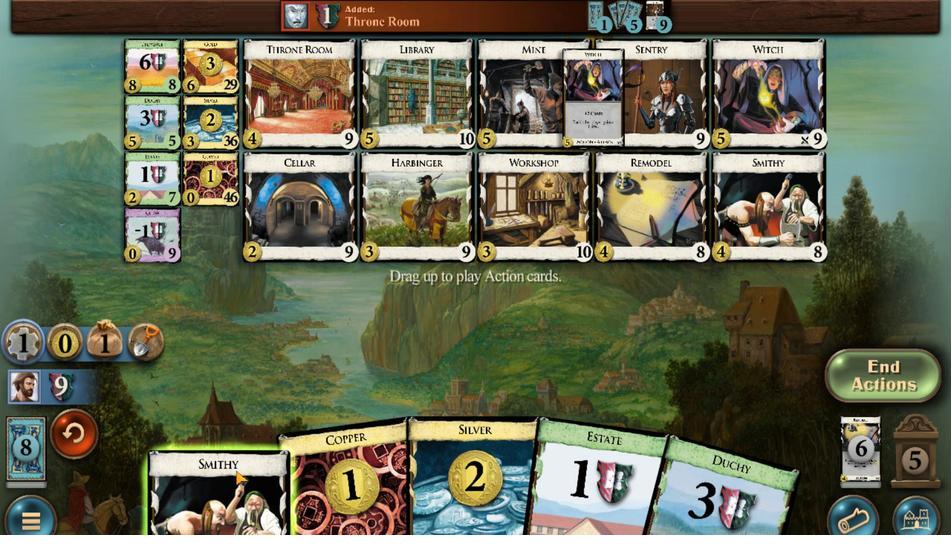
Action: Mouse moved to (451, 463)
Screenshot: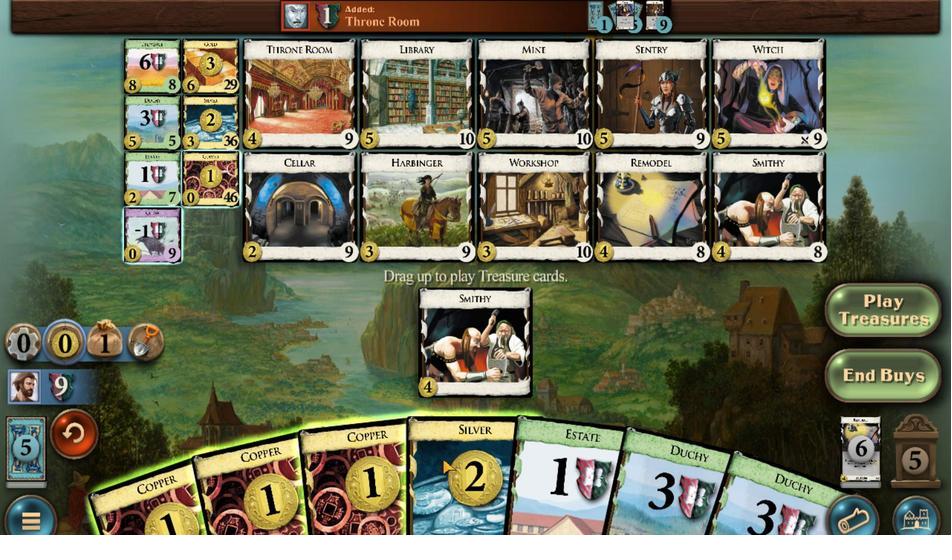 
Action: Mouse scrolled (451, 463) with delta (0, 0)
Screenshot: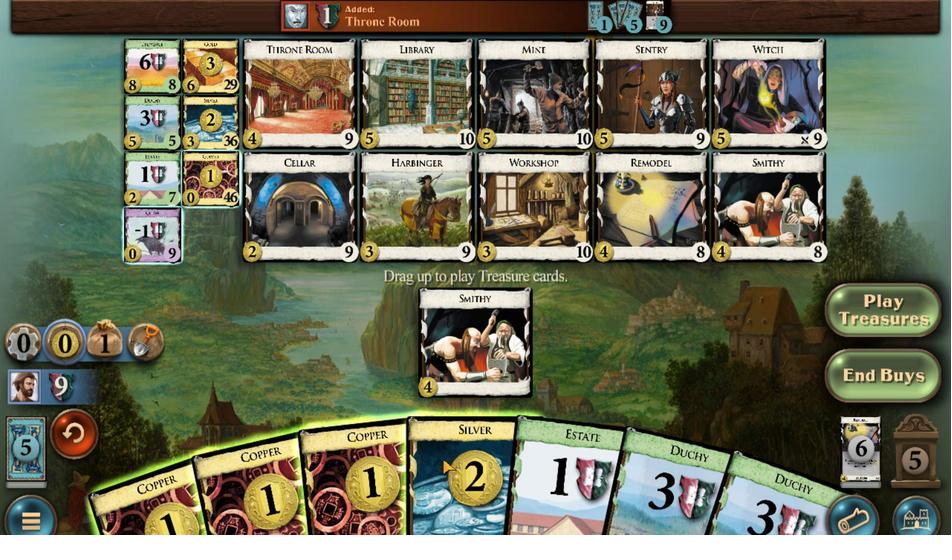 
Action: Mouse moved to (409, 452)
Screenshot: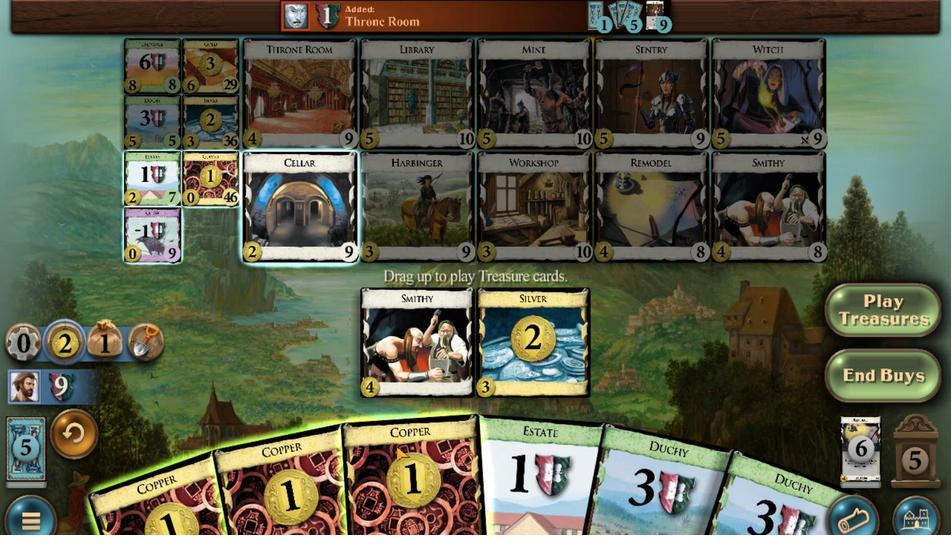 
Action: Mouse scrolled (409, 452) with delta (0, 0)
Screenshot: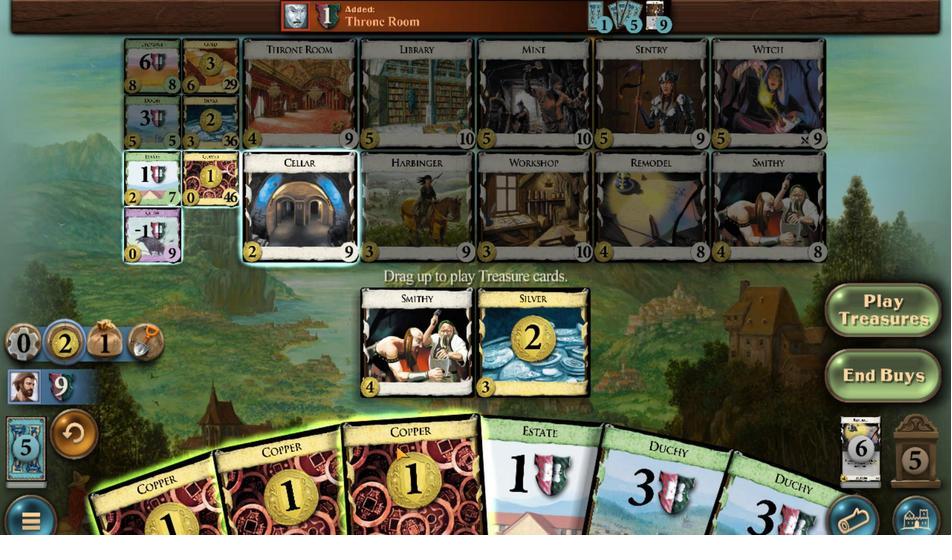 
Action: Mouse moved to (348, 460)
Screenshot: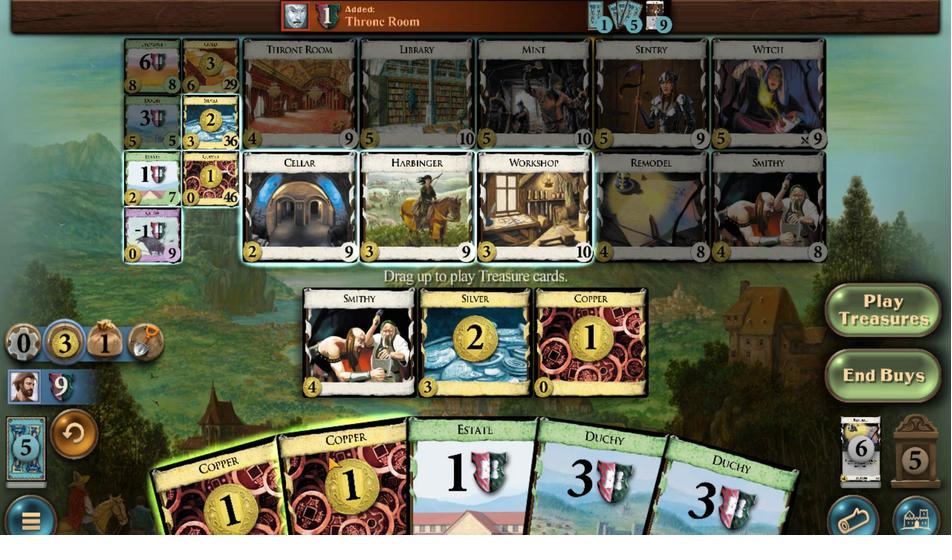
Action: Mouse scrolled (348, 460) with delta (0, 0)
Screenshot: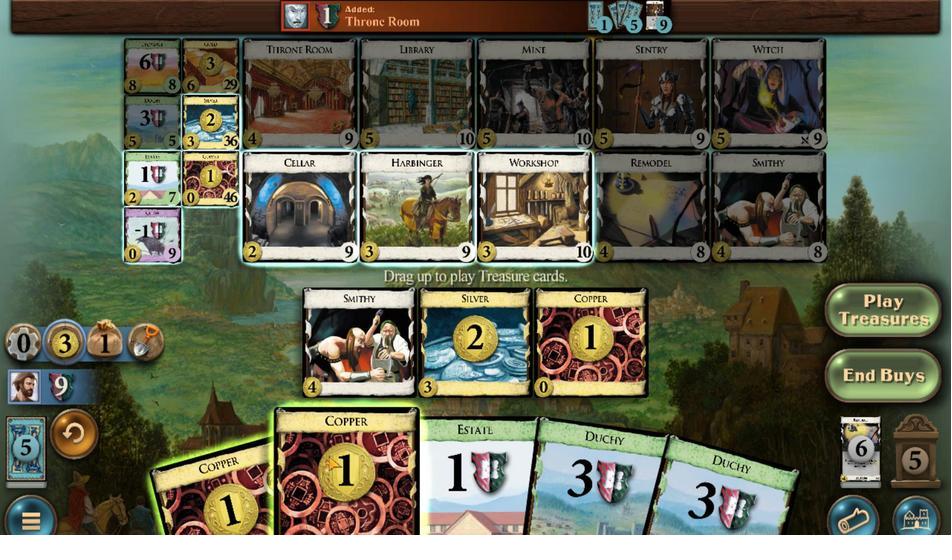 
Action: Mouse moved to (291, 469)
Screenshot: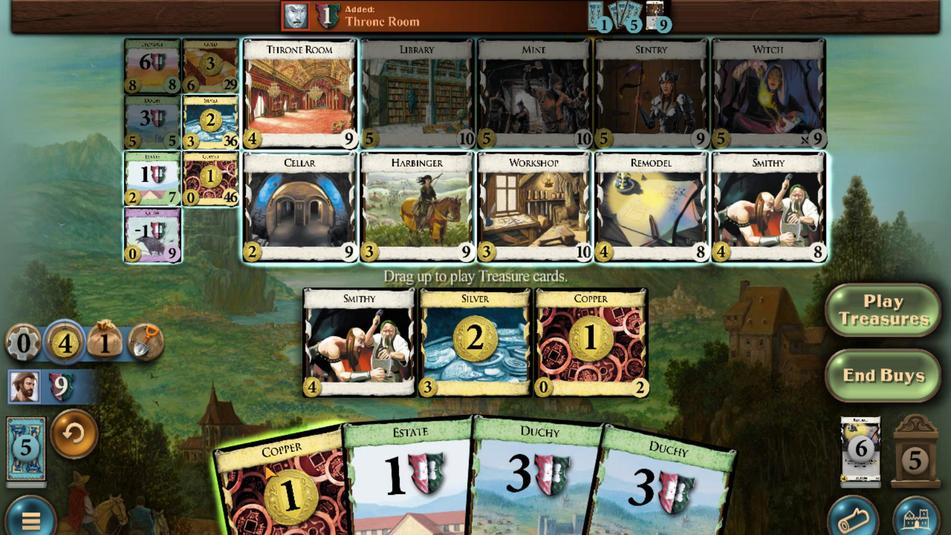 
Action: Mouse scrolled (291, 468) with delta (0, 0)
Screenshot: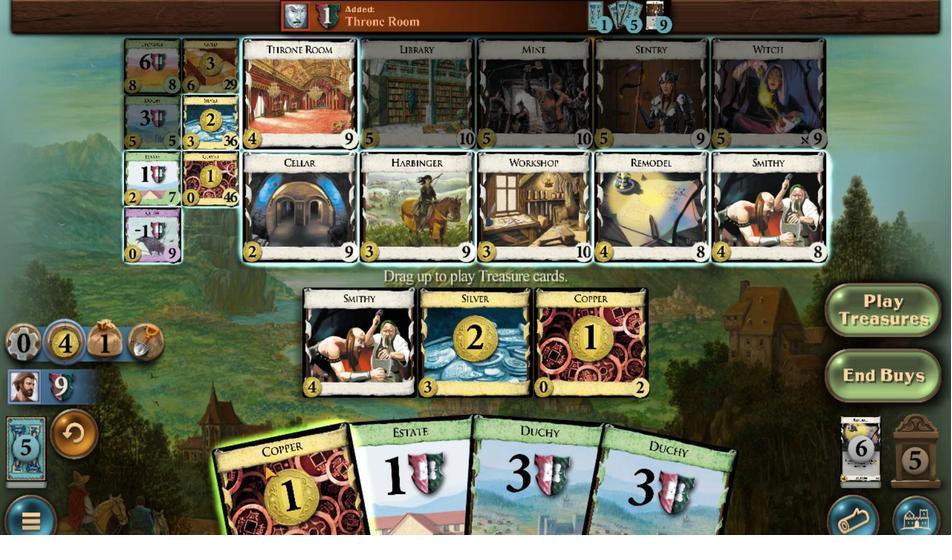 
Action: Mouse moved to (192, 155)
Screenshot: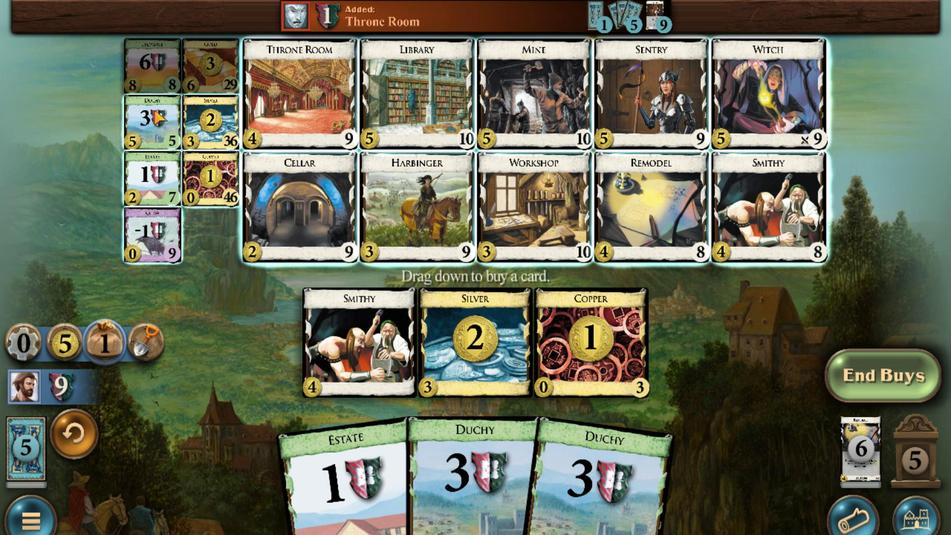 
Action: Mouse scrolled (192, 156) with delta (0, 0)
Screenshot: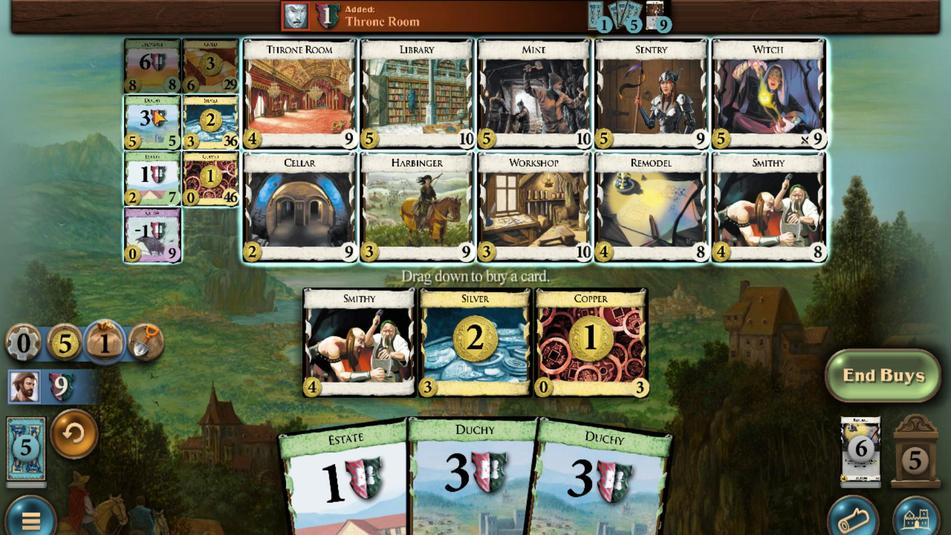 
Action: Mouse scrolled (192, 156) with delta (0, 0)
Screenshot: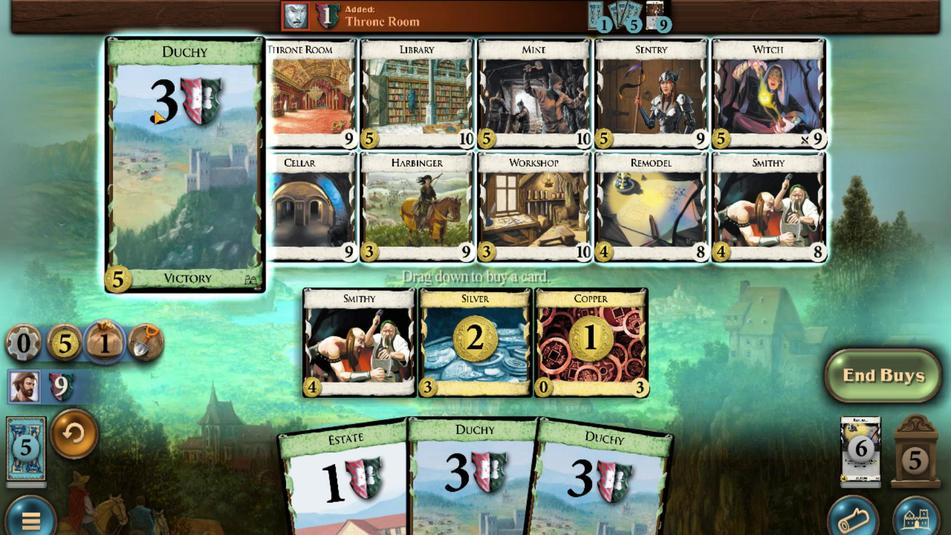 
Action: Mouse scrolled (192, 156) with delta (0, 0)
Screenshot: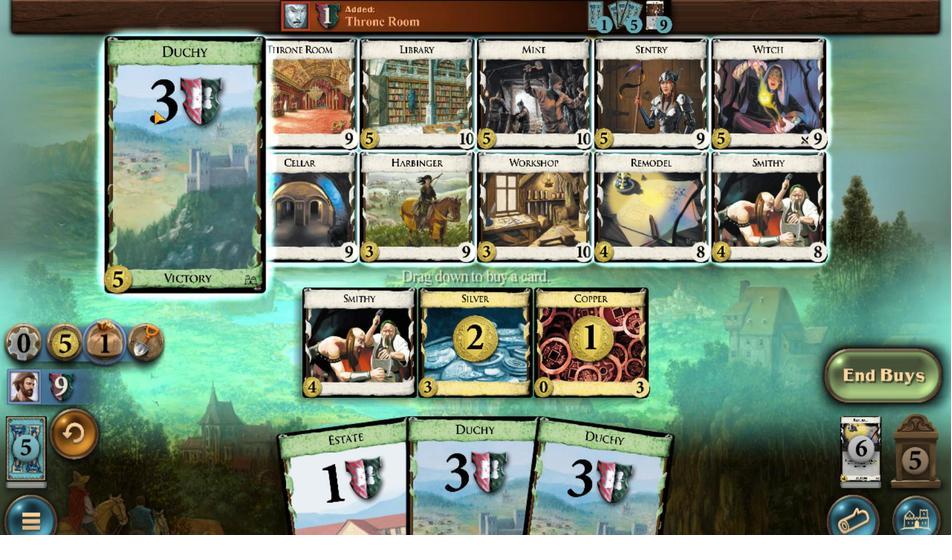 
Action: Mouse scrolled (192, 156) with delta (0, 0)
Screenshot: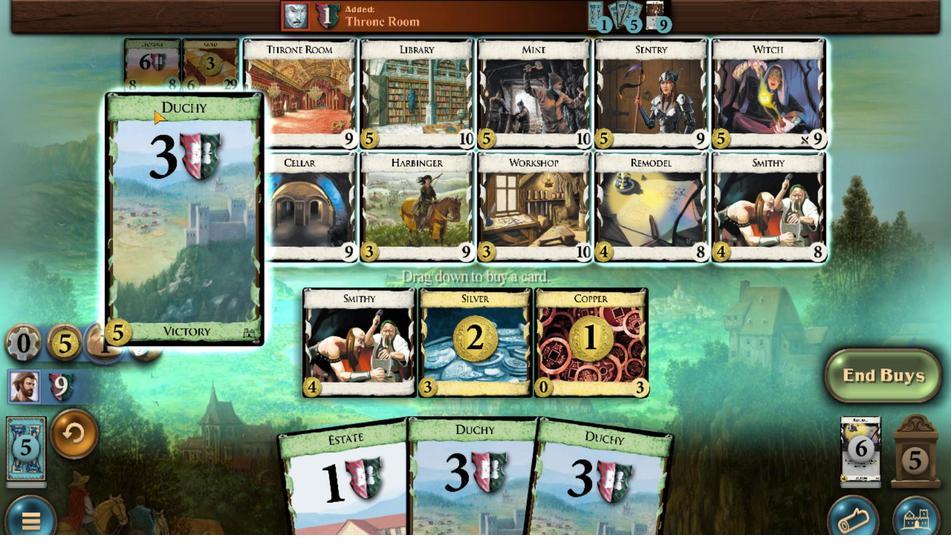 
Action: Mouse scrolled (192, 156) with delta (0, 0)
Screenshot: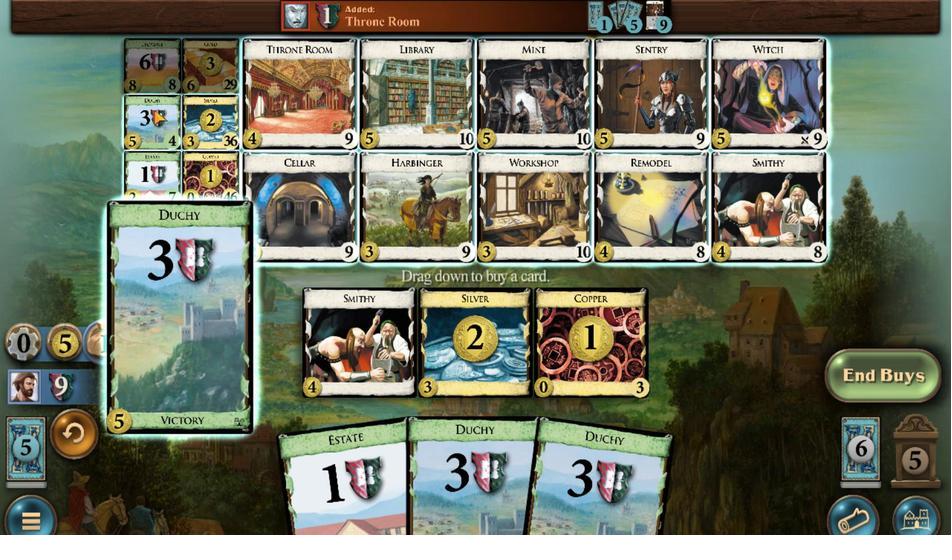
Action: Mouse moved to (275, 472)
Screenshot: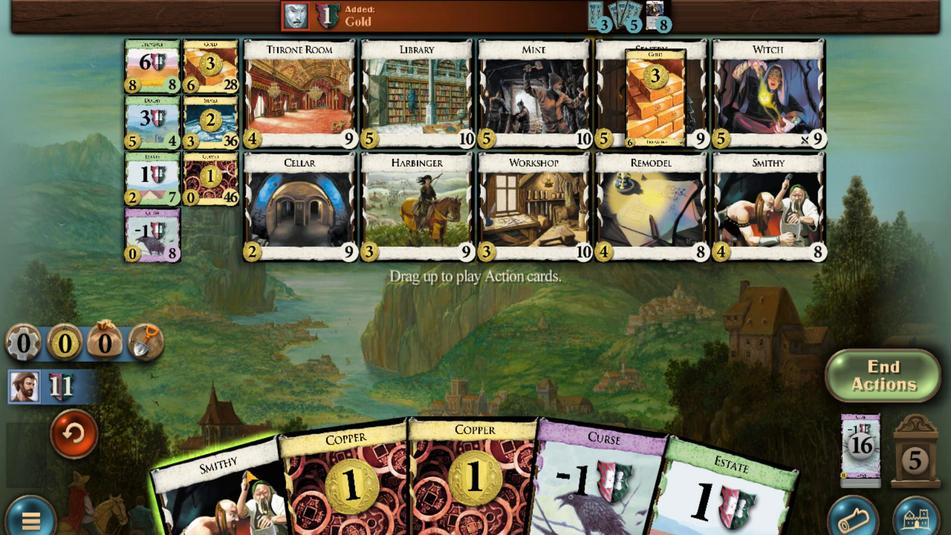 
Action: Mouse scrolled (275, 471) with delta (0, 0)
Screenshot: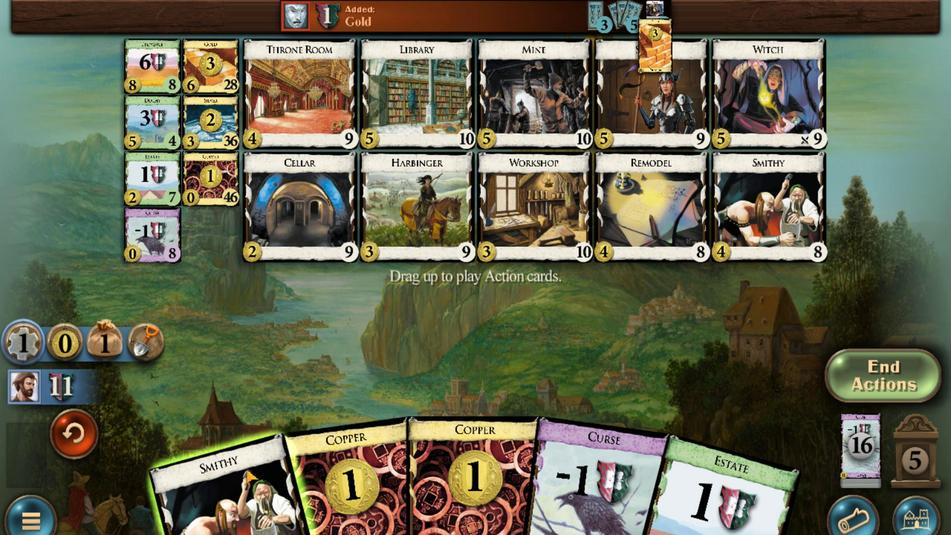 
Action: Mouse moved to (320, 472)
Screenshot: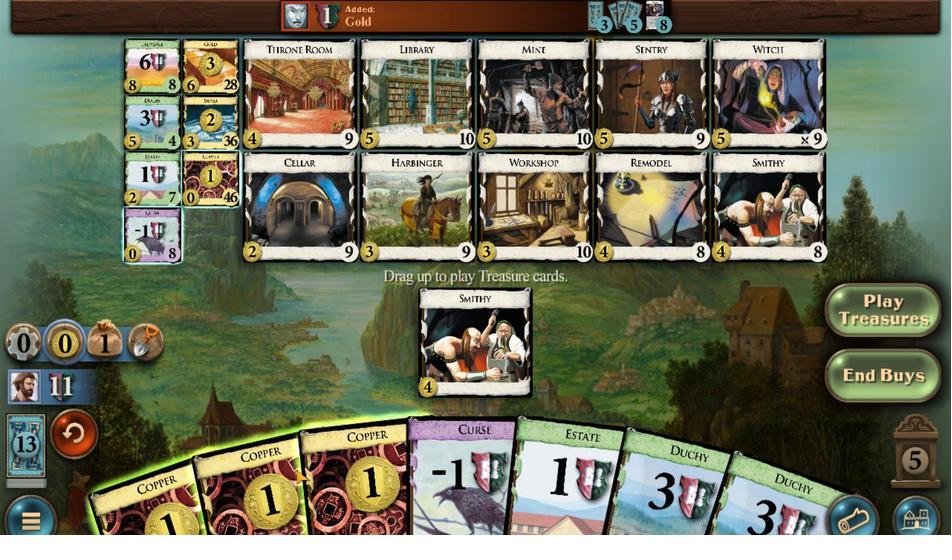 
Action: Mouse scrolled (320, 472) with delta (0, 0)
Screenshot: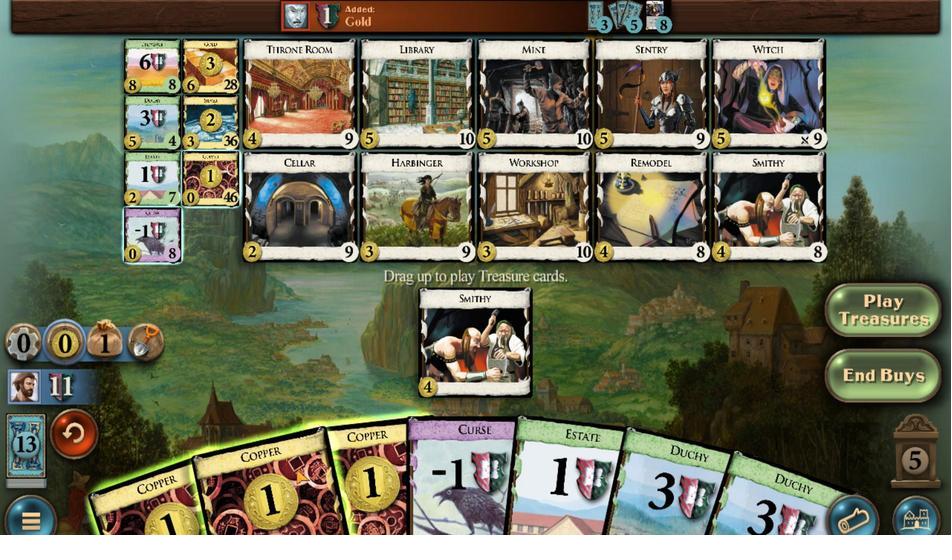 
Action: Mouse scrolled (320, 472) with delta (0, 0)
Screenshot: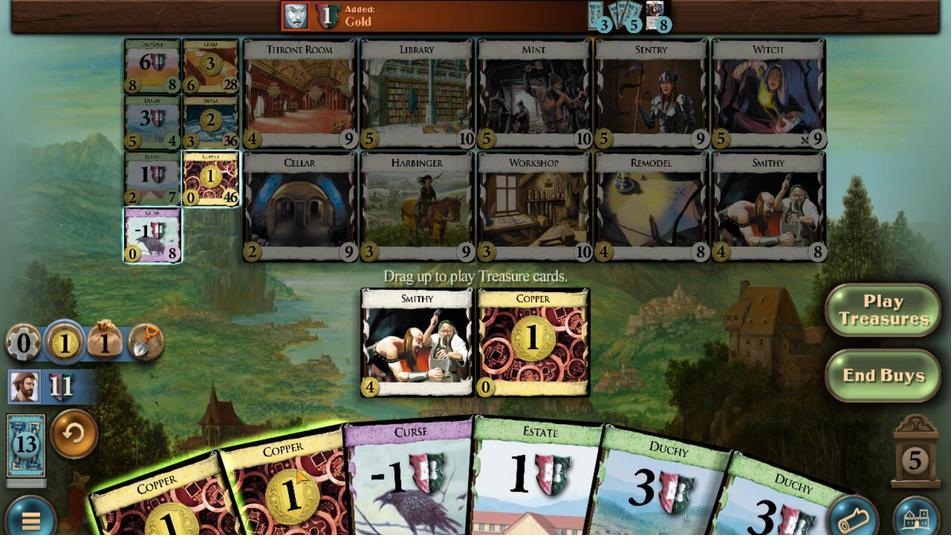 
Action: Mouse moved to (298, 478)
Screenshot: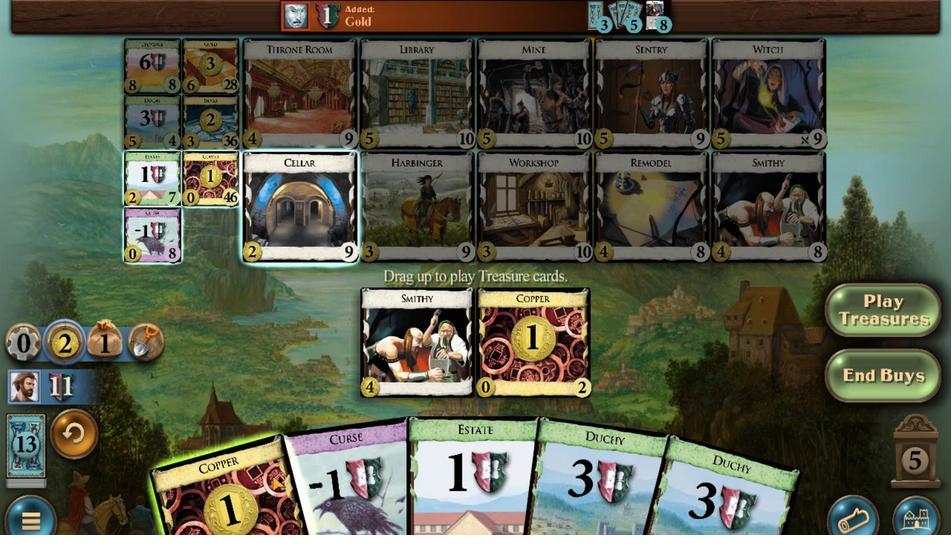 
Action: Mouse scrolled (298, 478) with delta (0, 0)
Screenshot: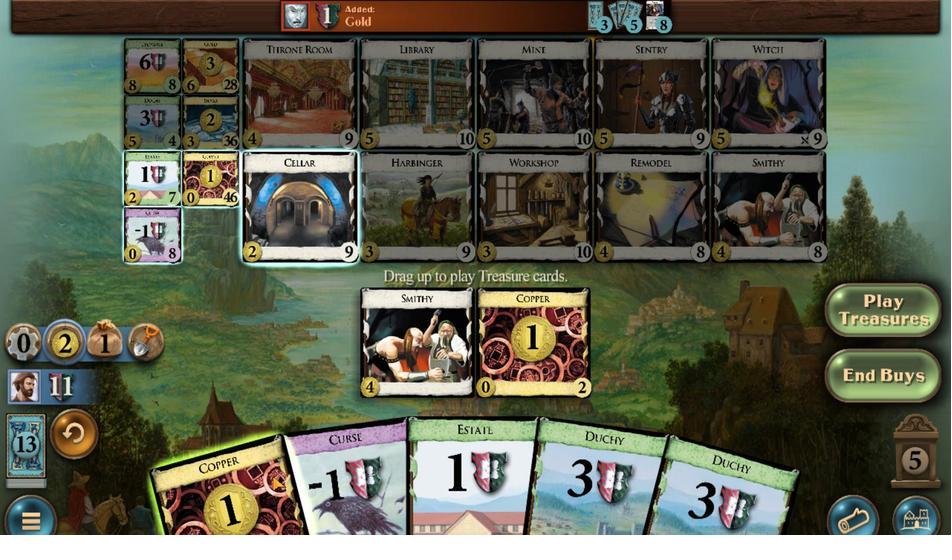 
Action: Mouse moved to (240, 152)
Screenshot: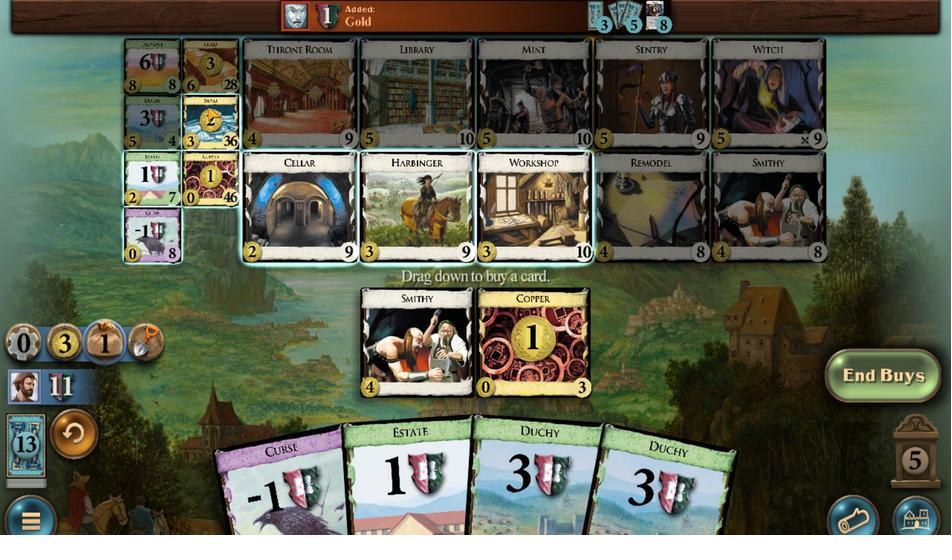 
Action: Mouse scrolled (240, 153) with delta (0, 0)
Screenshot: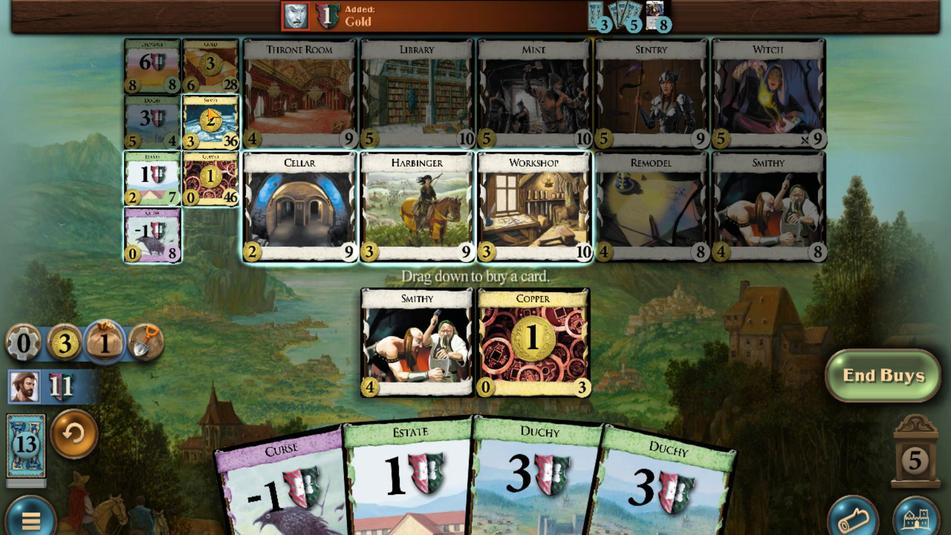 
Action: Mouse scrolled (240, 153) with delta (0, 0)
Screenshot: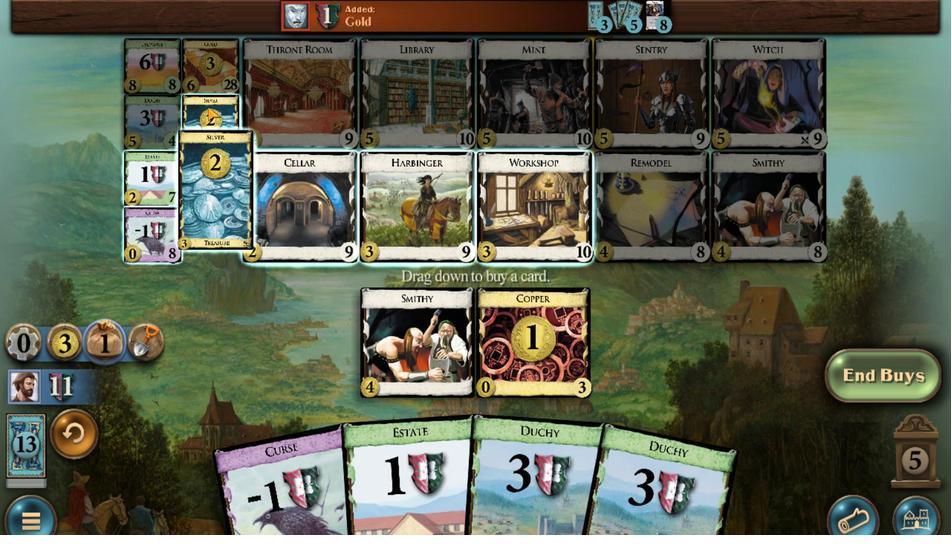 
Action: Mouse scrolled (240, 153) with delta (0, 0)
Screenshot: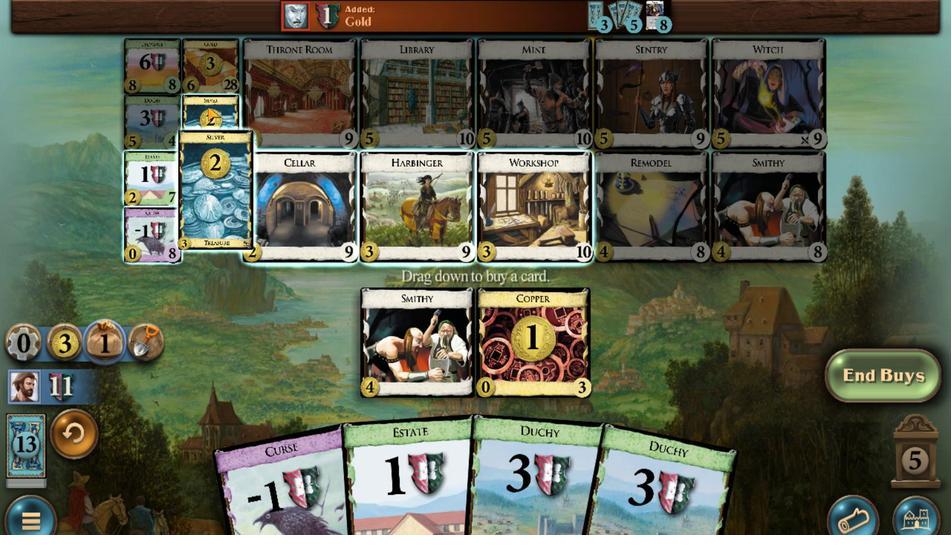 
Action: Mouse scrolled (240, 153) with delta (0, 0)
Screenshot: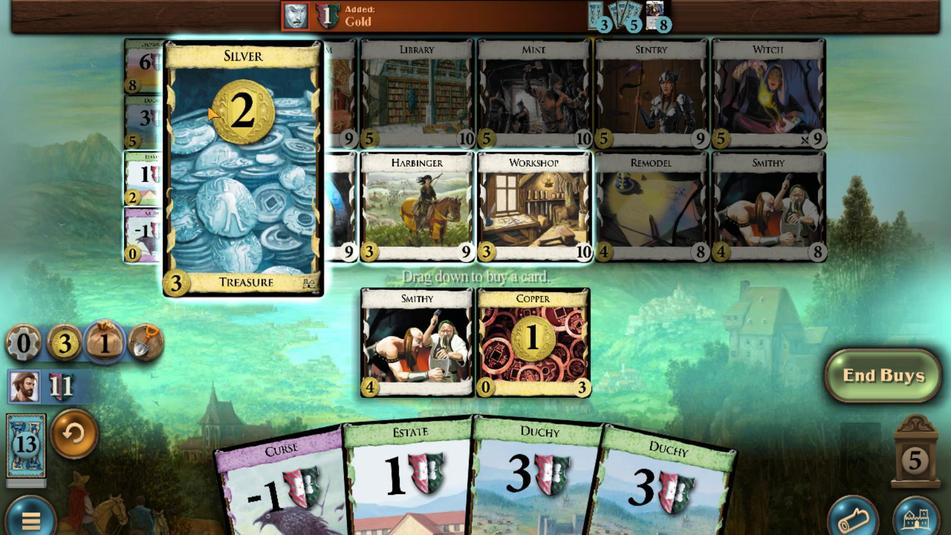 
Action: Mouse scrolled (240, 153) with delta (0, 0)
Screenshot: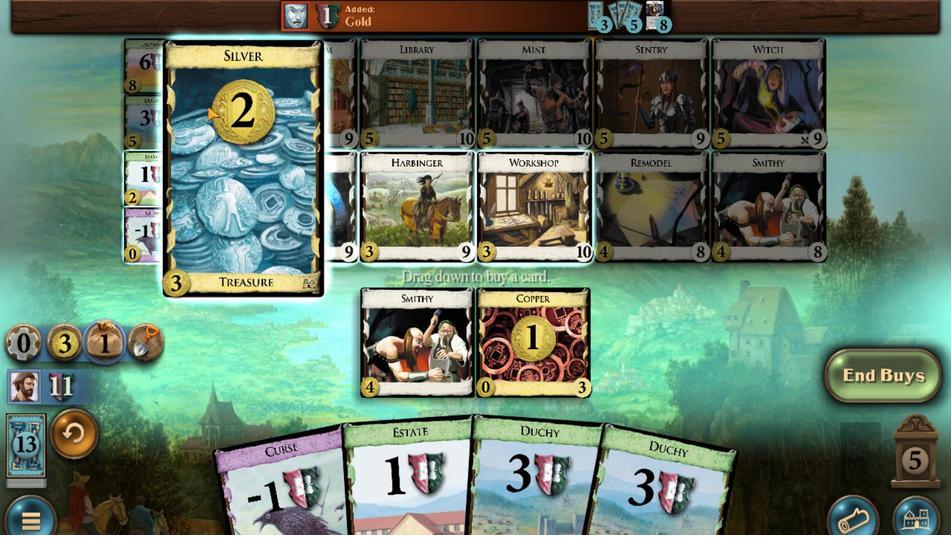
Action: Mouse scrolled (240, 153) with delta (0, 0)
Screenshot: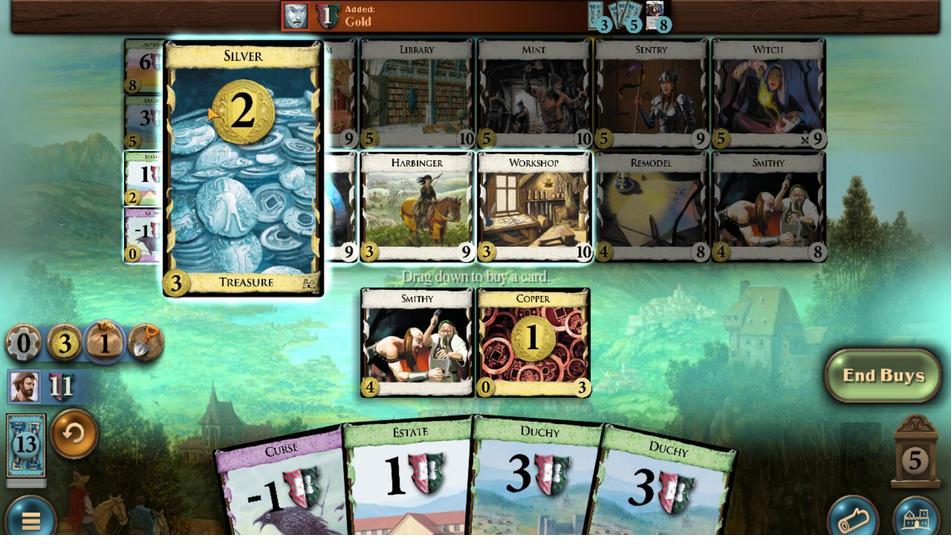 
Action: Mouse scrolled (240, 153) with delta (0, 0)
Screenshot: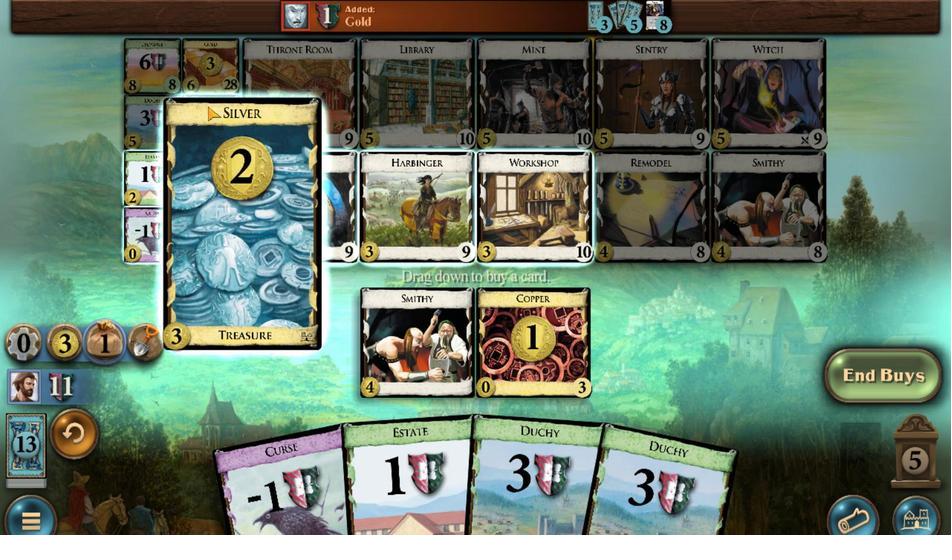
Action: Mouse scrolled (240, 153) with delta (0, 0)
Screenshot: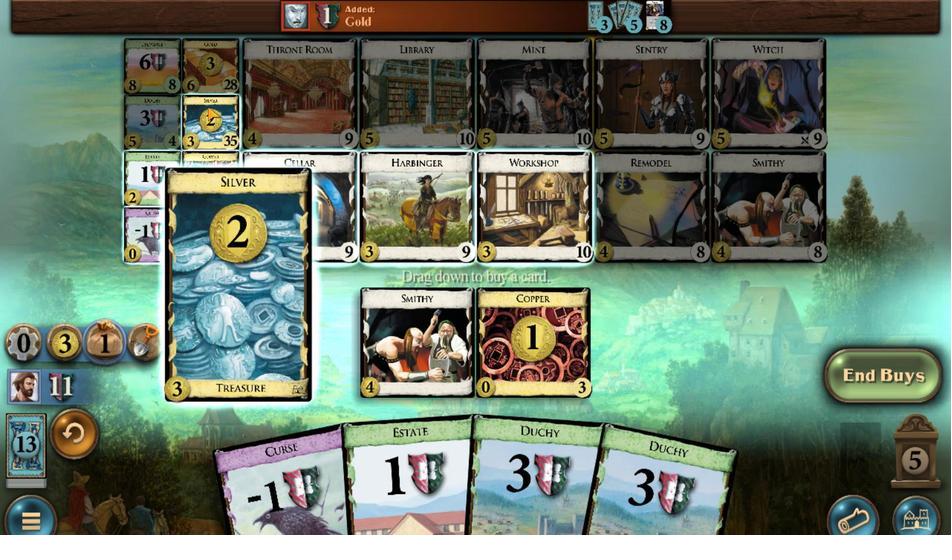 
Action: Mouse moved to (290, 478)
Screenshot: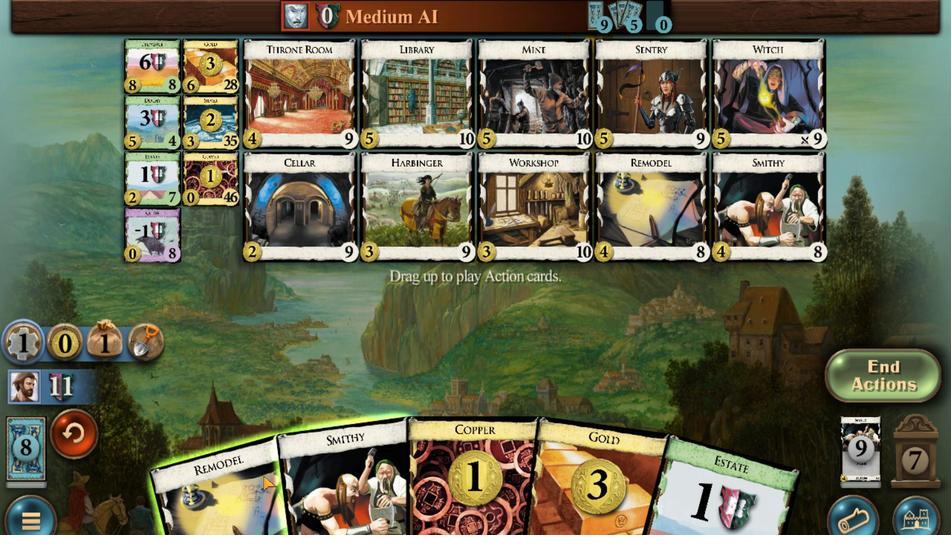 
Action: Mouse scrolled (290, 477) with delta (0, 0)
Screenshot: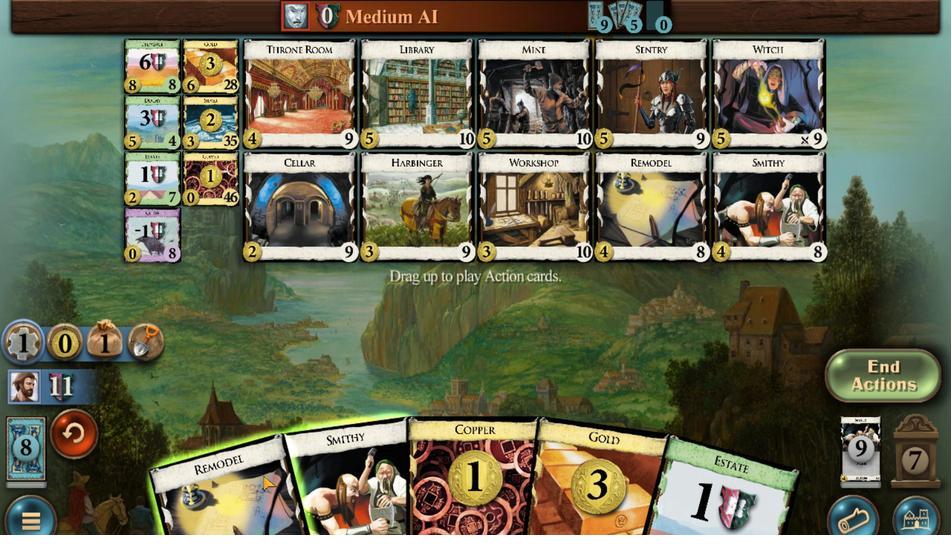 
Action: Mouse moved to (540, 460)
Screenshot: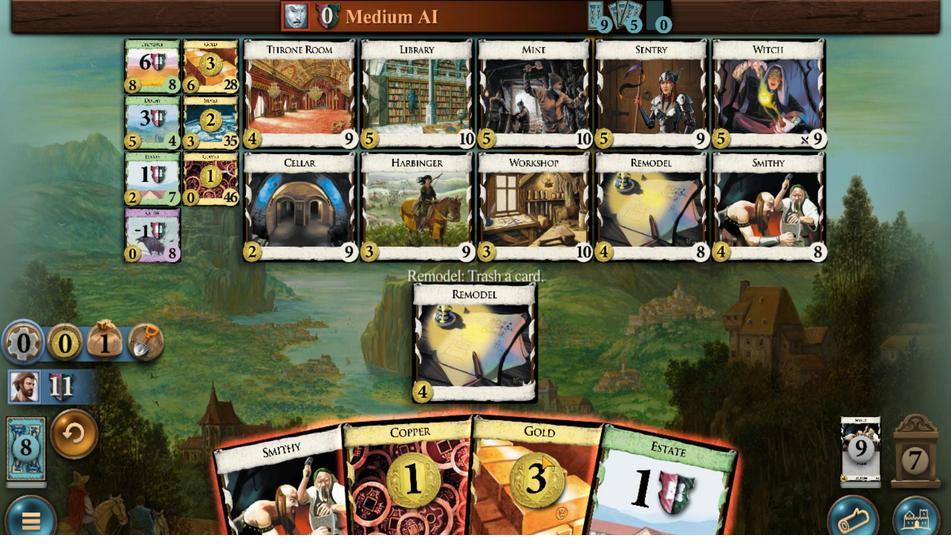 
Action: Mouse scrolled (540, 459) with delta (0, 0)
Screenshot: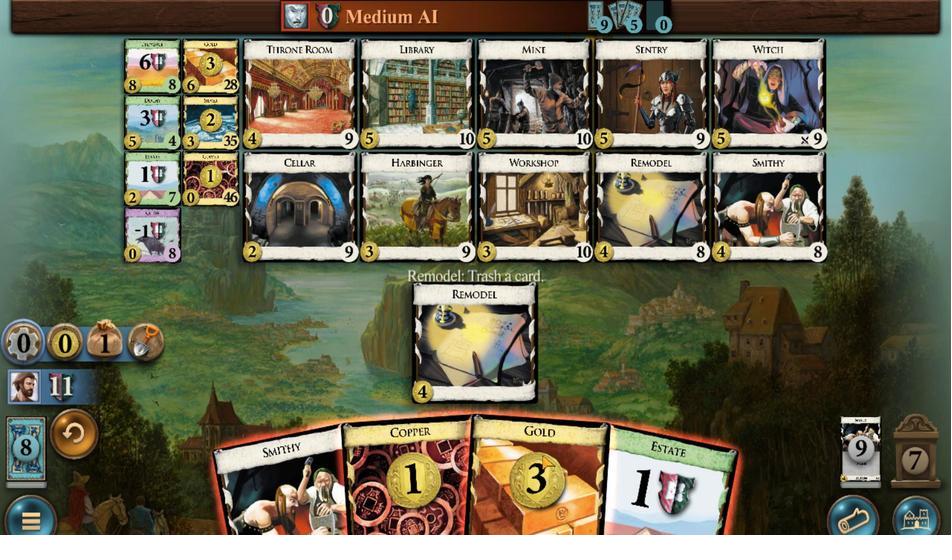
Action: Mouse moved to (191, 116)
Screenshot: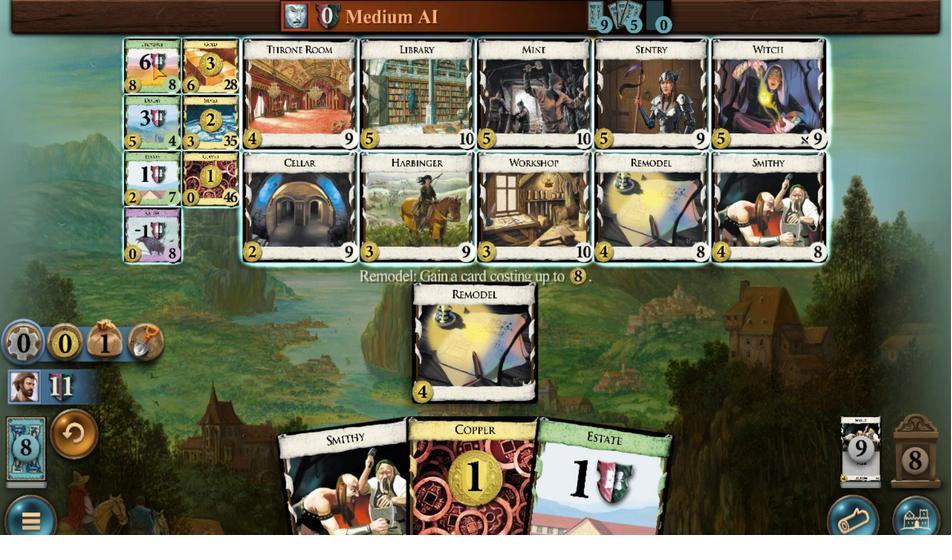 
Action: Mouse scrolled (191, 116) with delta (0, 0)
Screenshot: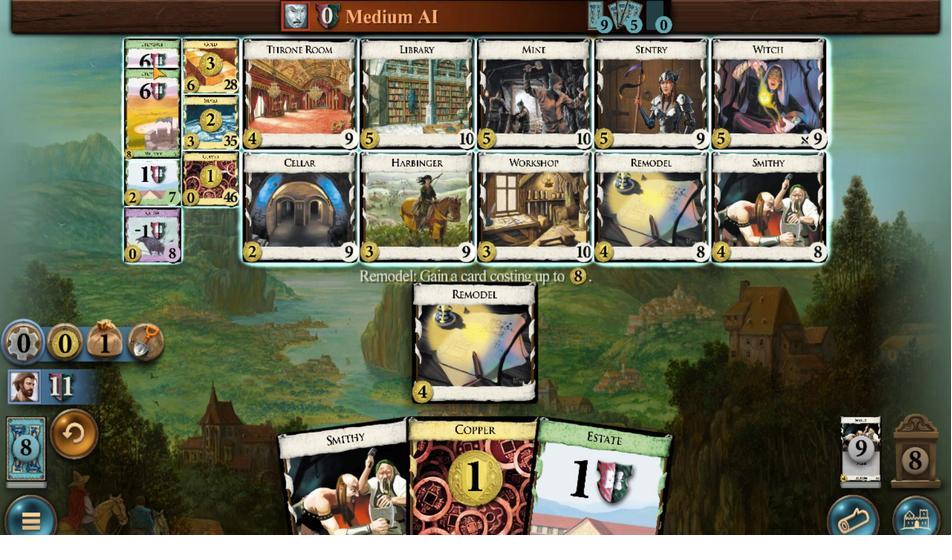 
Action: Mouse scrolled (191, 116) with delta (0, 0)
Screenshot: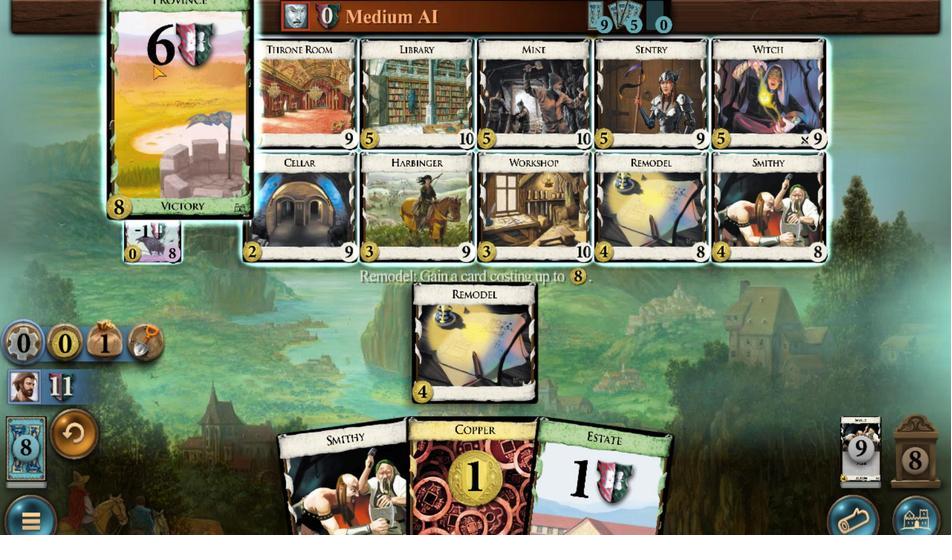 
Action: Mouse scrolled (191, 116) with delta (0, 0)
Screenshot: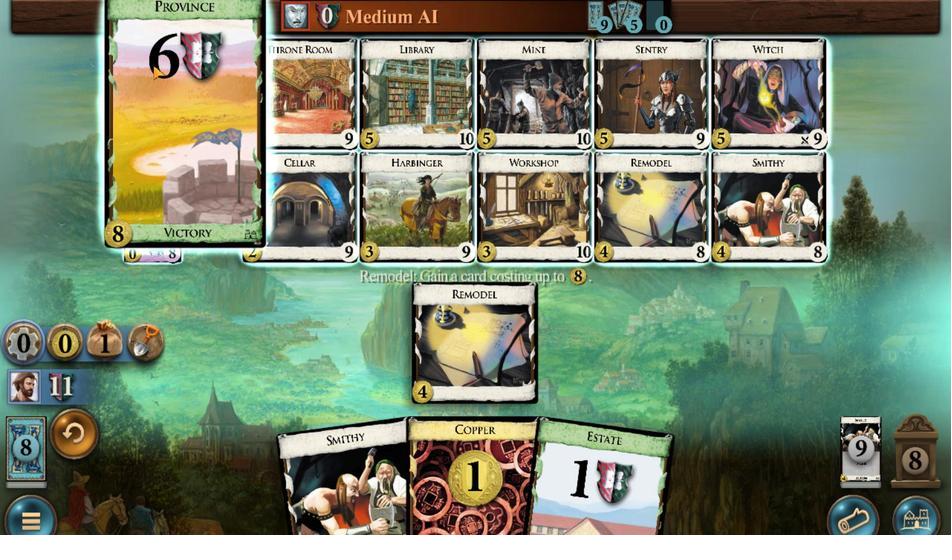
Action: Mouse scrolled (191, 116) with delta (0, 0)
Screenshot: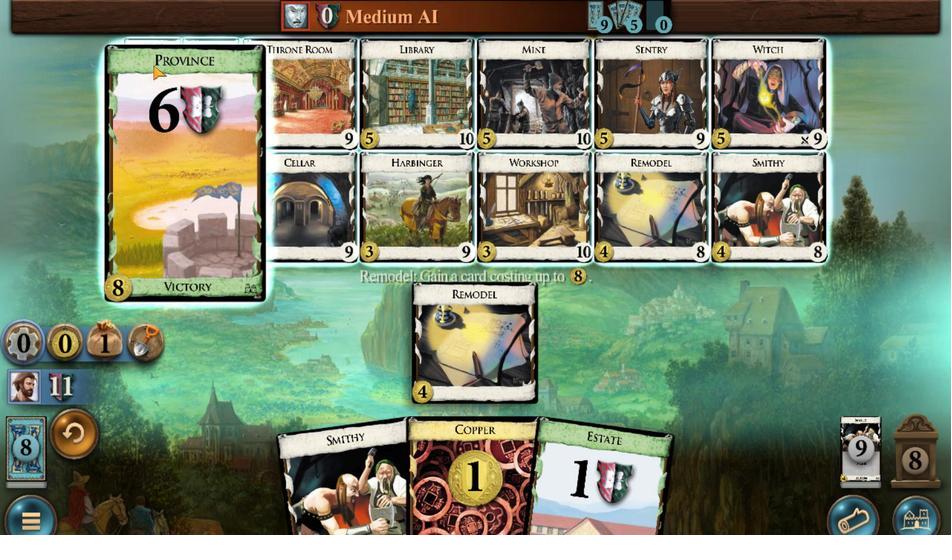 
Action: Mouse scrolled (191, 116) with delta (0, 0)
Screenshot: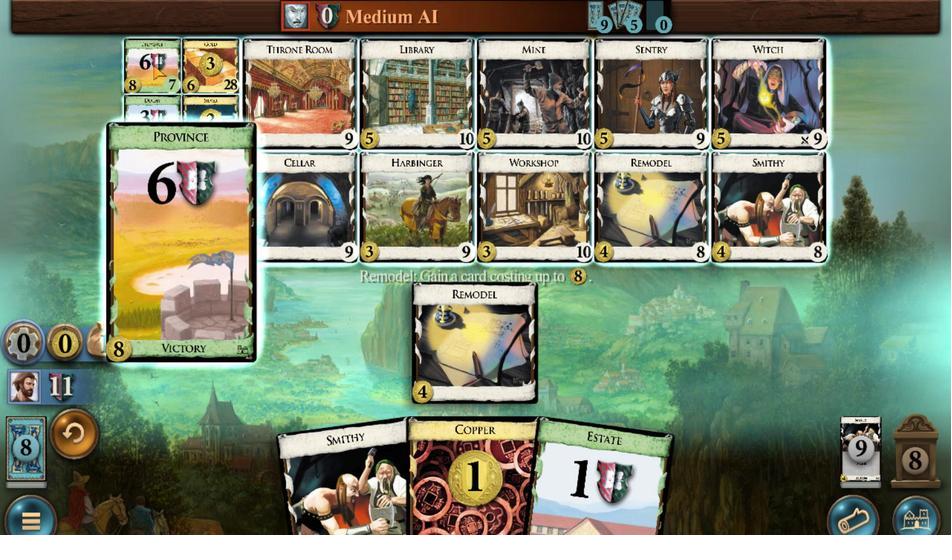 
Action: Mouse scrolled (191, 116) with delta (0, 0)
Screenshot: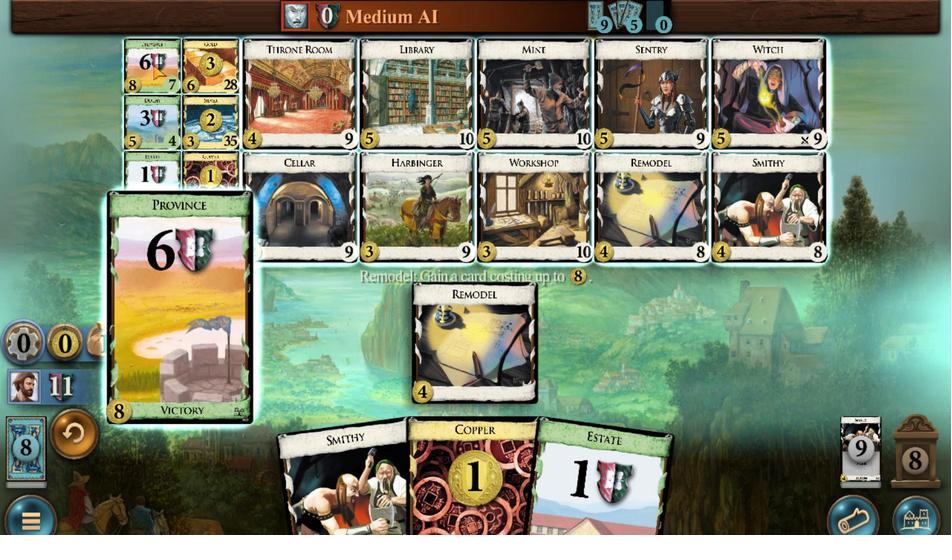
Action: Mouse moved to (460, 463)
Screenshot: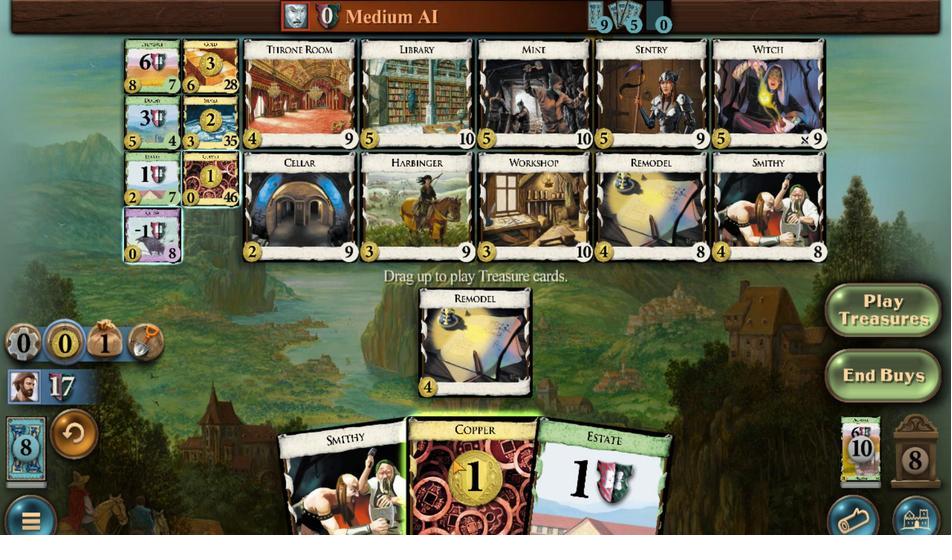 
Action: Mouse scrolled (460, 463) with delta (0, 0)
Screenshot: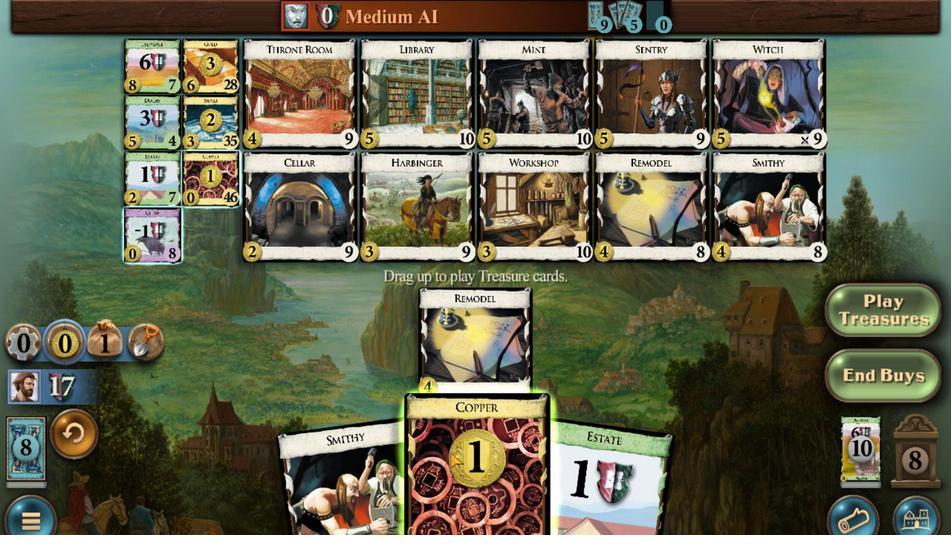 
Action: Mouse moved to (250, 209)
Screenshot: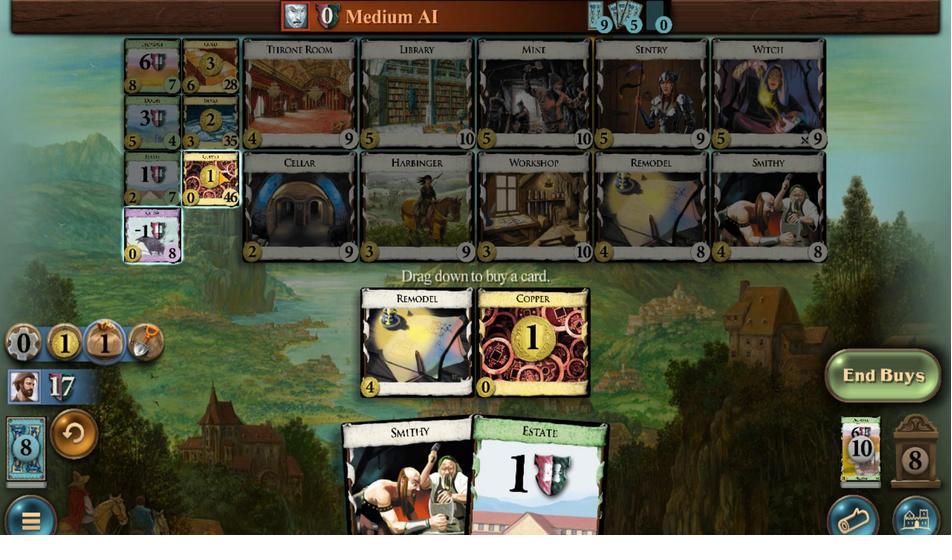
Action: Mouse scrolled (250, 210) with delta (0, 0)
Screenshot: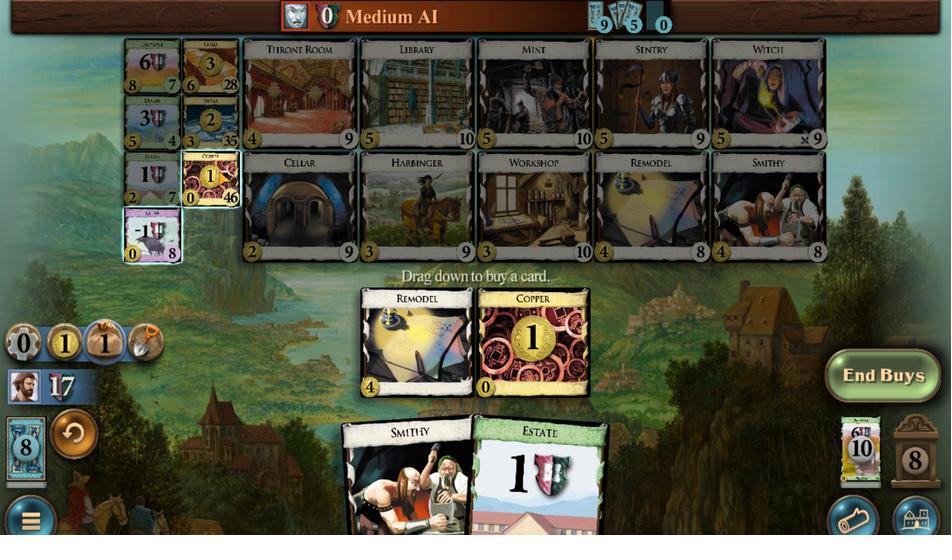 
Action: Mouse scrolled (250, 210) with delta (0, 0)
Screenshot: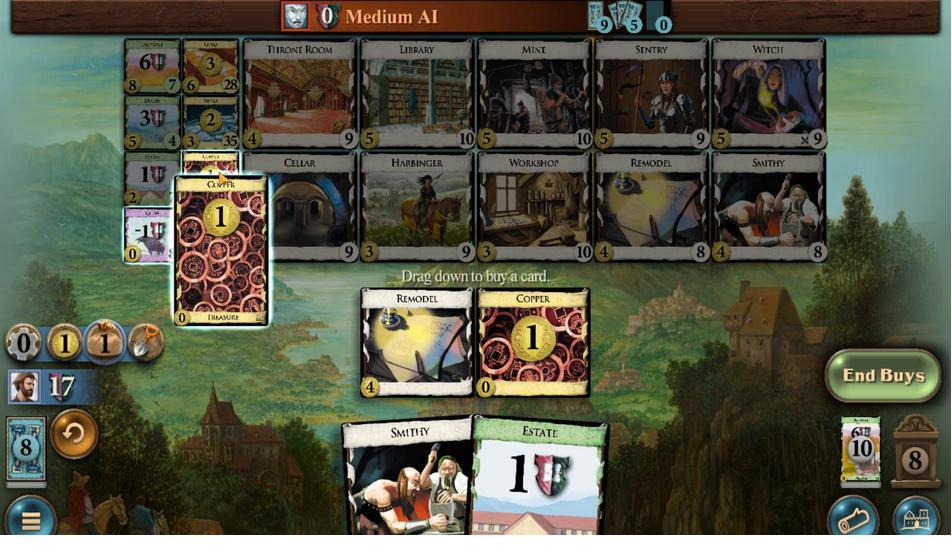 
Action: Mouse scrolled (250, 210) with delta (0, 0)
Screenshot: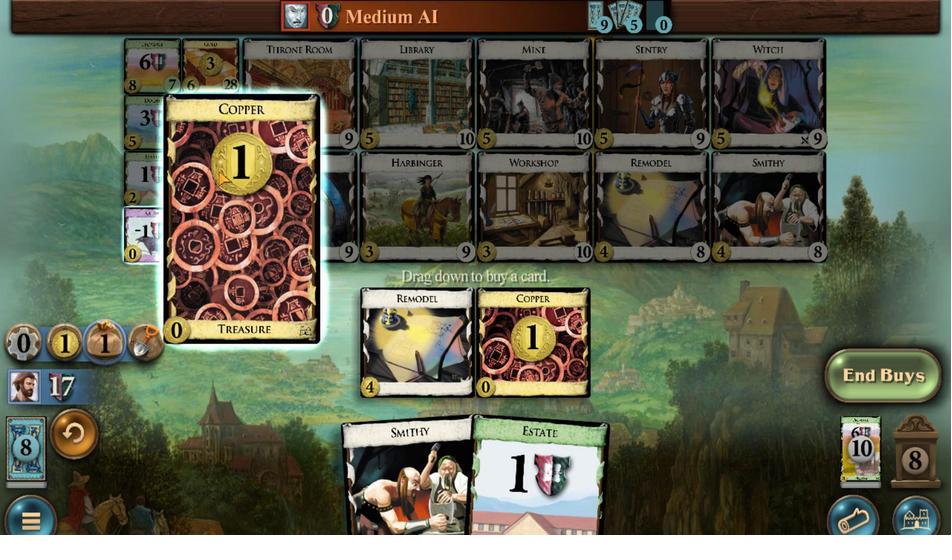 
Action: Mouse scrolled (250, 210) with delta (0, 0)
Screenshot: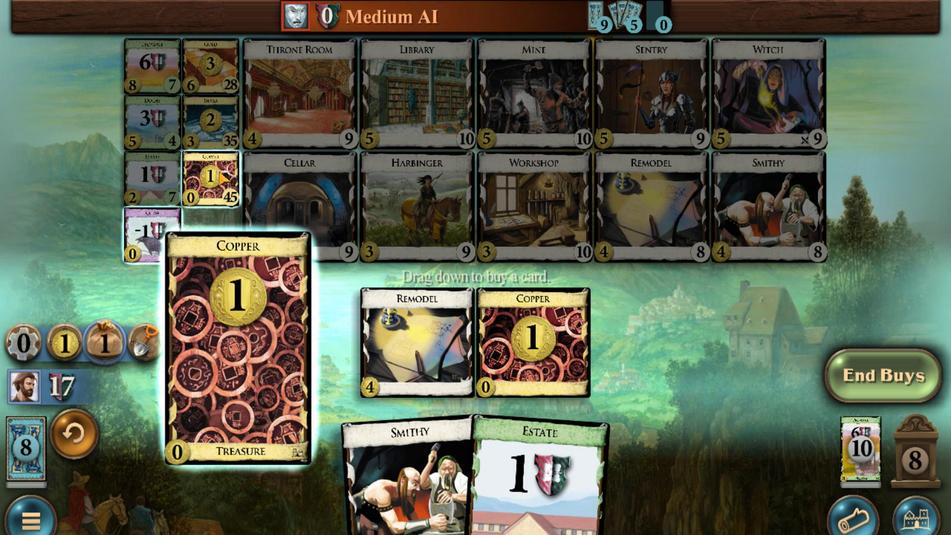 
Action: Mouse moved to (487, 455)
Screenshot: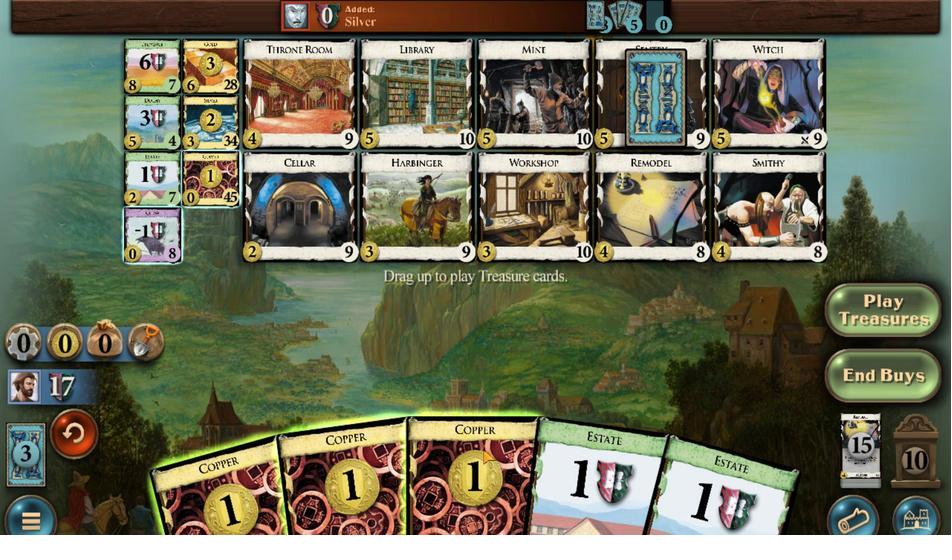 
Action: Mouse scrolled (487, 455) with delta (0, 0)
Screenshot: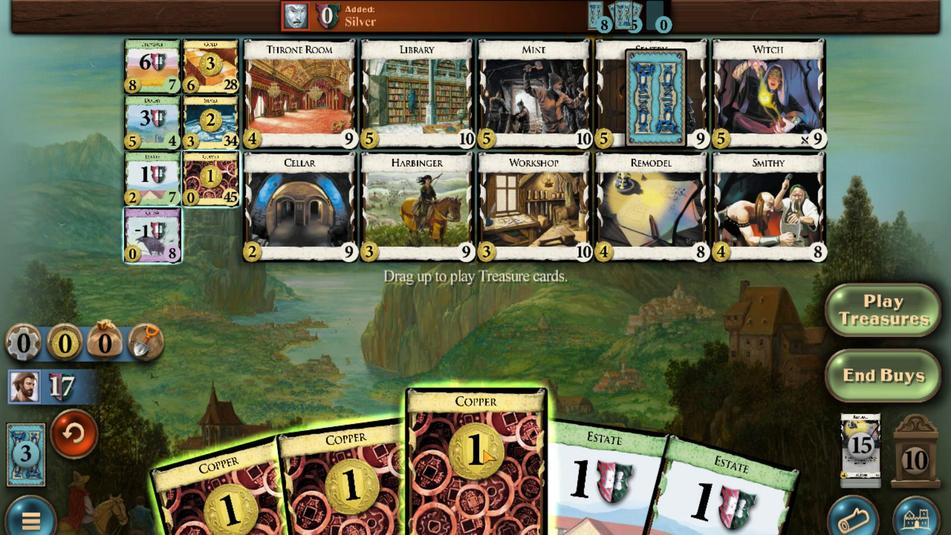 
Action: Mouse moved to (448, 456)
Screenshot: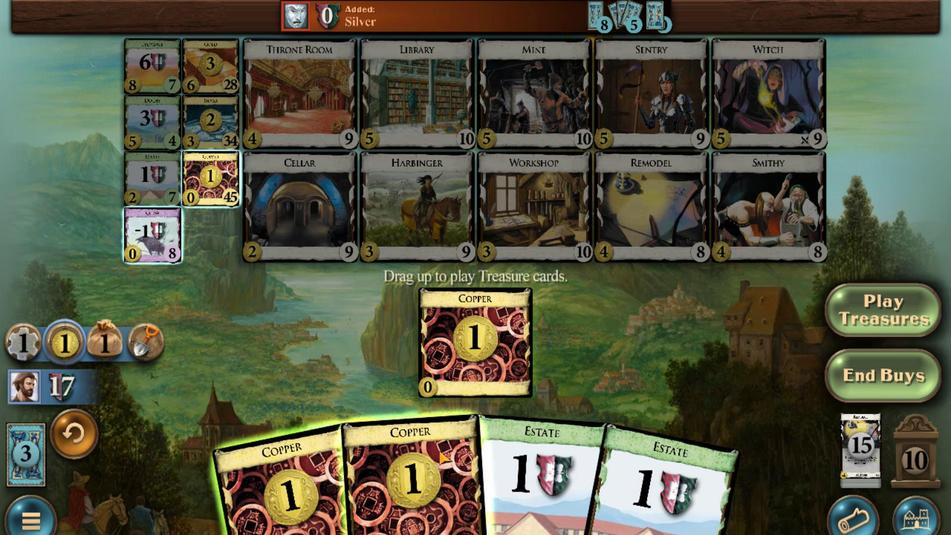 
Action: Mouse scrolled (448, 455) with delta (0, 0)
Screenshot: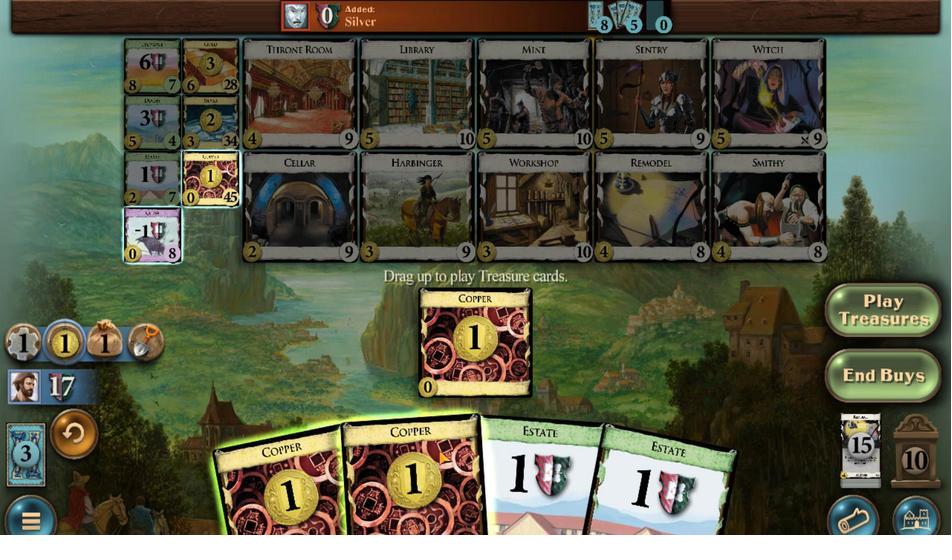 
Action: Mouse moved to (399, 456)
Screenshot: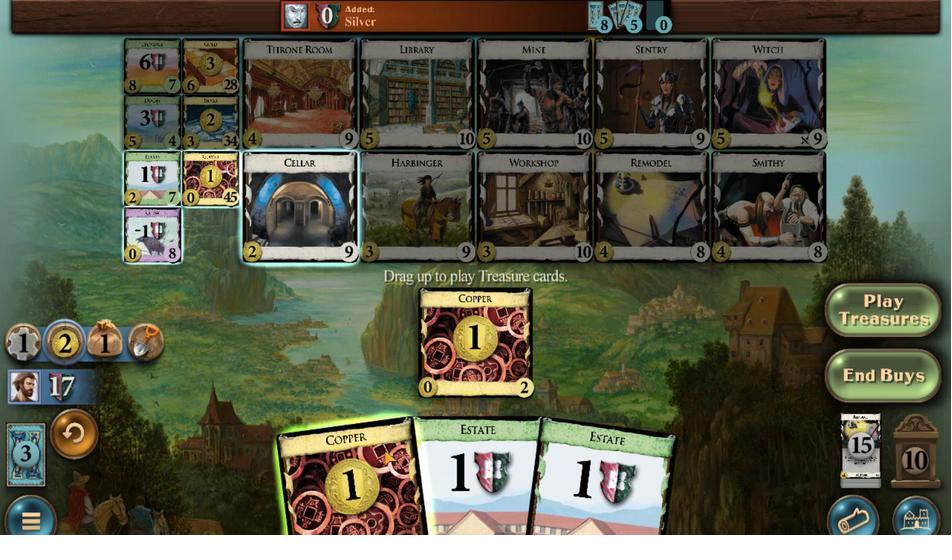 
Action: Mouse scrolled (399, 455) with delta (0, 0)
Screenshot: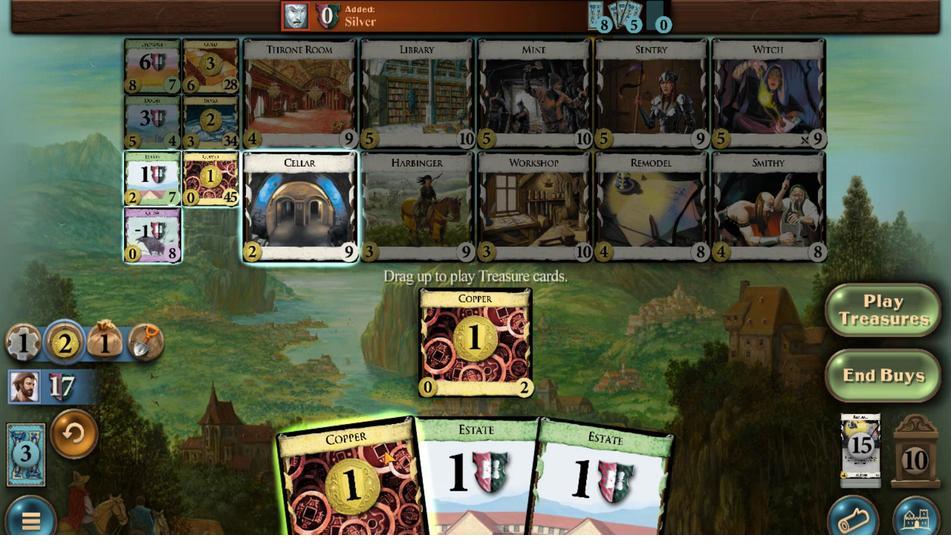
Action: Mouse moved to (245, 155)
Screenshot: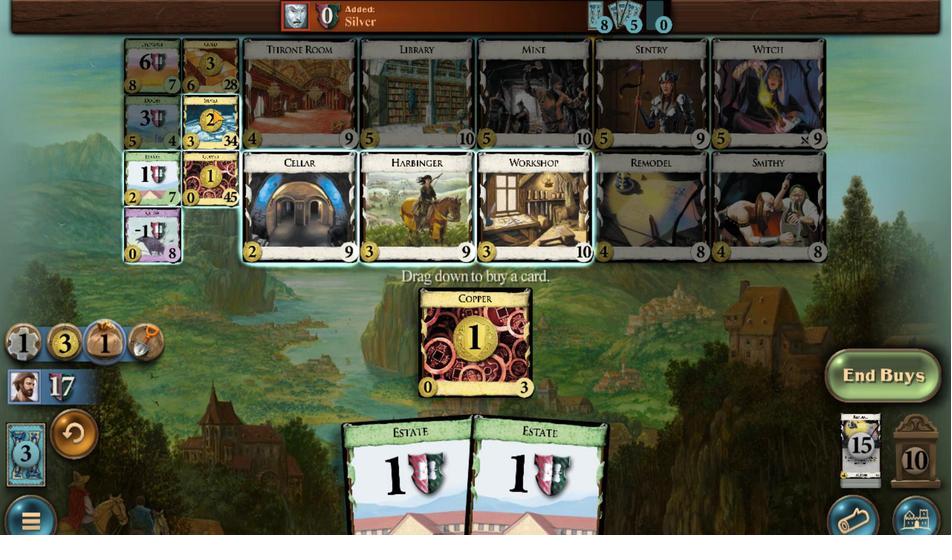 
Action: Mouse scrolled (245, 155) with delta (0, 0)
Screenshot: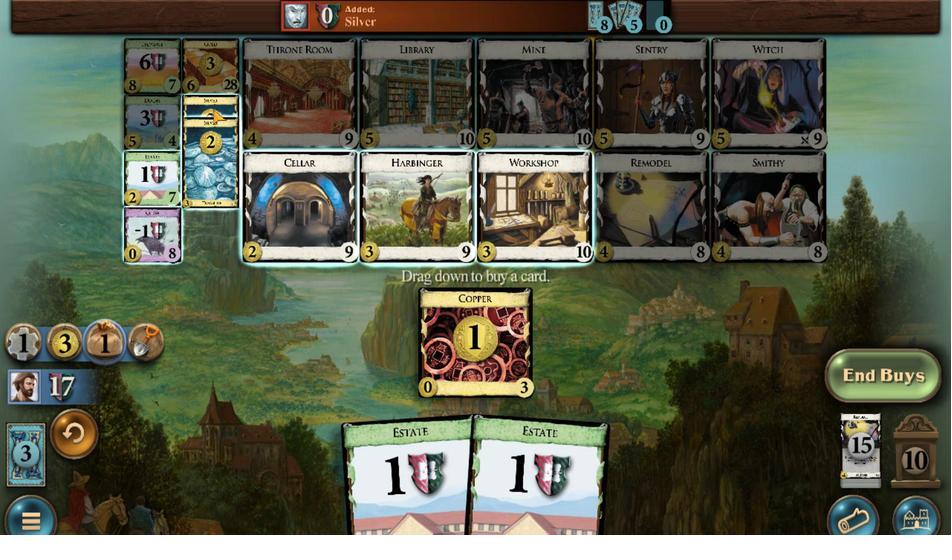 
Action: Mouse scrolled (245, 155) with delta (0, 0)
Screenshot: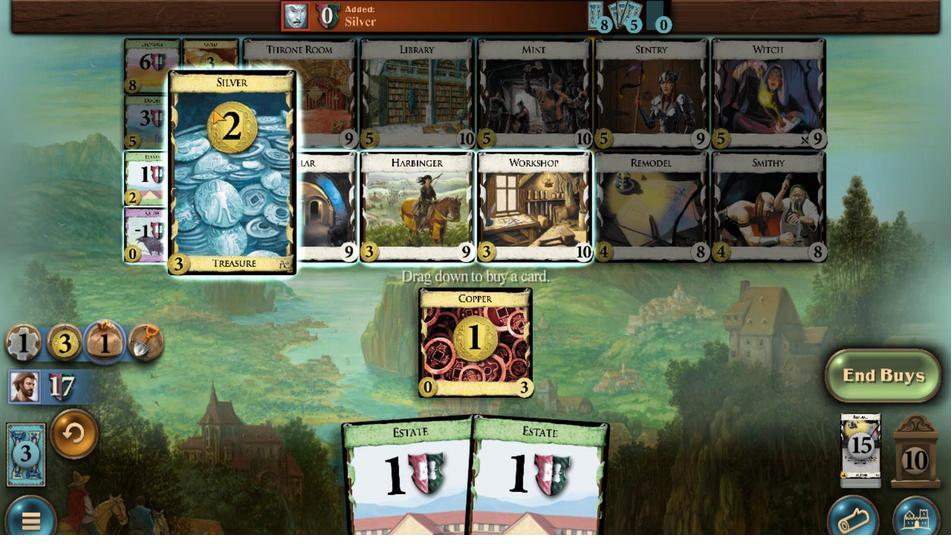 
Action: Mouse scrolled (245, 155) with delta (0, 0)
Screenshot: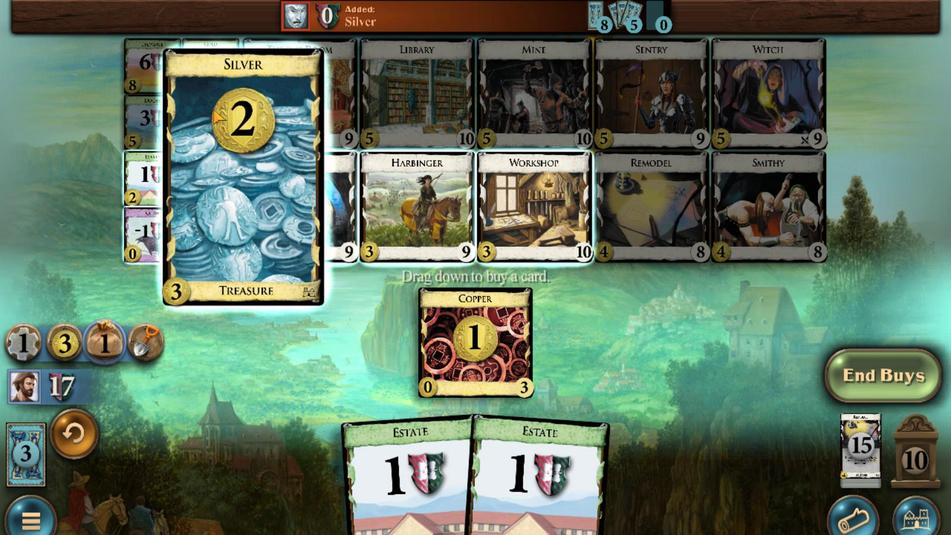 
Action: Mouse scrolled (245, 155) with delta (0, 0)
Screenshot: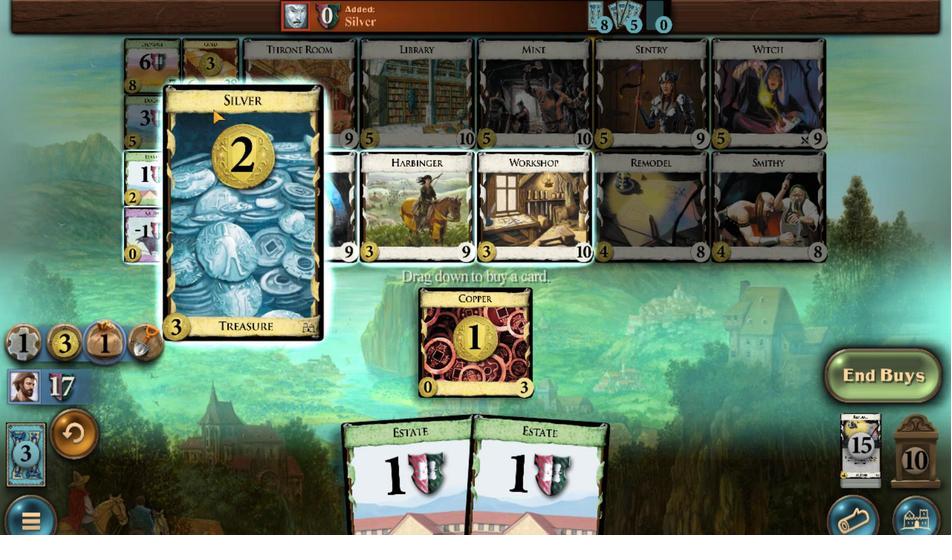 
Action: Mouse scrolled (245, 155) with delta (0, 0)
Screenshot: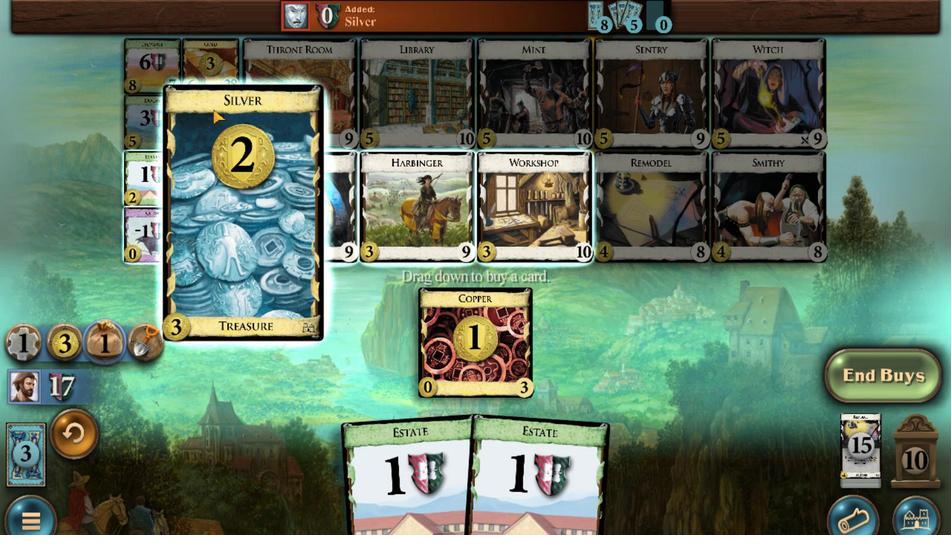 
Action: Mouse moved to (353, 459)
Screenshot: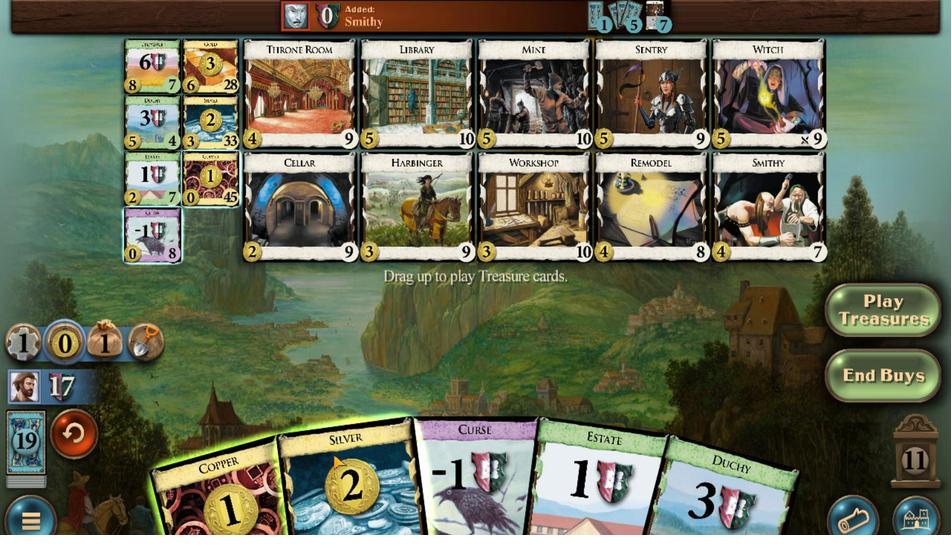 
Action: Mouse scrolled (353, 459) with delta (0, 0)
Screenshot: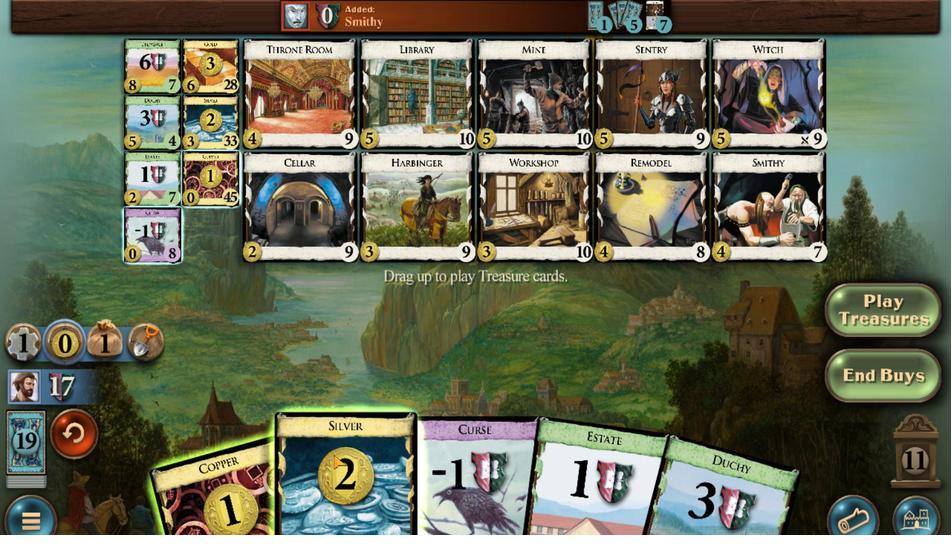 
Action: Mouse moved to (292, 469)
Screenshot: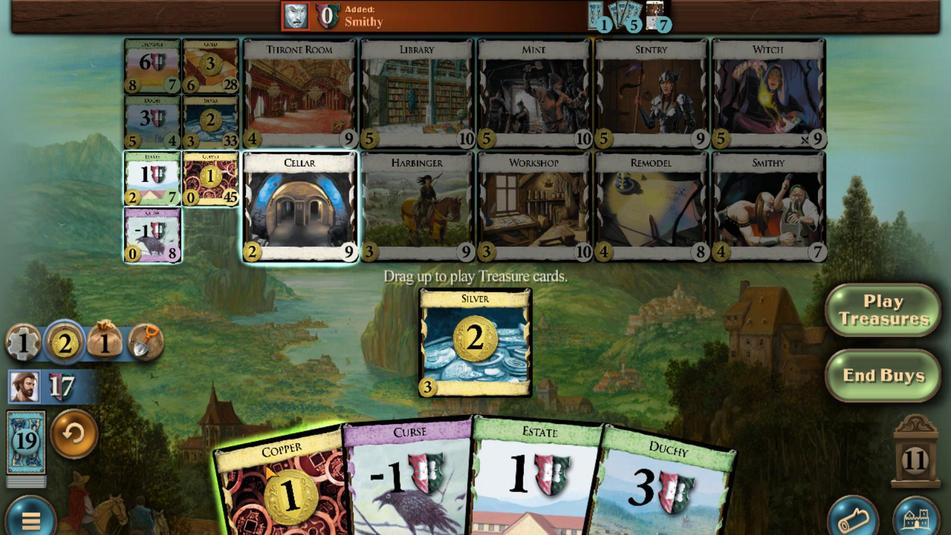 
Action: Mouse scrolled (292, 468) with delta (0, 0)
Screenshot: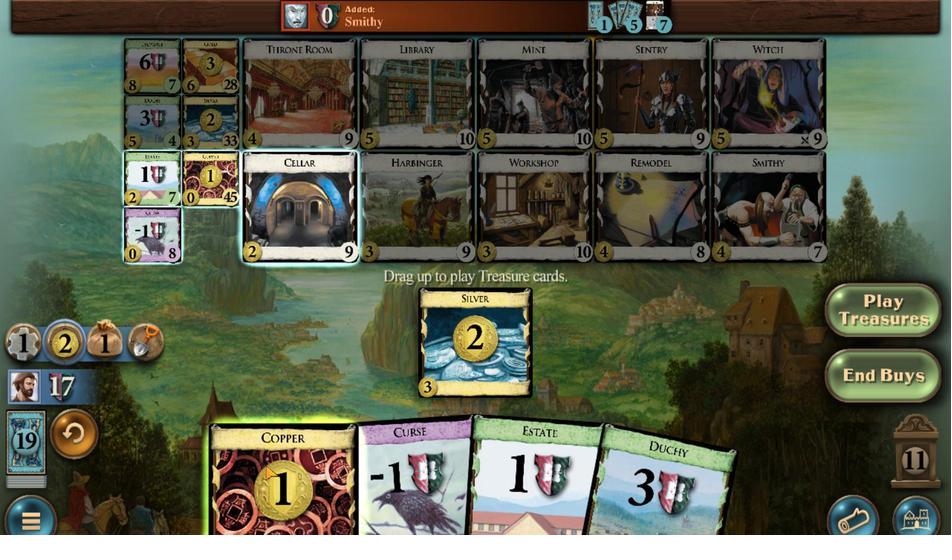 
Action: Mouse moved to (241, 160)
Screenshot: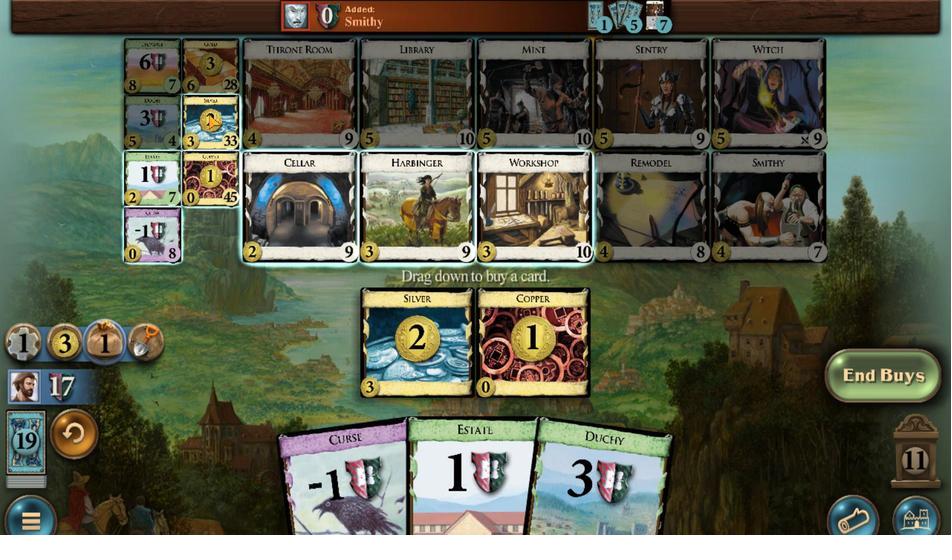 
Action: Mouse scrolled (241, 160) with delta (0, 0)
Screenshot: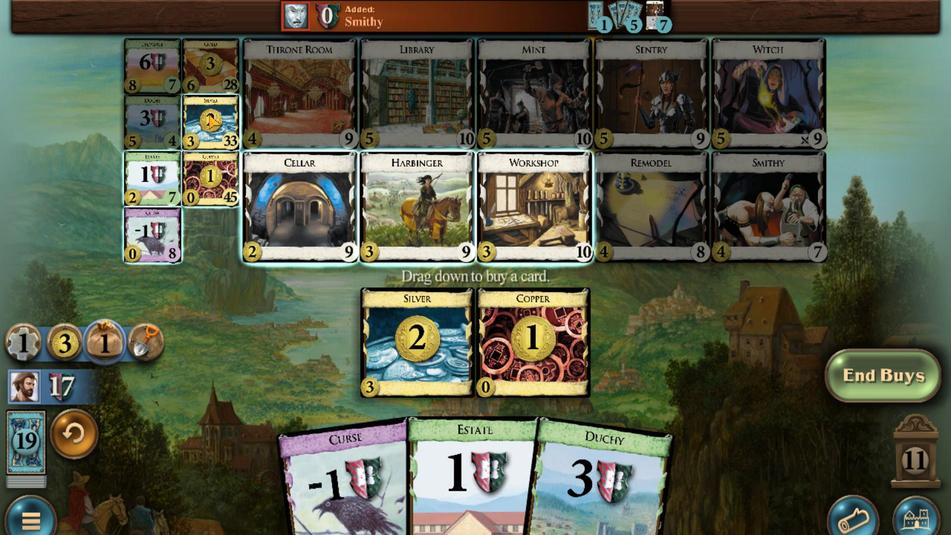 
Action: Mouse scrolled (241, 160) with delta (0, 0)
Screenshot: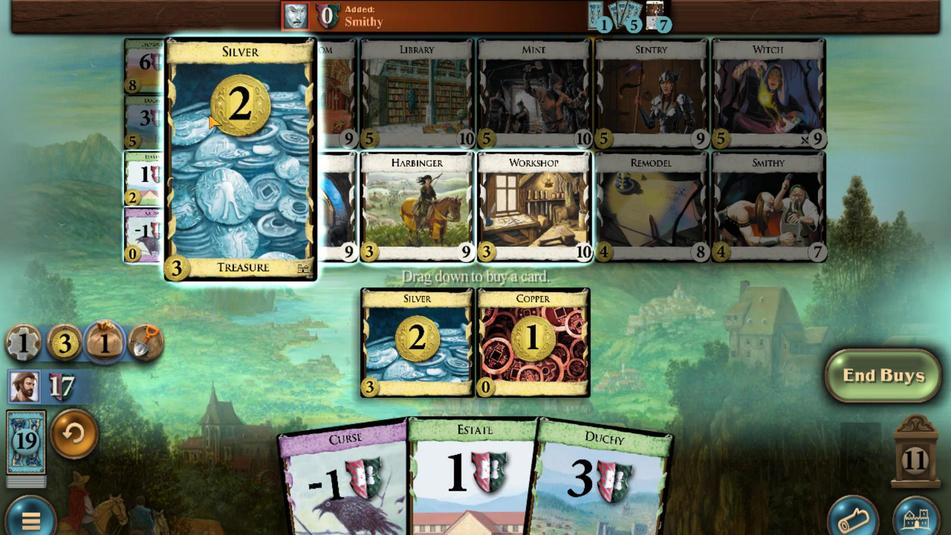 
Action: Mouse scrolled (241, 160) with delta (0, 0)
Screenshot: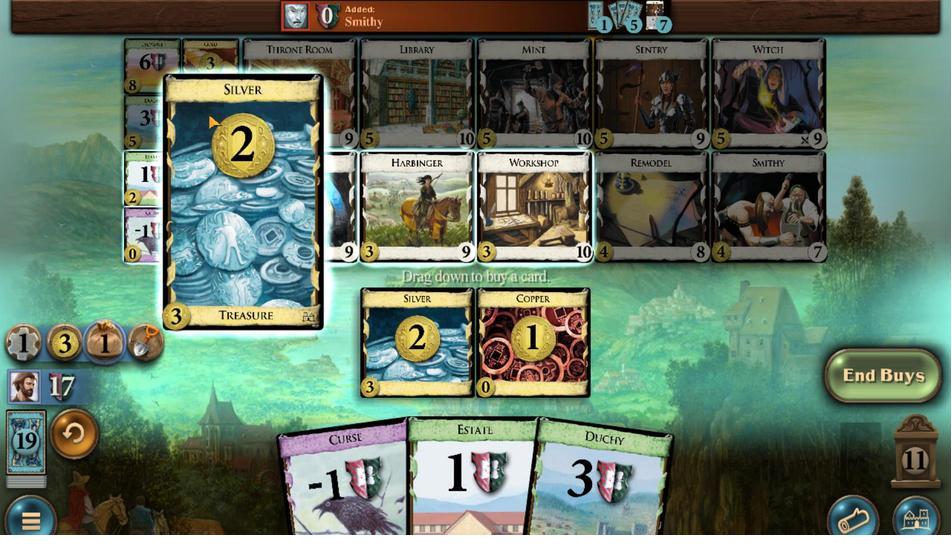 
Action: Mouse scrolled (241, 160) with delta (0, 0)
Screenshot: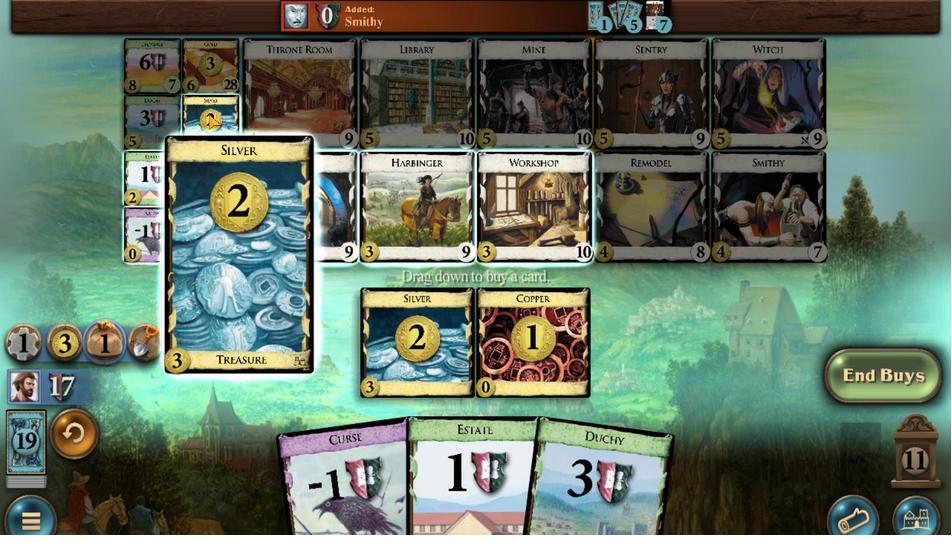 
Action: Mouse moved to (609, 468)
Screenshot: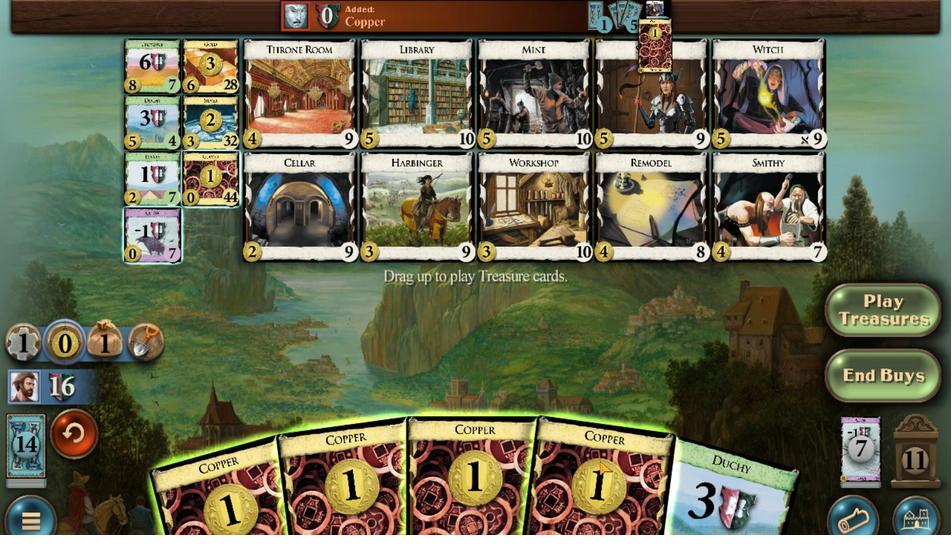 
Action: Mouse scrolled (609, 468) with delta (0, 0)
Screenshot: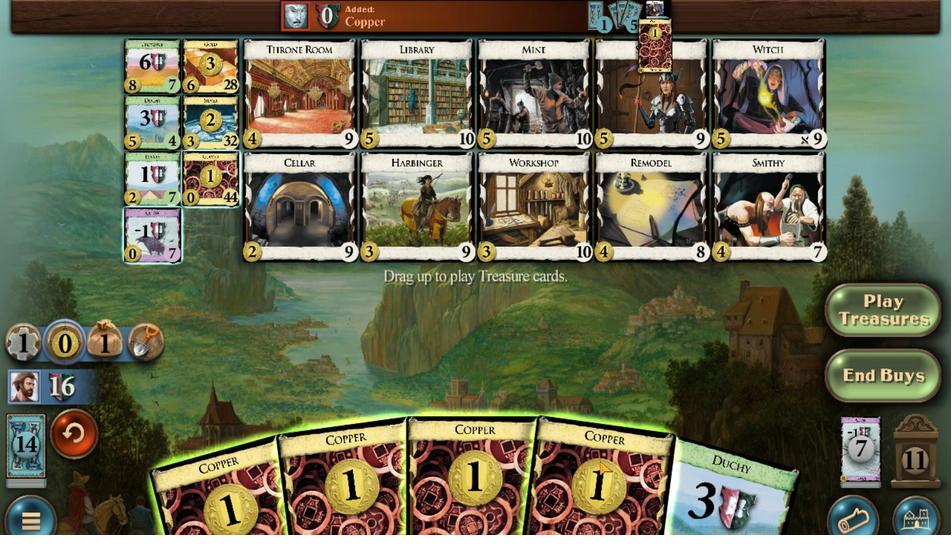
Action: Mouse moved to (512, 464)
Screenshot: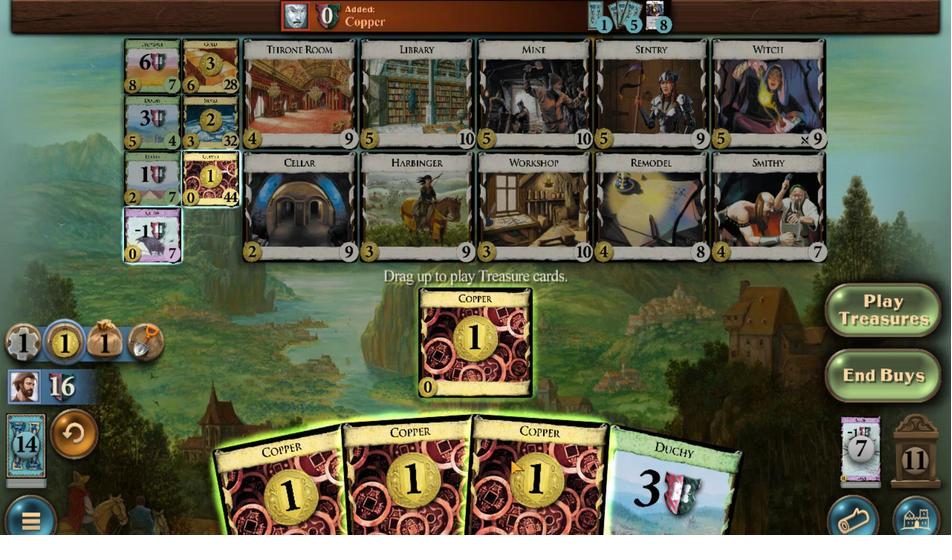 
Action: Mouse scrolled (512, 463) with delta (0, 0)
Screenshot: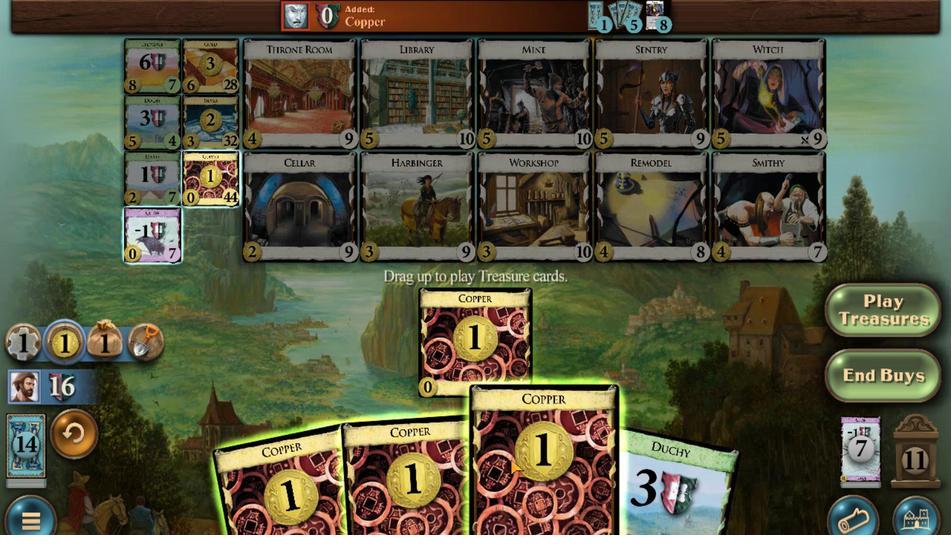
Action: Mouse moved to (475, 472)
Screenshot: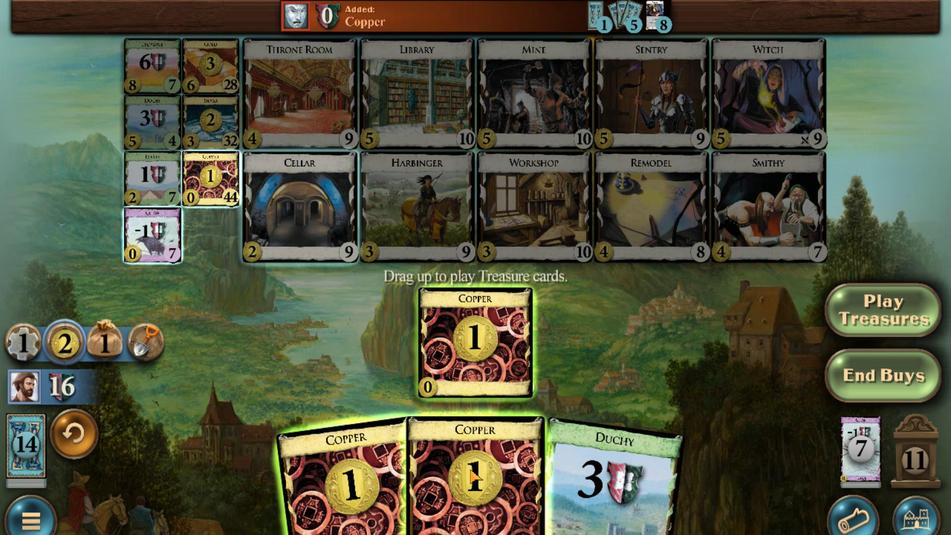 
Action: Mouse scrolled (475, 471) with delta (0, 0)
Screenshot: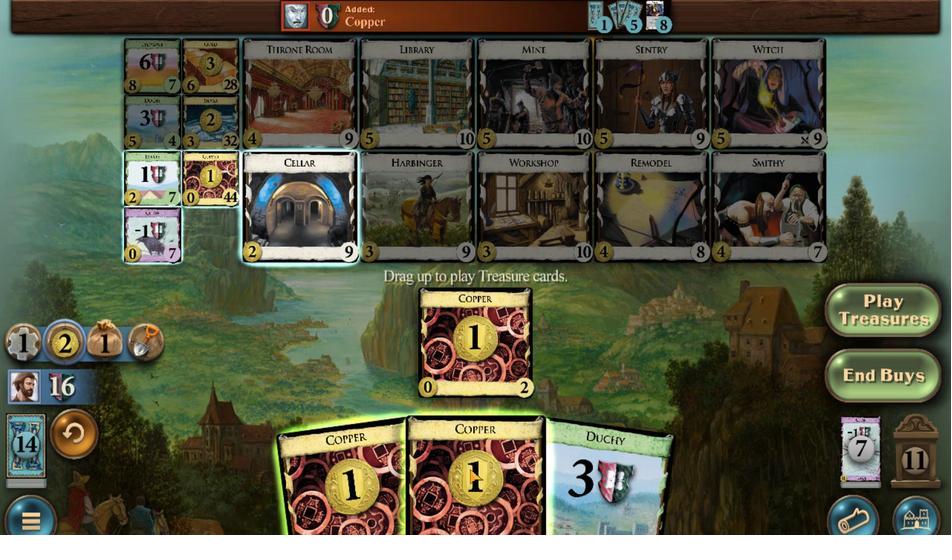 
Action: Mouse moved to (438, 474)
Screenshot: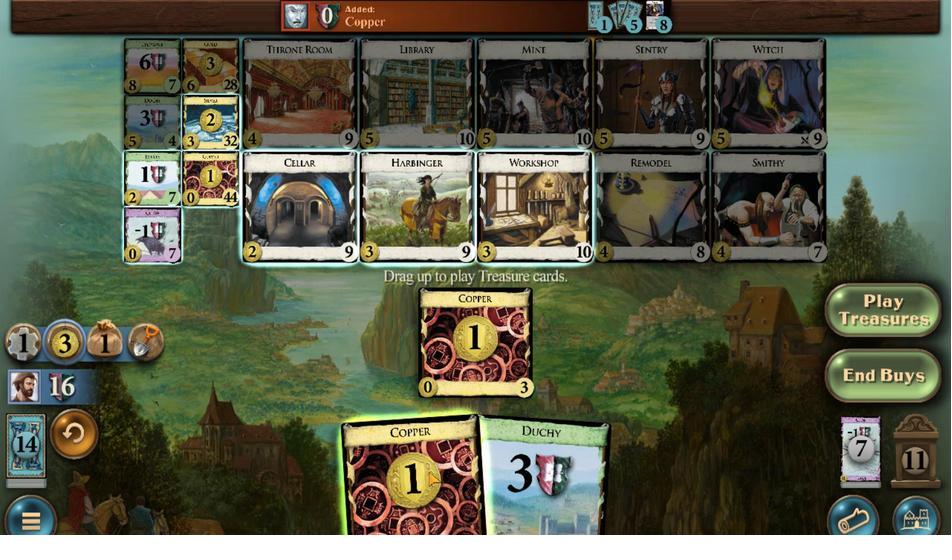 
Action: Mouse scrolled (438, 474) with delta (0, 0)
Screenshot: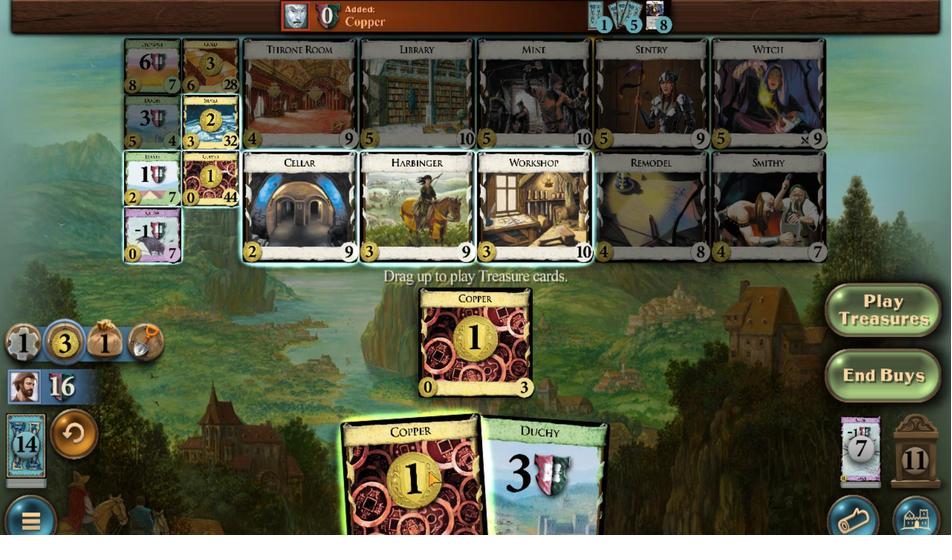 
Action: Mouse moved to (248, 165)
Screenshot: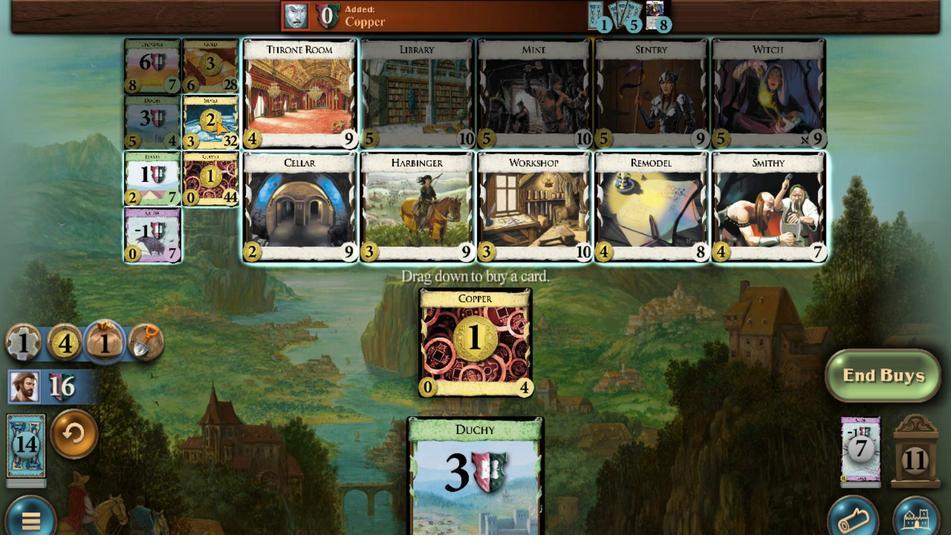 
Action: Mouse scrolled (248, 166) with delta (0, 0)
Screenshot: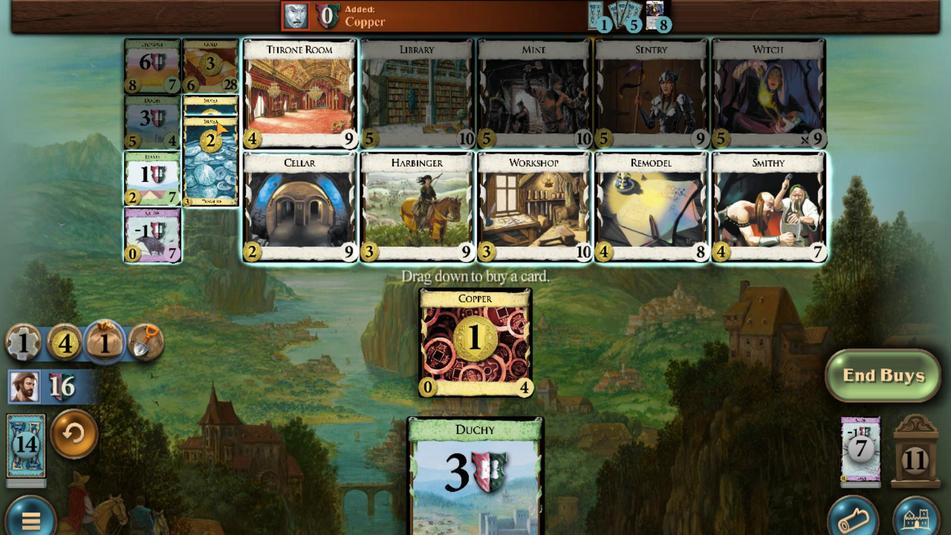 
Action: Mouse scrolled (248, 166) with delta (0, 0)
Screenshot: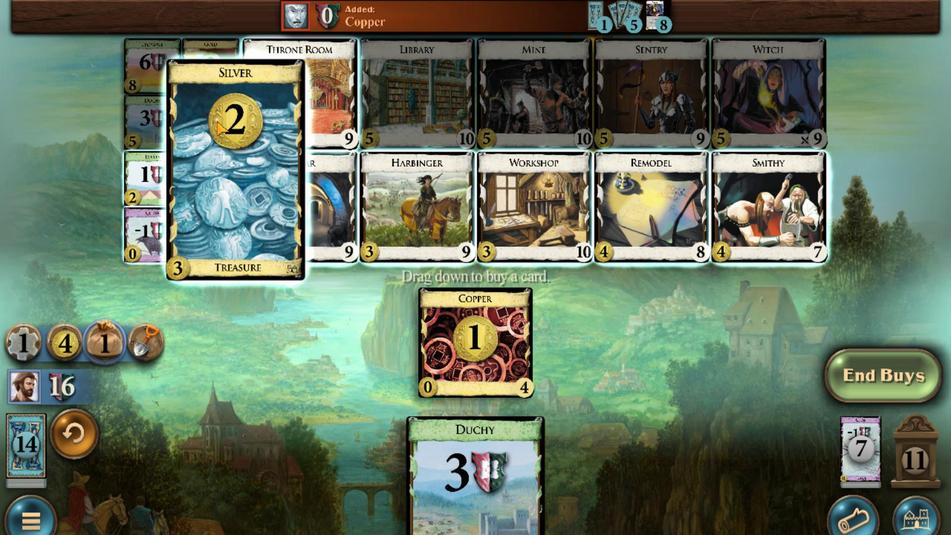 
Action: Mouse scrolled (248, 166) with delta (0, 0)
Screenshot: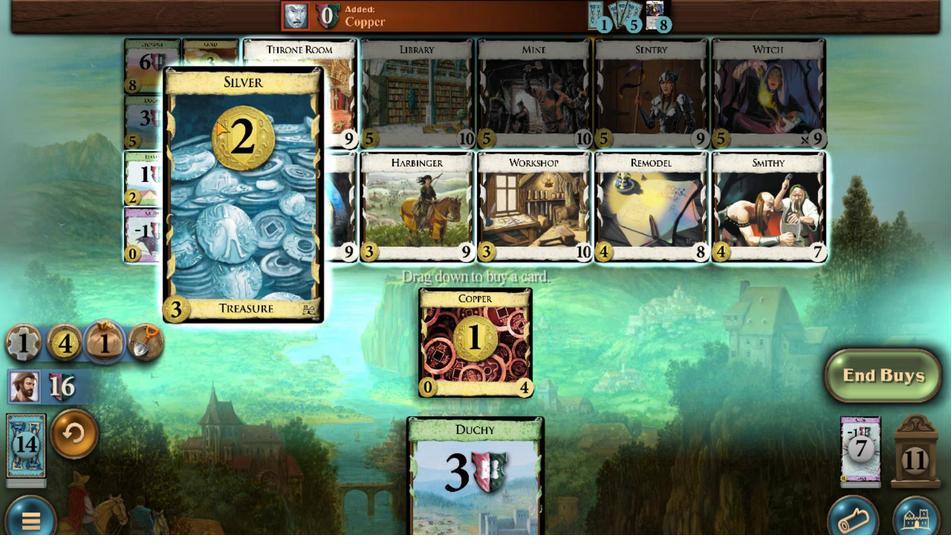 
Action: Mouse scrolled (248, 166) with delta (0, 0)
Screenshot: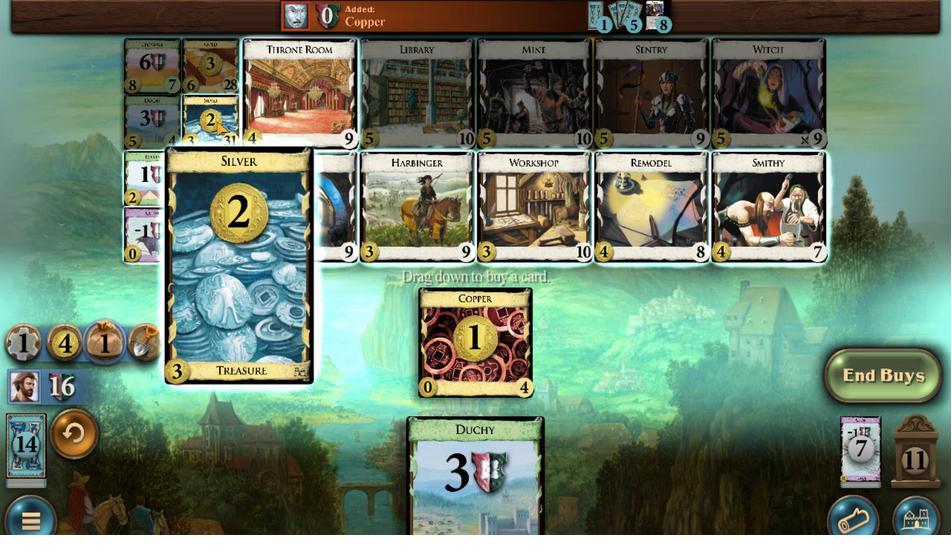 
Action: Mouse scrolled (248, 166) with delta (0, 0)
Screenshot: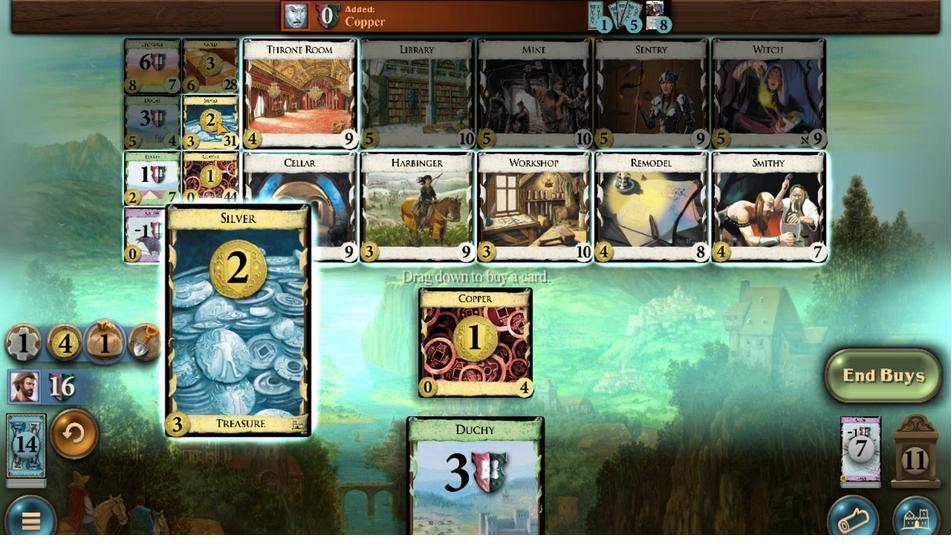 
Action: Mouse moved to (277, 476)
Screenshot: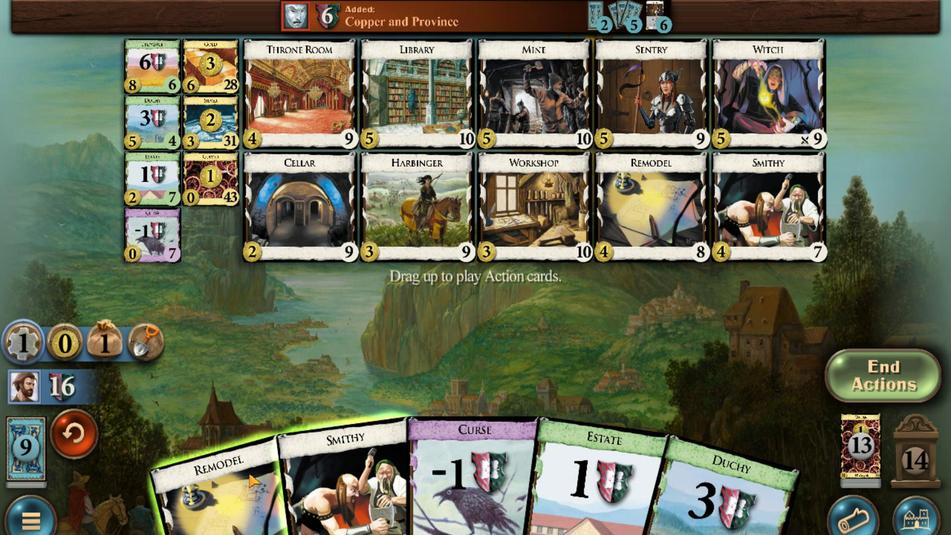 
Action: Mouse scrolled (277, 475) with delta (0, 0)
Screenshot: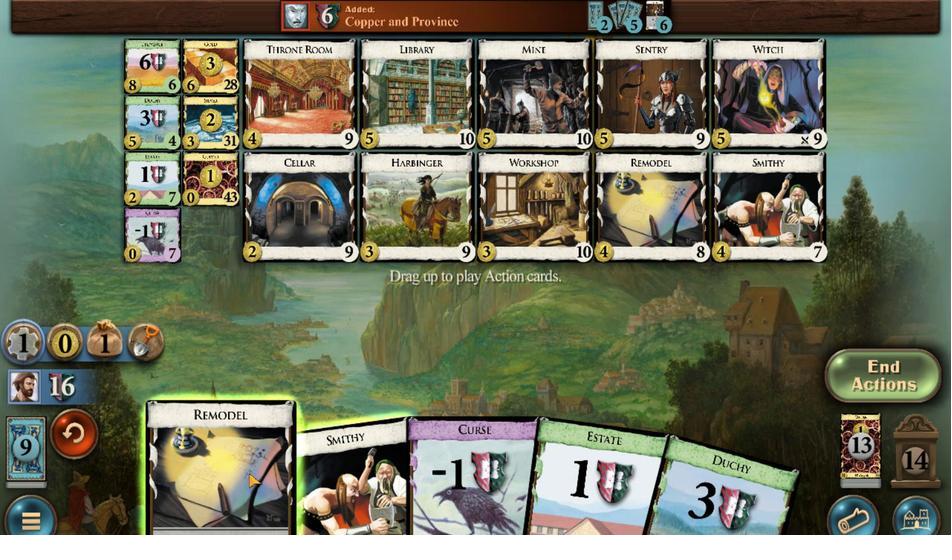 
Action: Mouse moved to (623, 478)
Screenshot: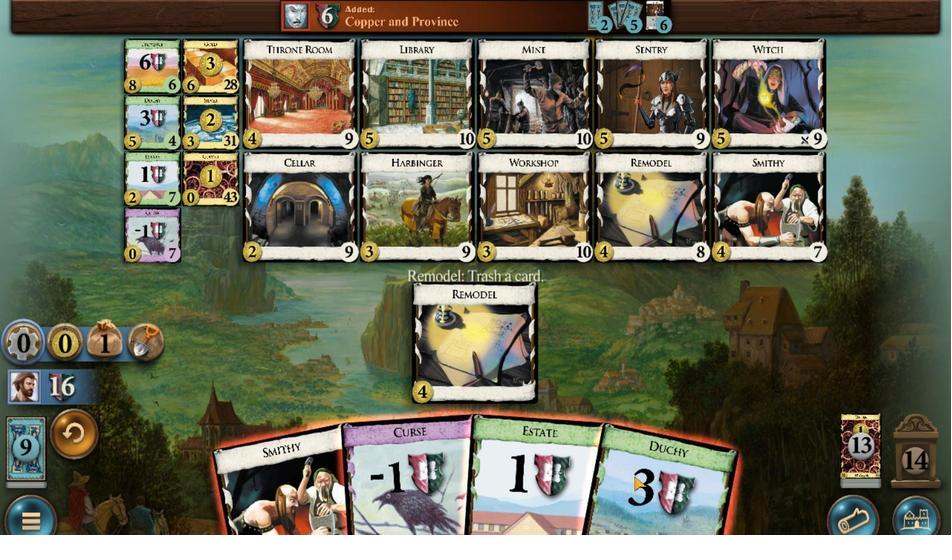 
Action: Mouse scrolled (623, 478) with delta (0, 0)
Screenshot: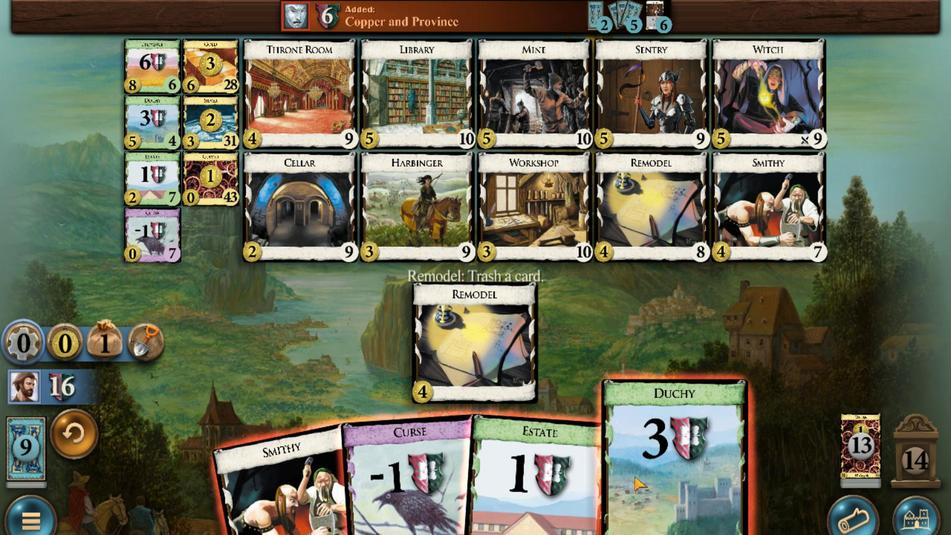 
Action: Mouse moved to (247, 113)
Screenshot: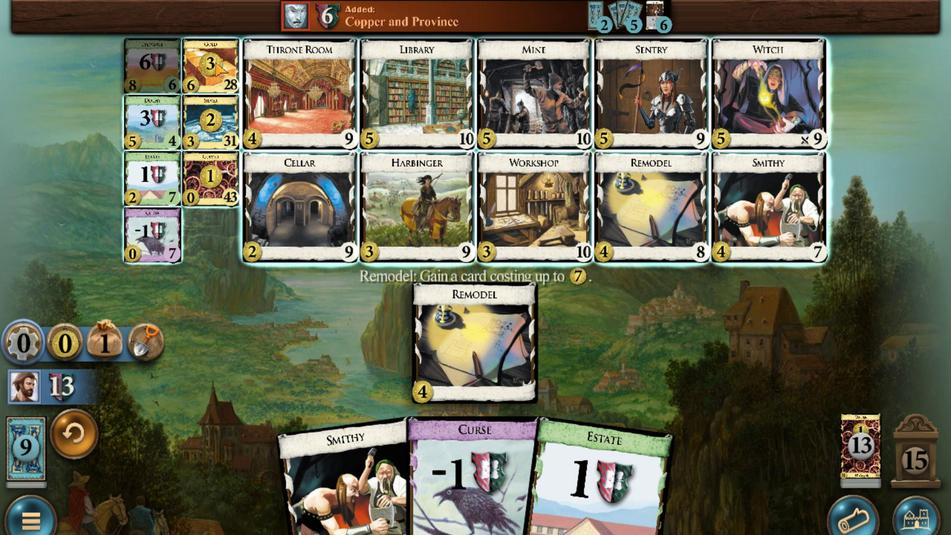 
Action: Mouse scrolled (247, 114) with delta (0, 0)
Screenshot: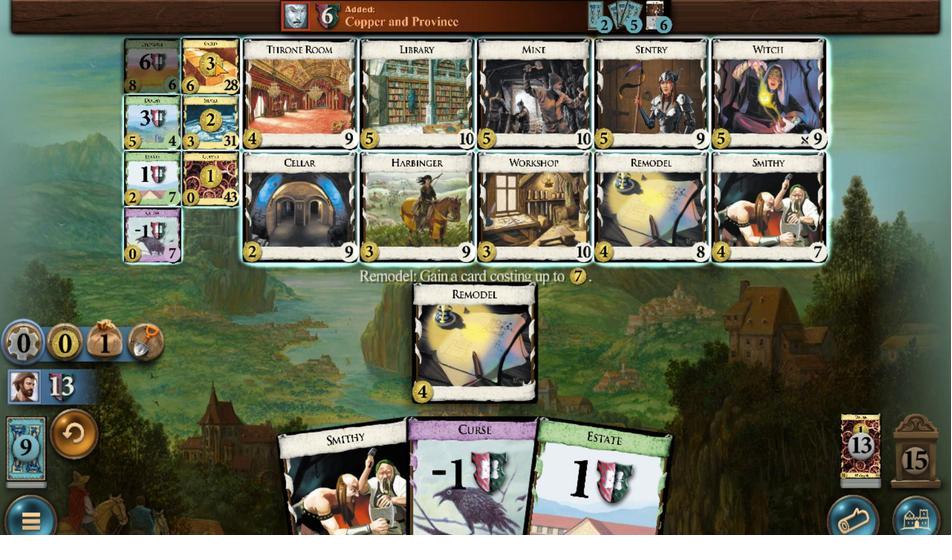 
Action: Mouse scrolled (247, 114) with delta (0, 0)
Screenshot: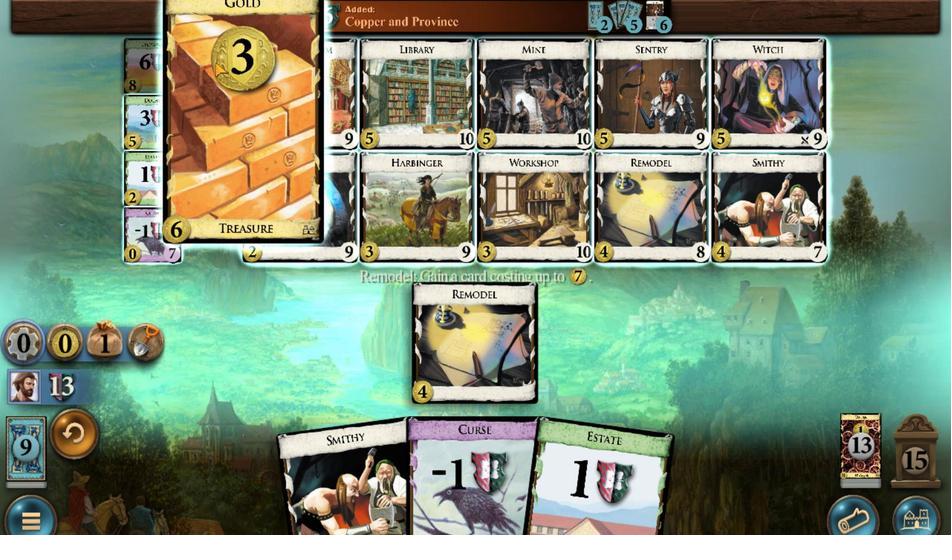 
Action: Mouse scrolled (247, 114) with delta (0, 0)
Screenshot: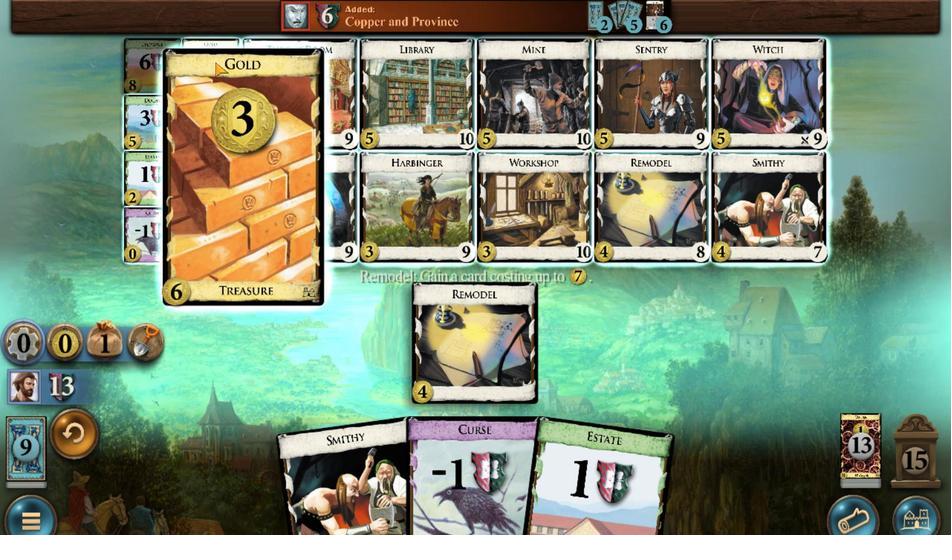 
Action: Mouse scrolled (247, 114) with delta (0, 0)
Screenshot: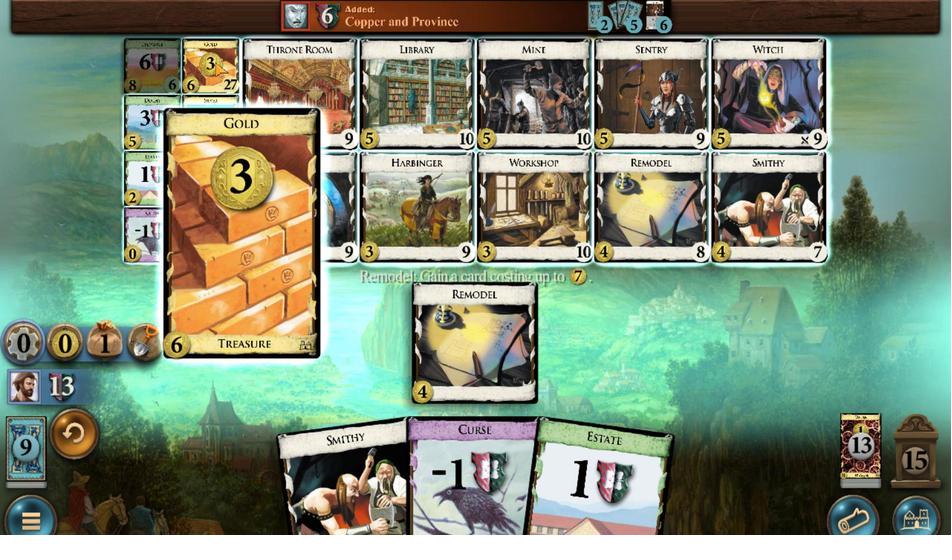 
Action: Mouse scrolled (247, 114) with delta (0, 0)
Screenshot: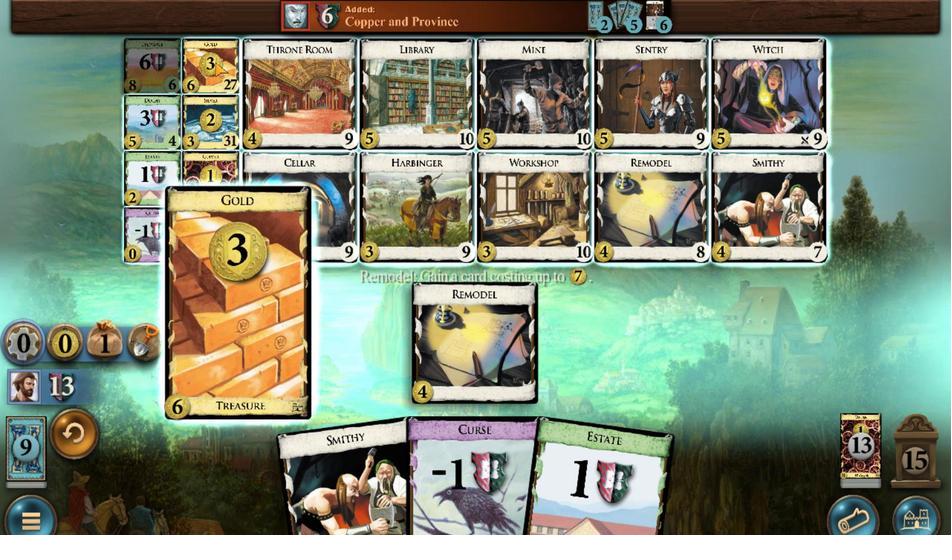 
Action: Mouse moved to (231, 199)
Screenshot: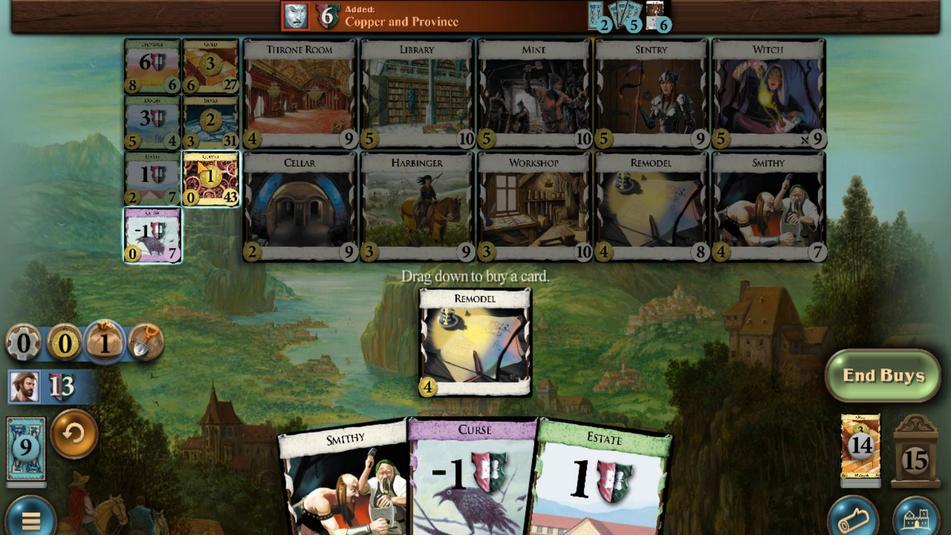 
Action: Mouse scrolled (231, 200) with delta (0, 0)
Screenshot: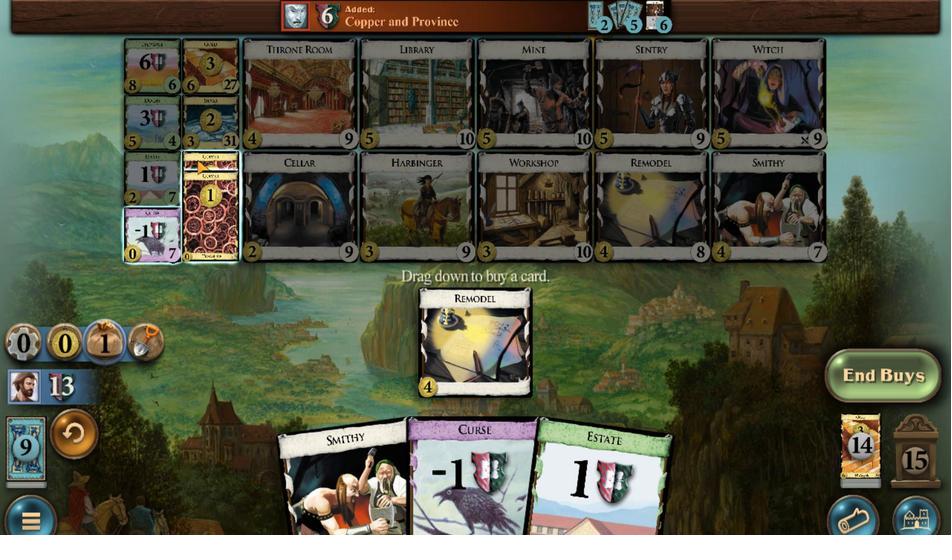 
Action: Mouse scrolled (231, 200) with delta (0, 0)
Screenshot: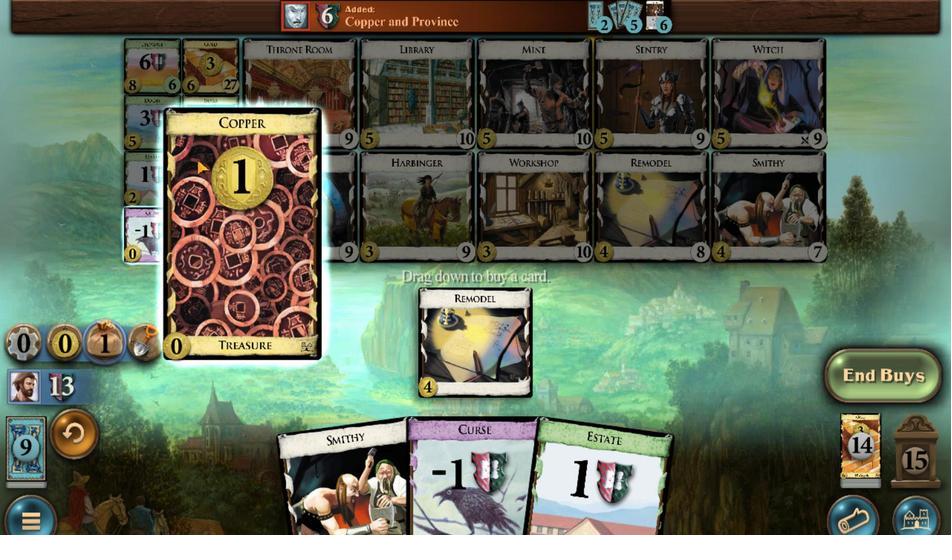 
Action: Mouse scrolled (231, 200) with delta (0, 0)
Screenshot: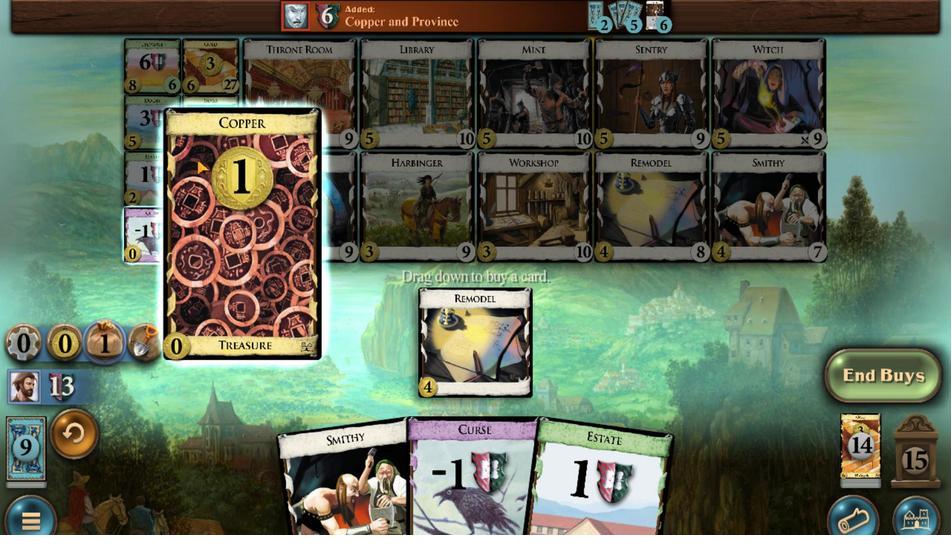 
Action: Mouse scrolled (231, 200) with delta (0, 0)
Screenshot: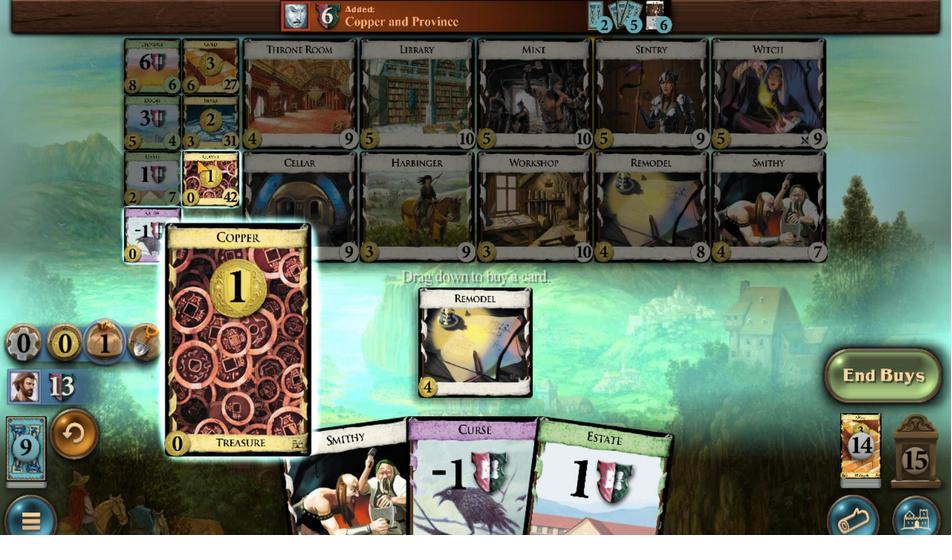 
Action: Mouse moved to (274, 472)
Screenshot: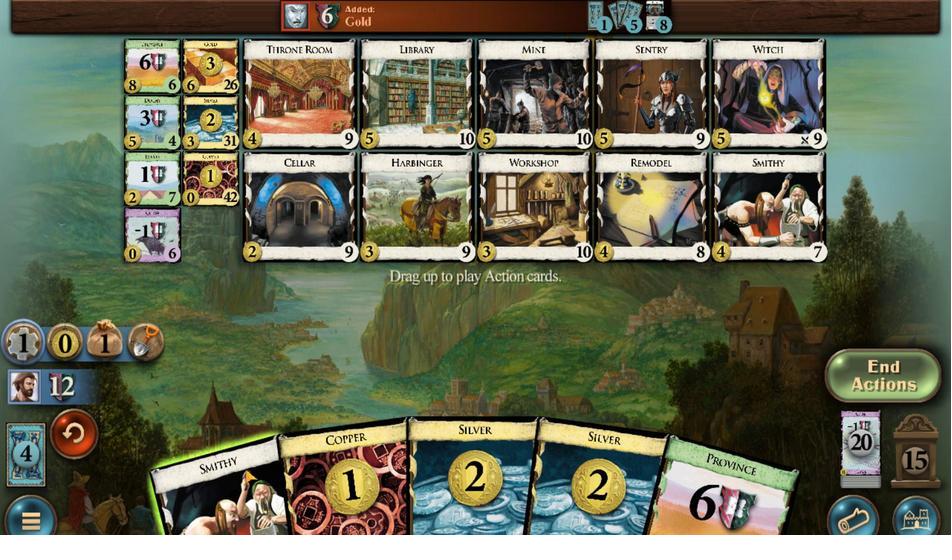 
Action: Mouse scrolled (274, 471) with delta (0, 0)
Screenshot: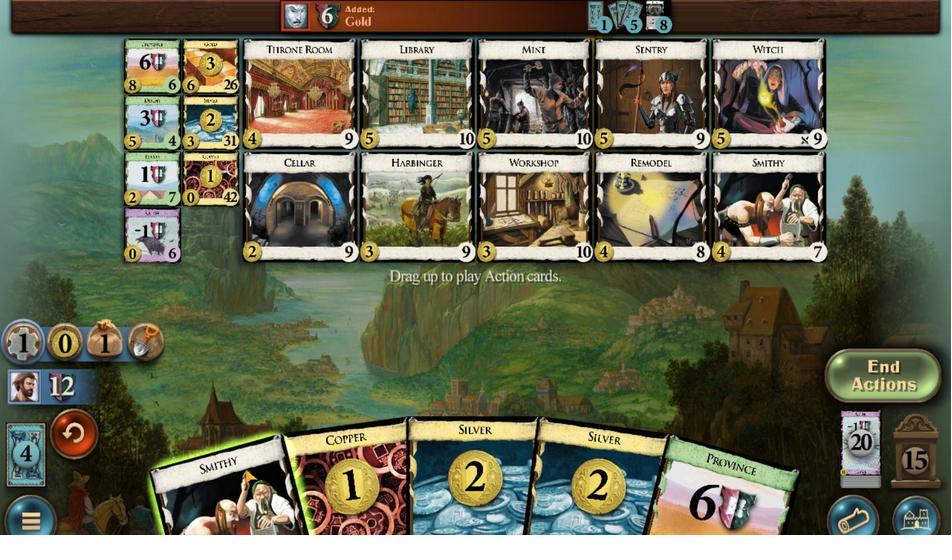 
Action: Mouse moved to (541, 463)
Screenshot: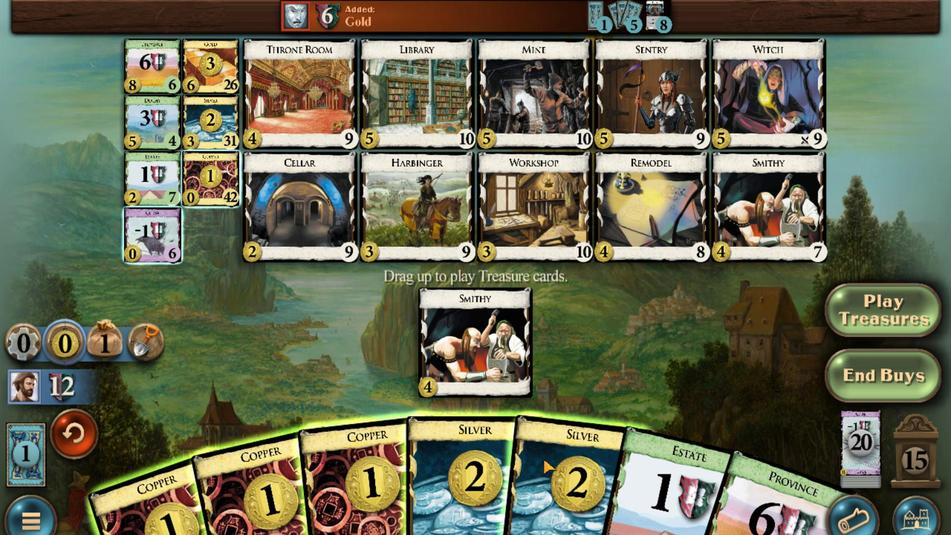
Action: Mouse scrolled (541, 463) with delta (0, 0)
Screenshot: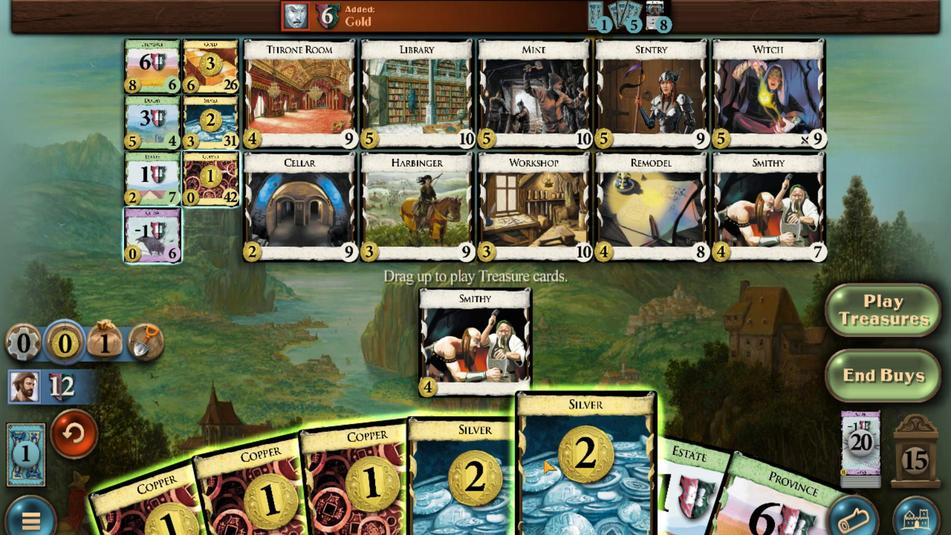 
Action: Mouse moved to (520, 455)
Screenshot: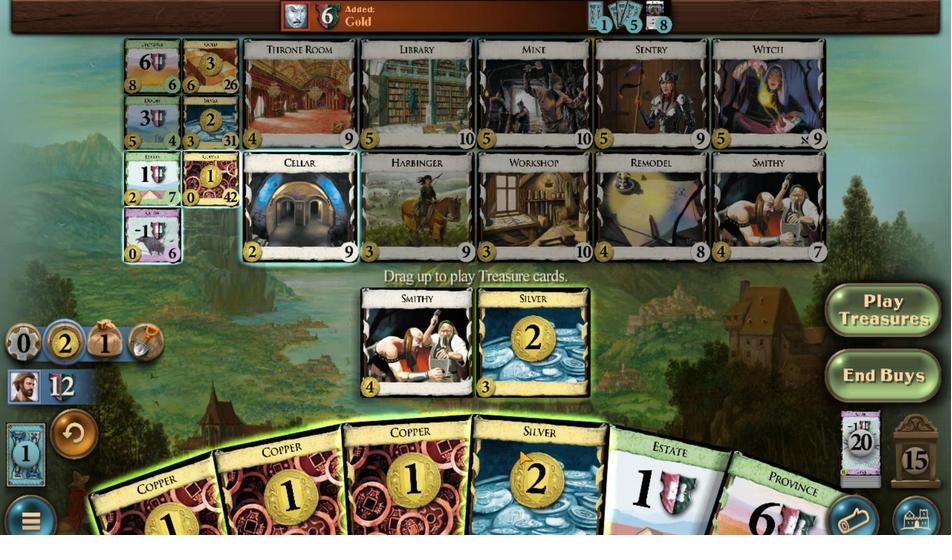 
Action: Mouse scrolled (520, 455) with delta (0, 0)
Screenshot: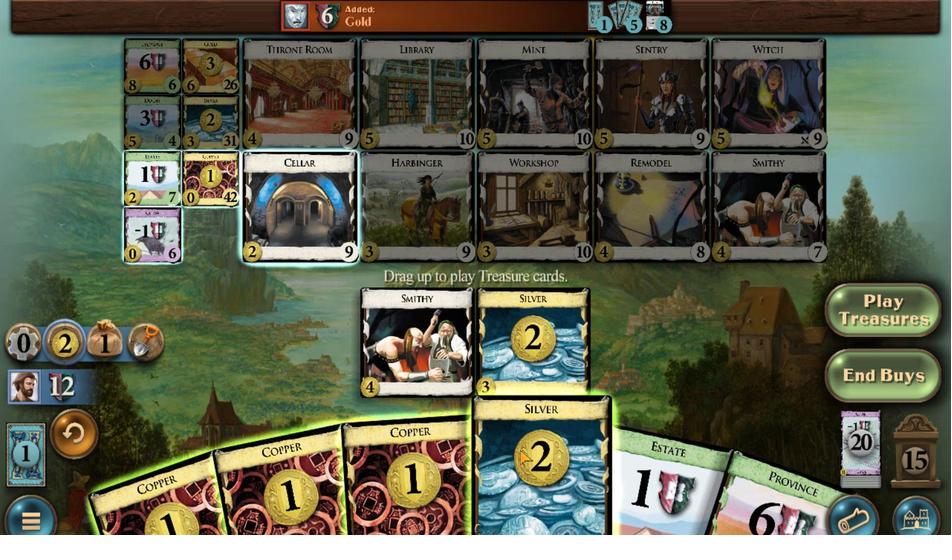 
Action: Mouse moved to (462, 446)
Screenshot: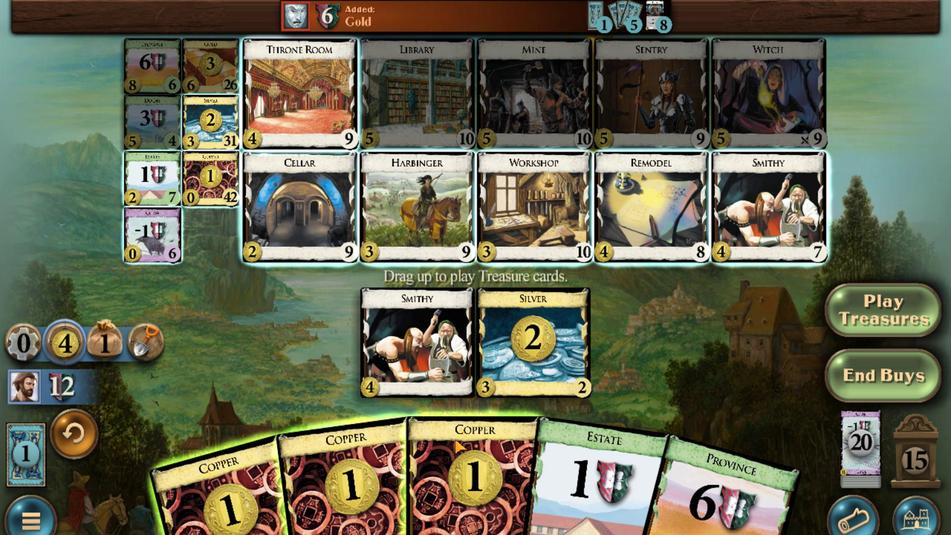 
Action: Mouse scrolled (462, 445) with delta (0, 0)
Screenshot: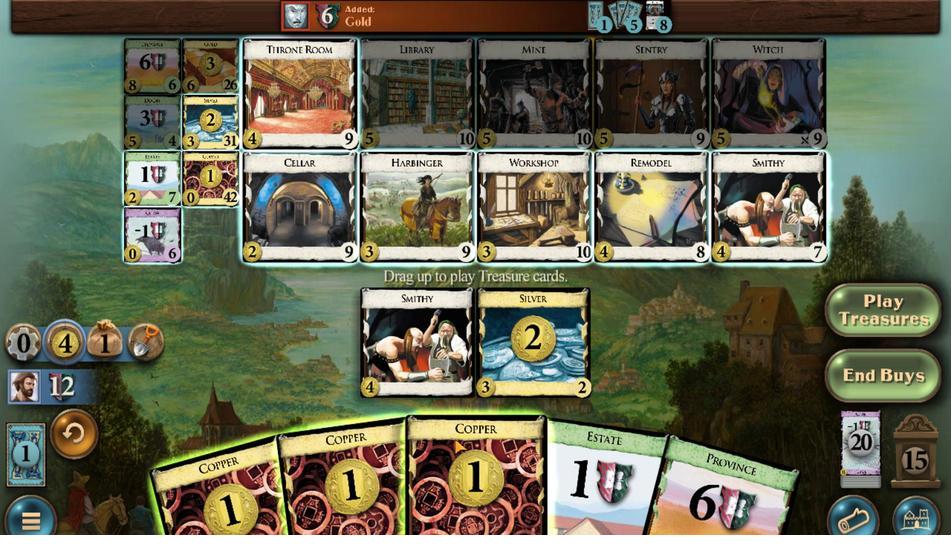 
Action: Mouse moved to (408, 455)
Screenshot: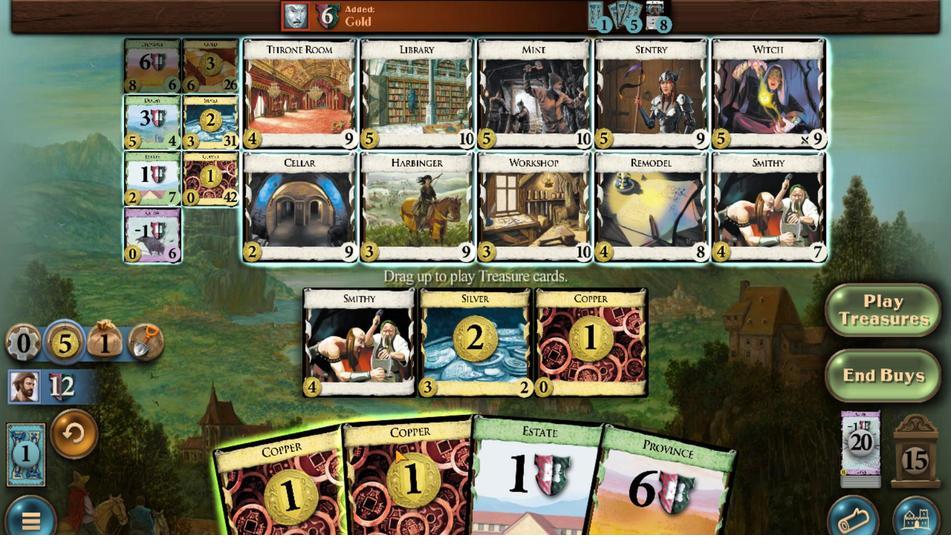 
Action: Mouse scrolled (408, 454) with delta (0, 0)
Screenshot: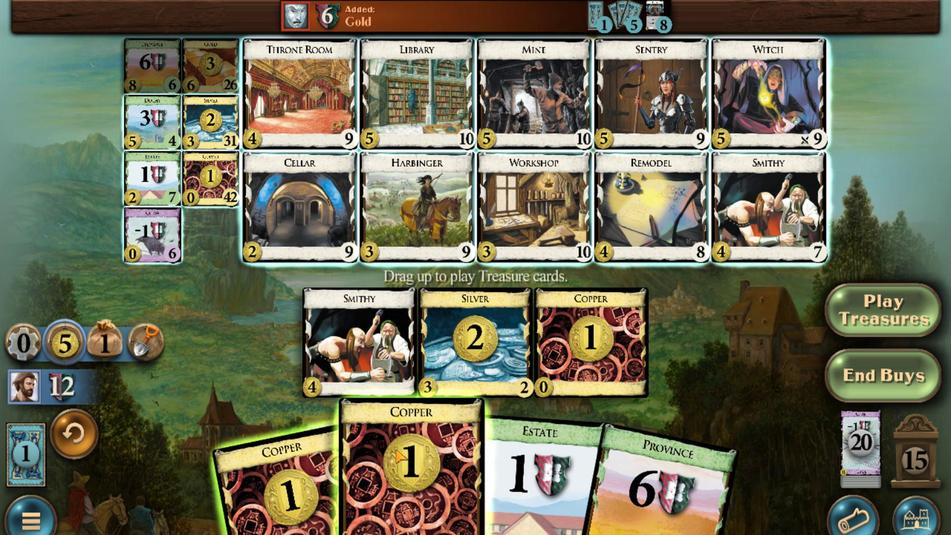 
Action: Mouse moved to (237, 115)
Screenshot: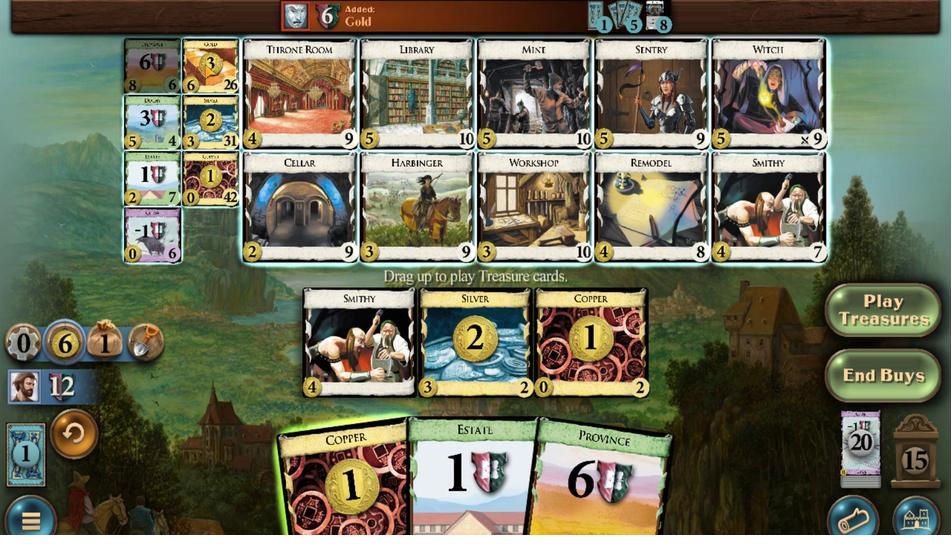 
Action: Mouse scrolled (237, 115) with delta (0, 0)
Screenshot: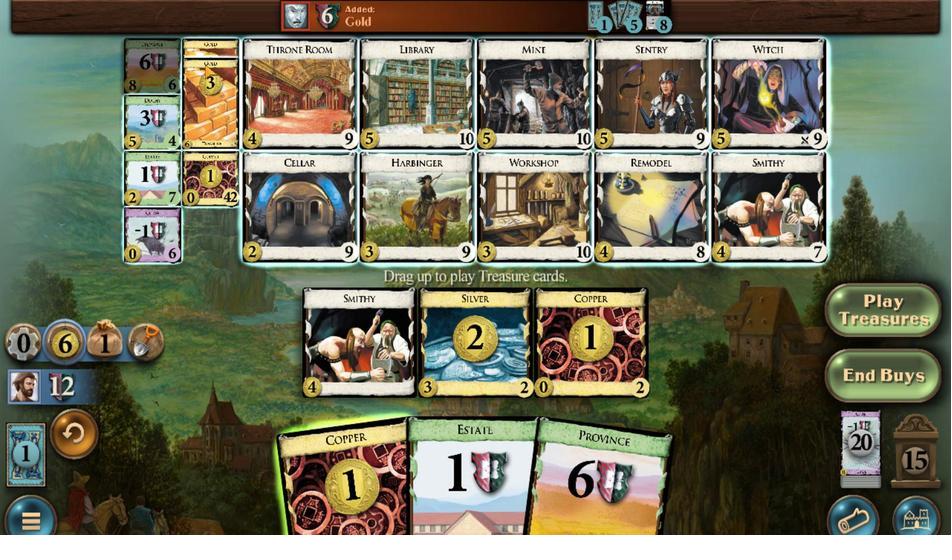 
Action: Mouse scrolled (237, 115) with delta (0, 0)
Screenshot: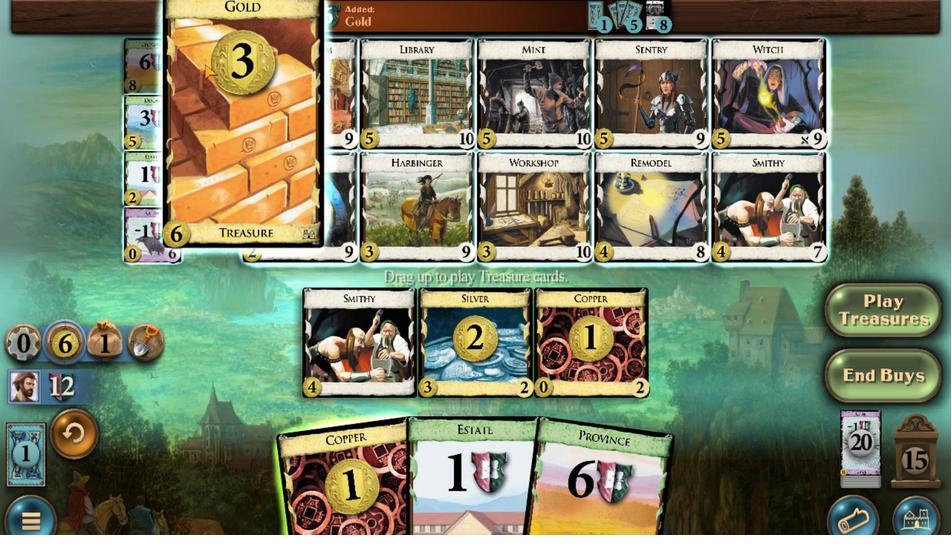 
Action: Mouse scrolled (237, 115) with delta (0, 0)
Screenshot: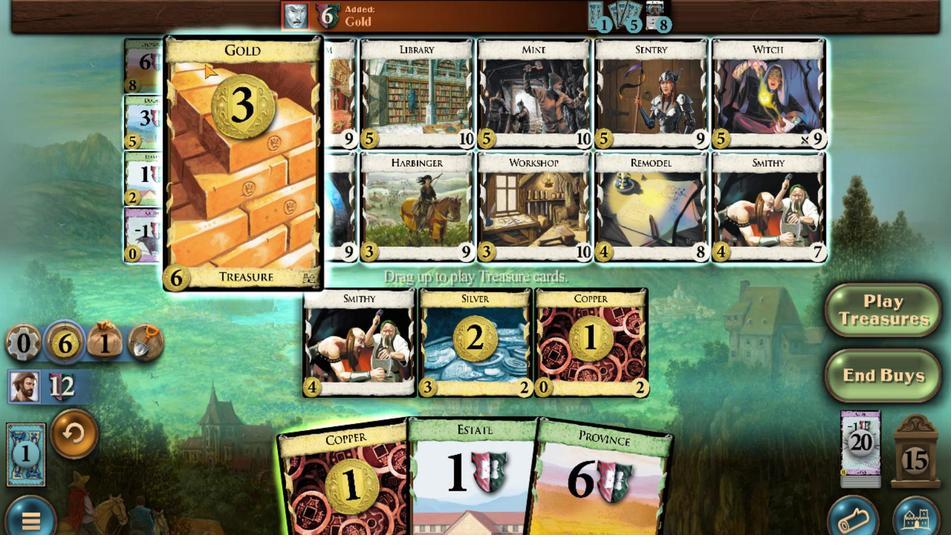 
Action: Mouse scrolled (237, 115) with delta (0, 0)
Screenshot: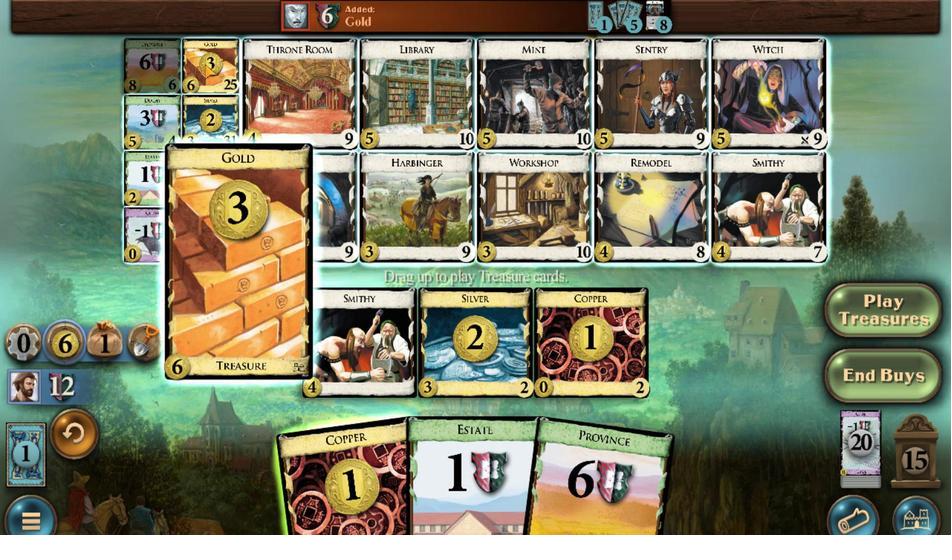 
Action: Mouse scrolled (237, 115) with delta (0, 0)
Screenshot: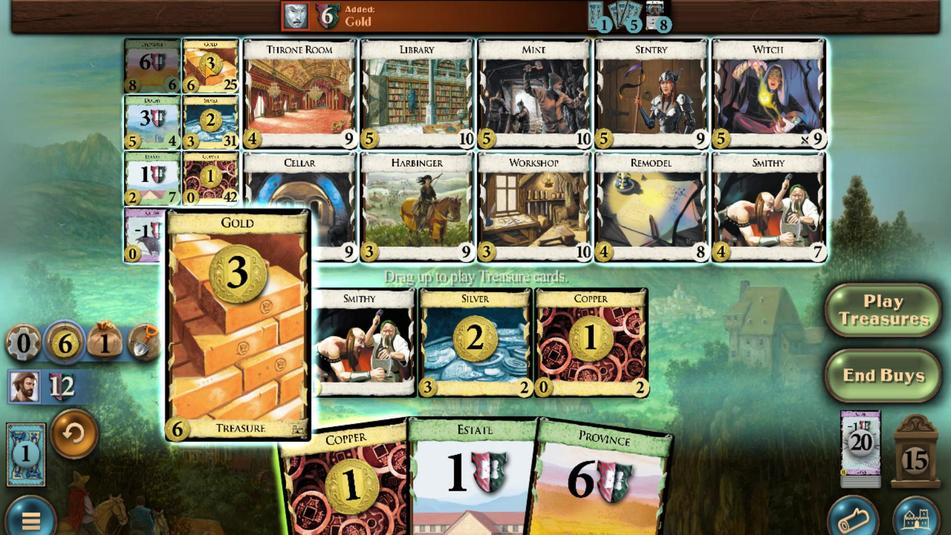 
Action: Mouse moved to (270, 469)
Screenshot: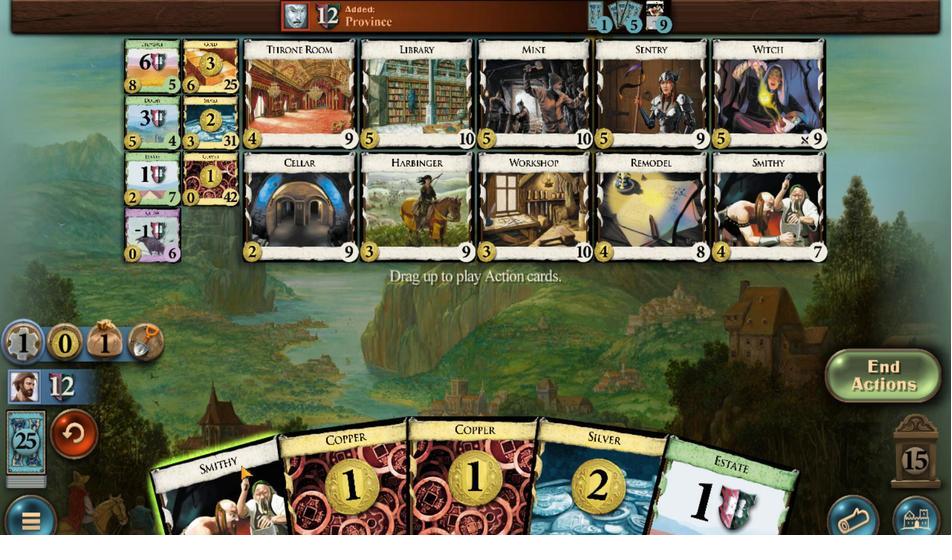 
Action: Mouse scrolled (270, 468) with delta (0, 0)
